 Task: Look for space in São João dos Inhamuns, Brazil from 26th August, 2023 to 10th September, 2023 for 6 adults, 2 children in price range Rs.10000 to Rs.15000. Place can be entire place or shared room with 6 bedrooms having 6 beds and 6 bathrooms. Property type can be house, flat, guest house. Amenities needed are: wifi, TV, free parkinig on premises, gym, breakfast. Booking option can be shelf check-in. Required host language is English.
Action: Mouse moved to (441, 85)
Screenshot: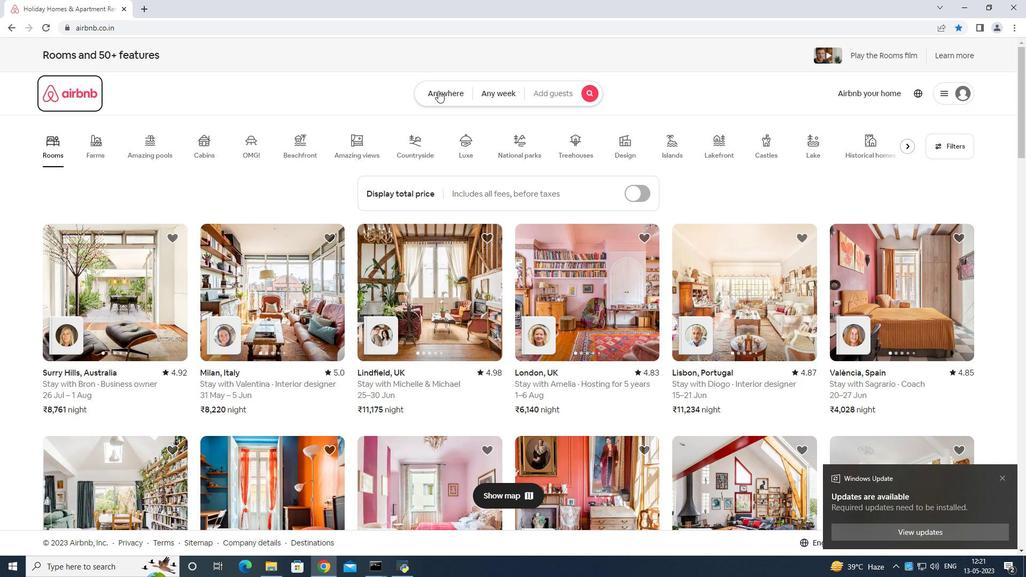 
Action: Mouse pressed left at (441, 85)
Screenshot: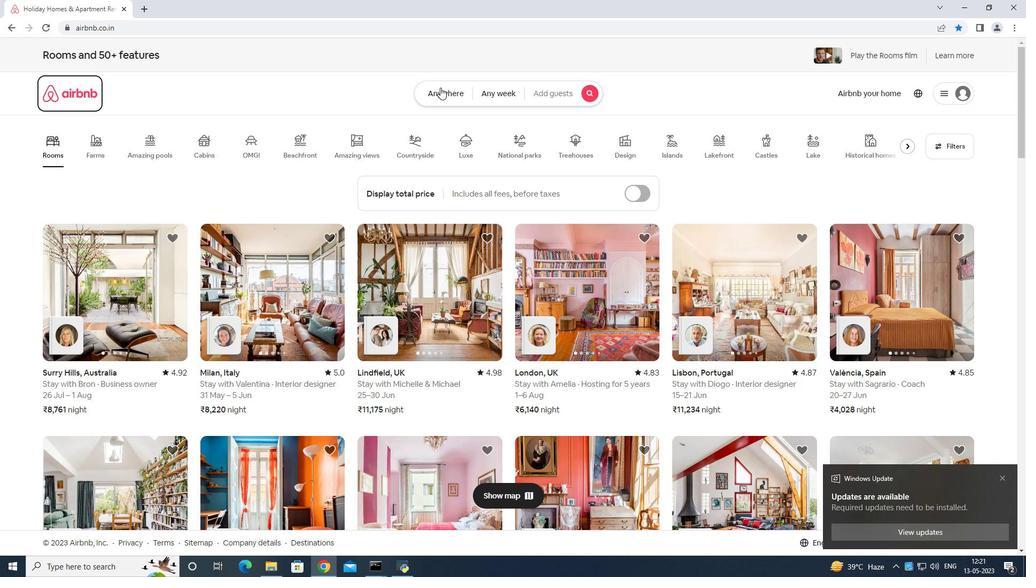 
Action: Mouse moved to (418, 138)
Screenshot: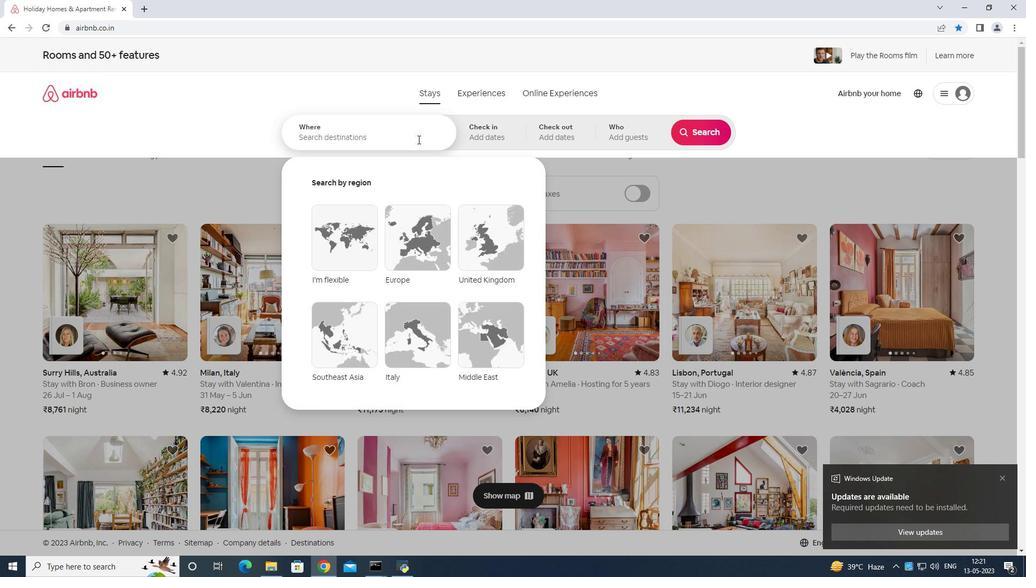 
Action: Mouse pressed left at (418, 138)
Screenshot: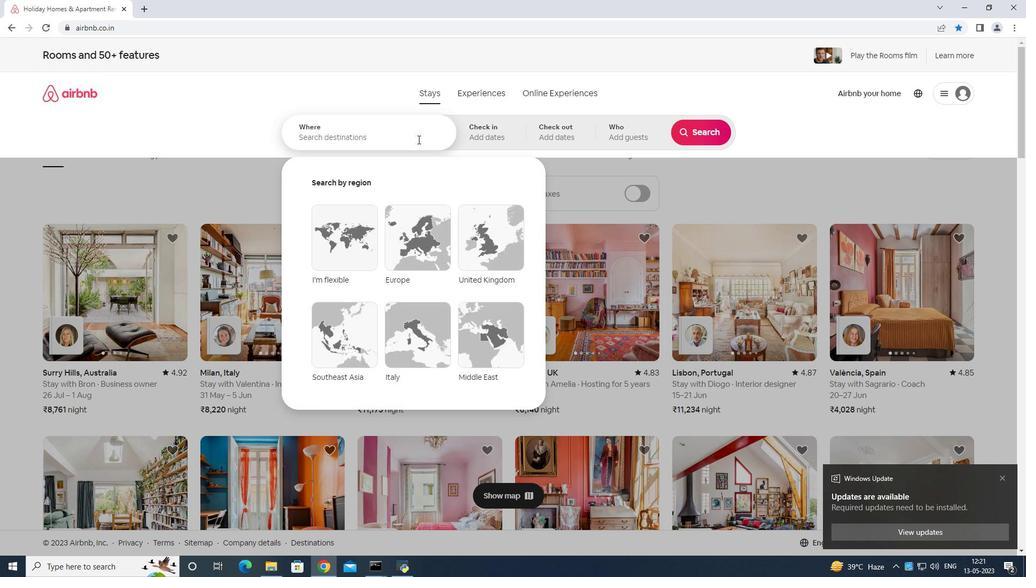 
Action: Mouse moved to (417, 125)
Screenshot: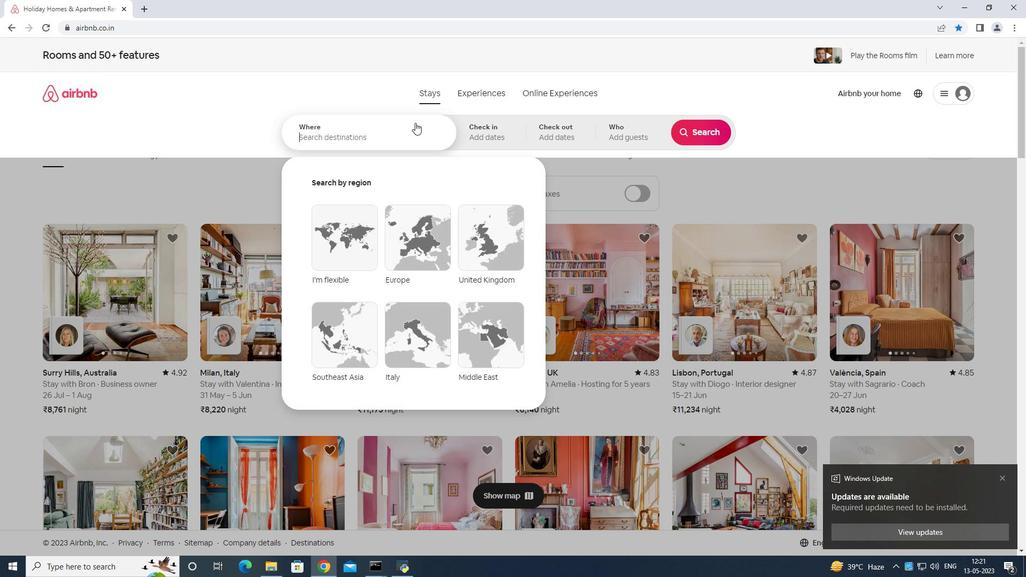 
Action: Key pressed <Key.shift>Sao<Key.space>jao<Key.backspace><Key.backspace>oao<Key.space>dos<Key.space>inhamus<Key.backspace>ns<Key.enter>
Screenshot: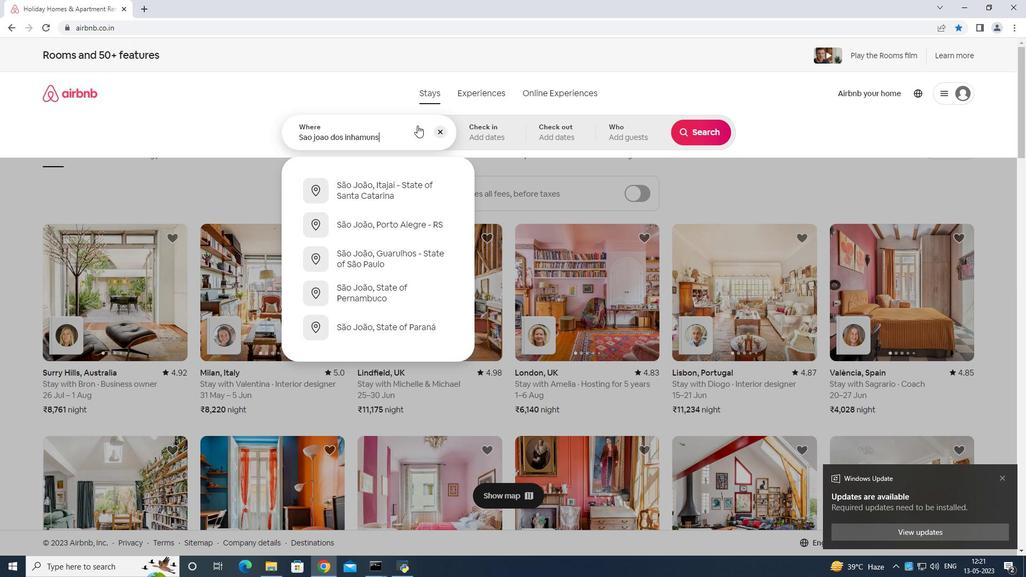 
Action: Mouse moved to (383, 136)
Screenshot: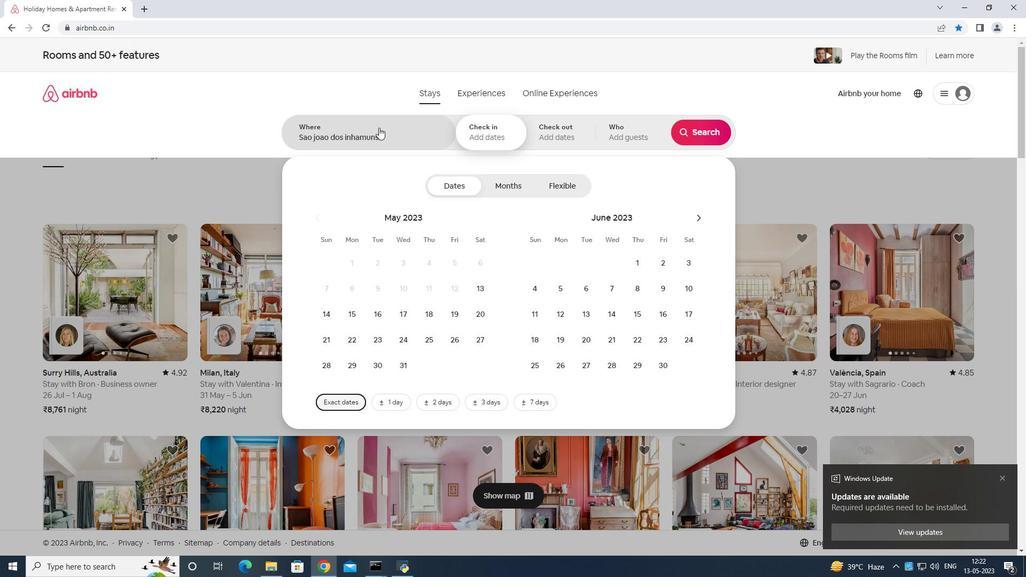 
Action: Mouse pressed left at (383, 136)
Screenshot: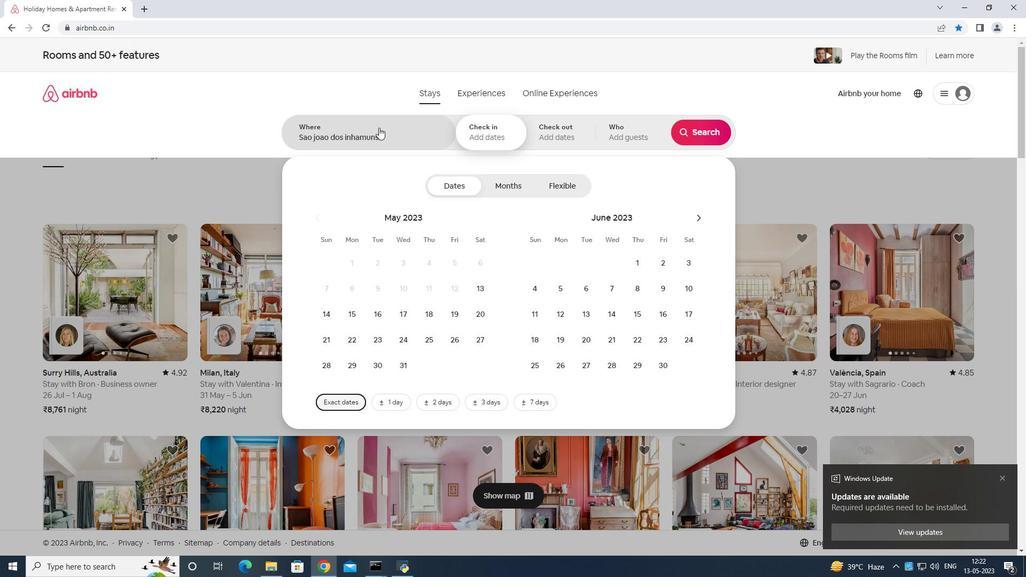 
Action: Mouse moved to (386, 136)
Screenshot: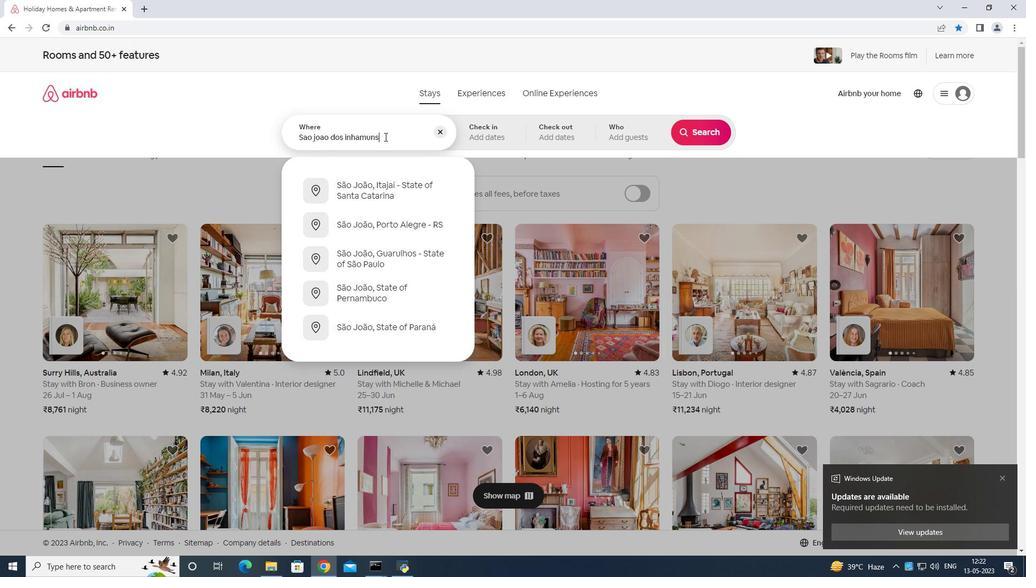 
Action: Key pressed <Key.space>brazil<Key.enter>
Screenshot: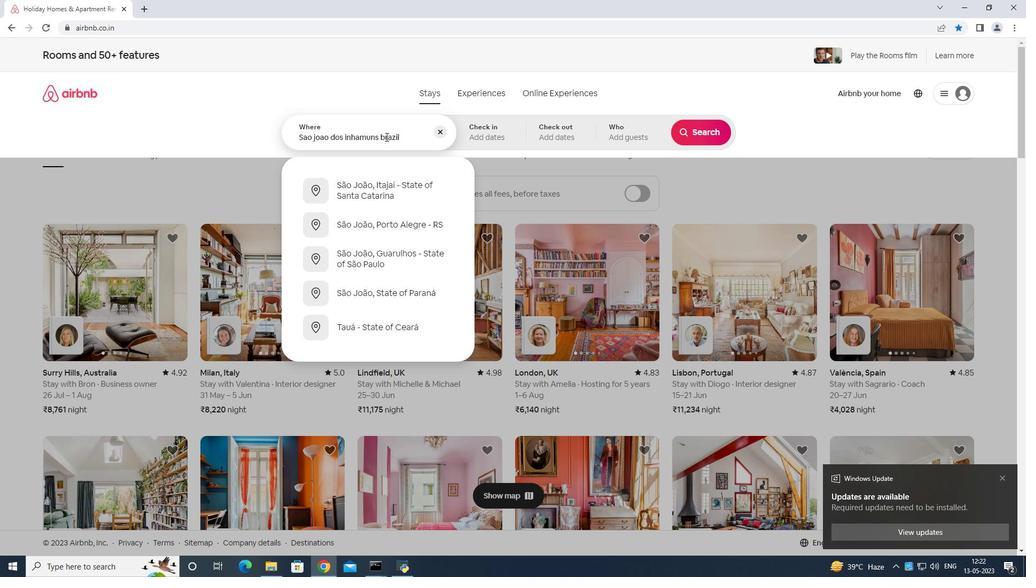 
Action: Mouse moved to (695, 217)
Screenshot: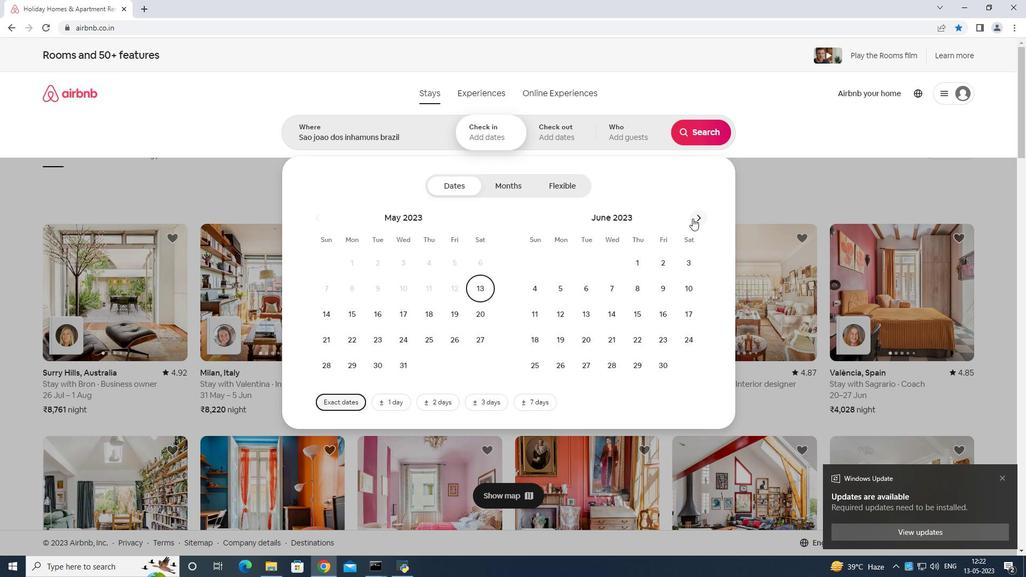 
Action: Mouse pressed left at (695, 217)
Screenshot: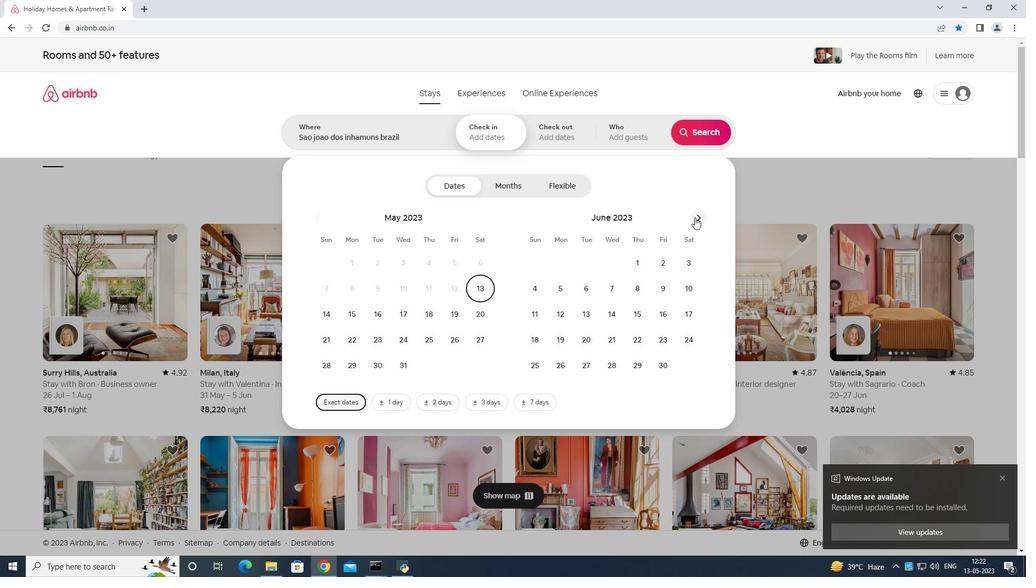 
Action: Mouse pressed left at (695, 217)
Screenshot: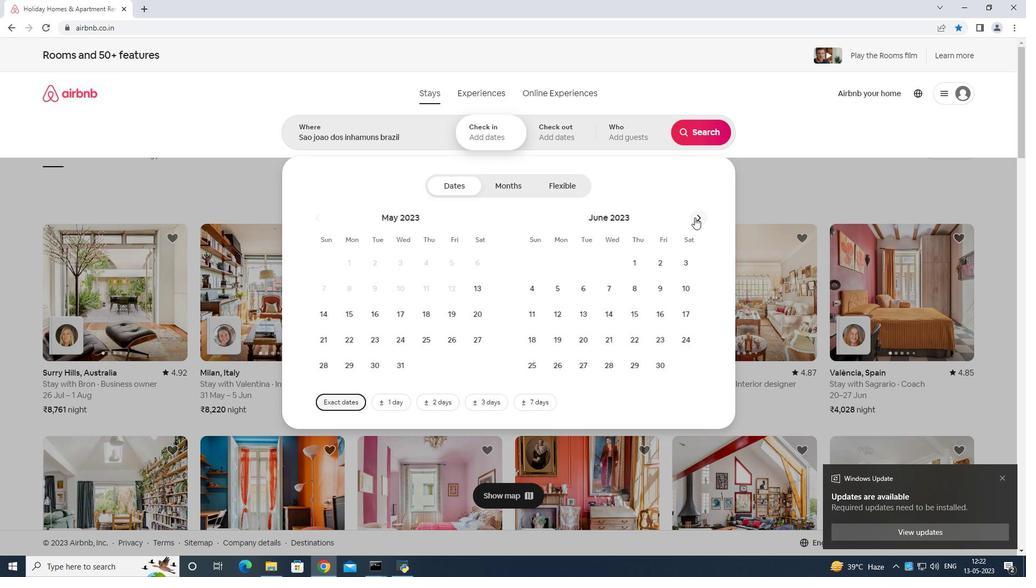 
Action: Mouse moved to (682, 339)
Screenshot: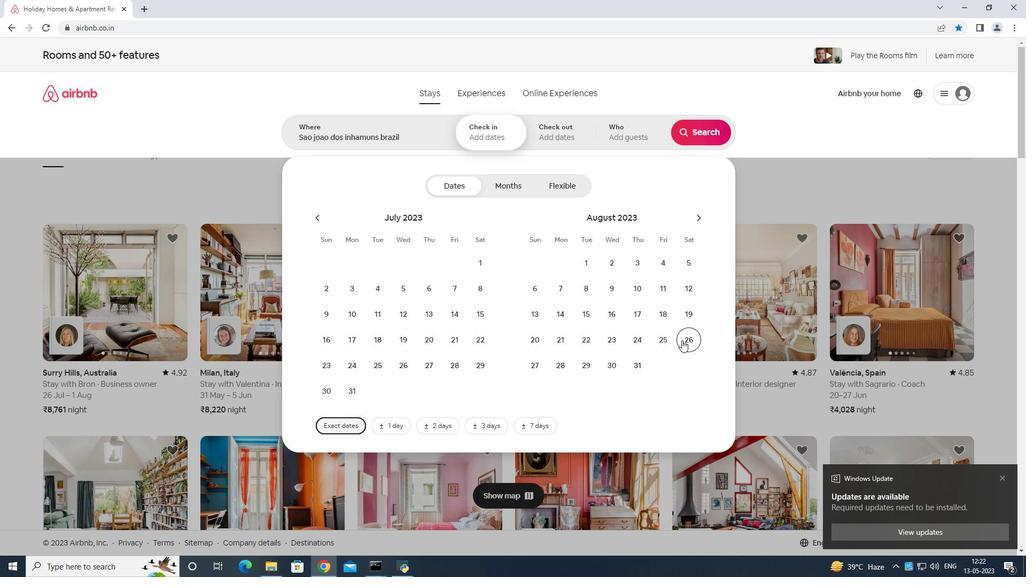
Action: Mouse pressed left at (682, 339)
Screenshot: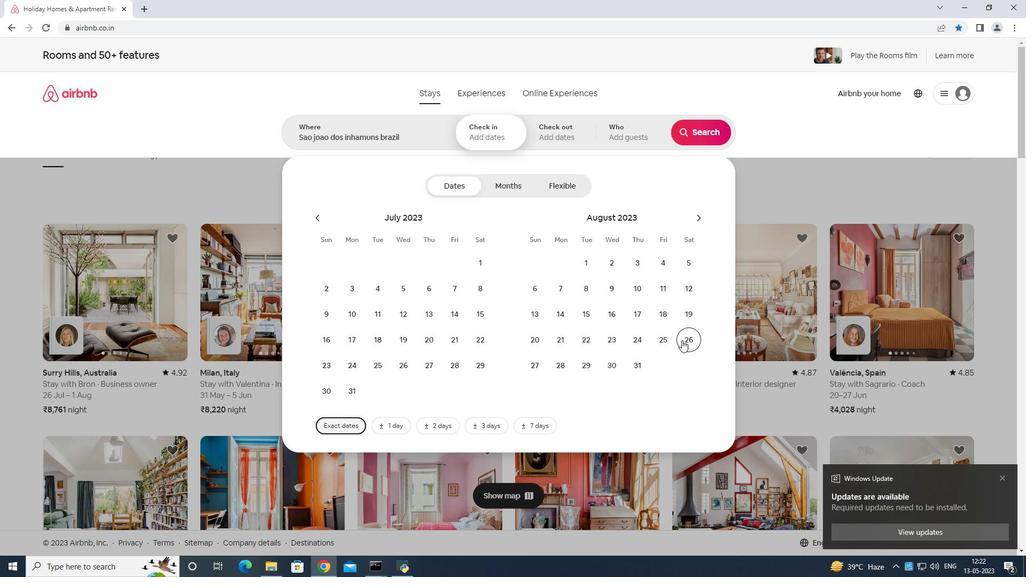 
Action: Mouse moved to (696, 214)
Screenshot: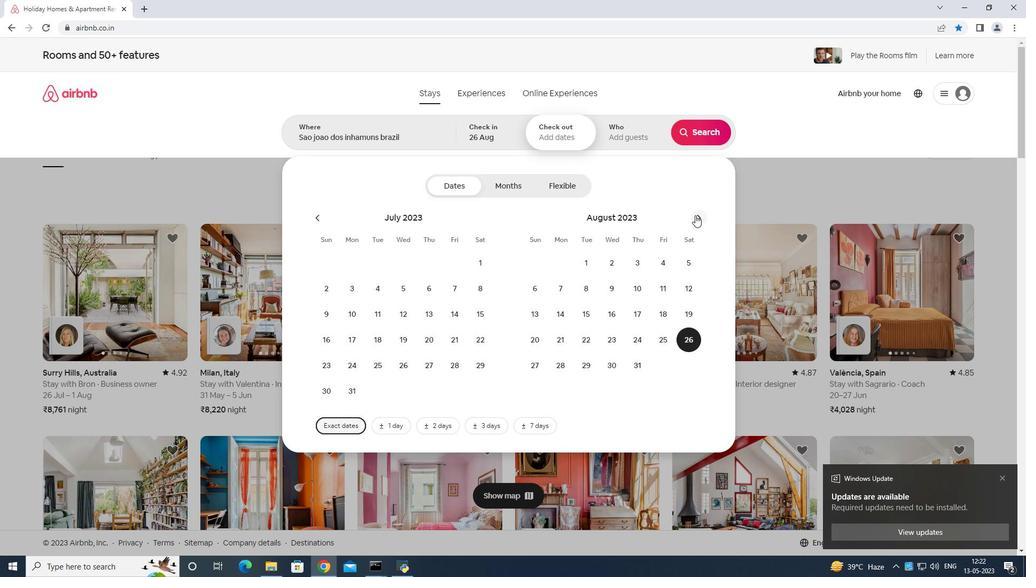 
Action: Mouse pressed left at (696, 214)
Screenshot: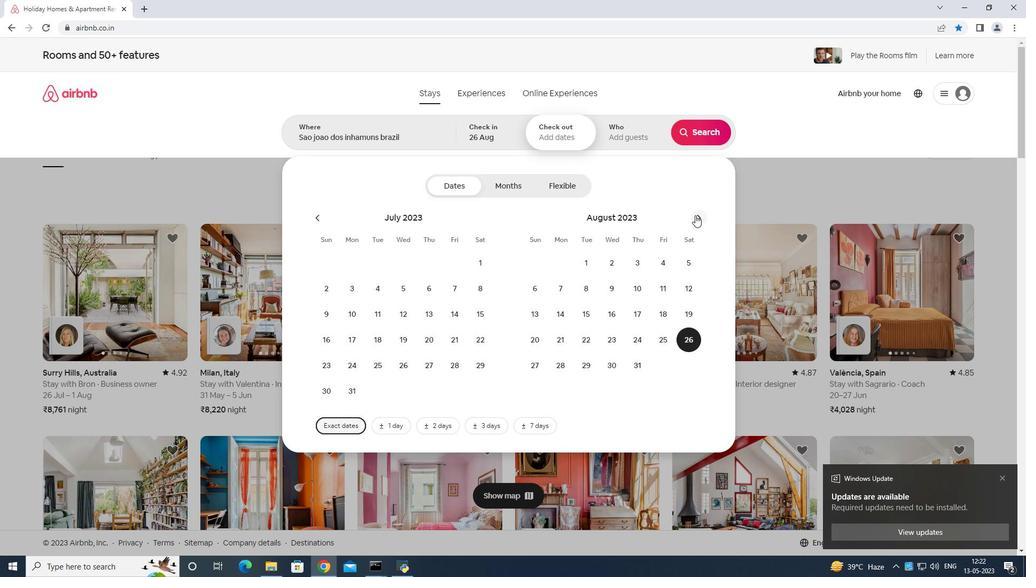 
Action: Mouse moved to (538, 313)
Screenshot: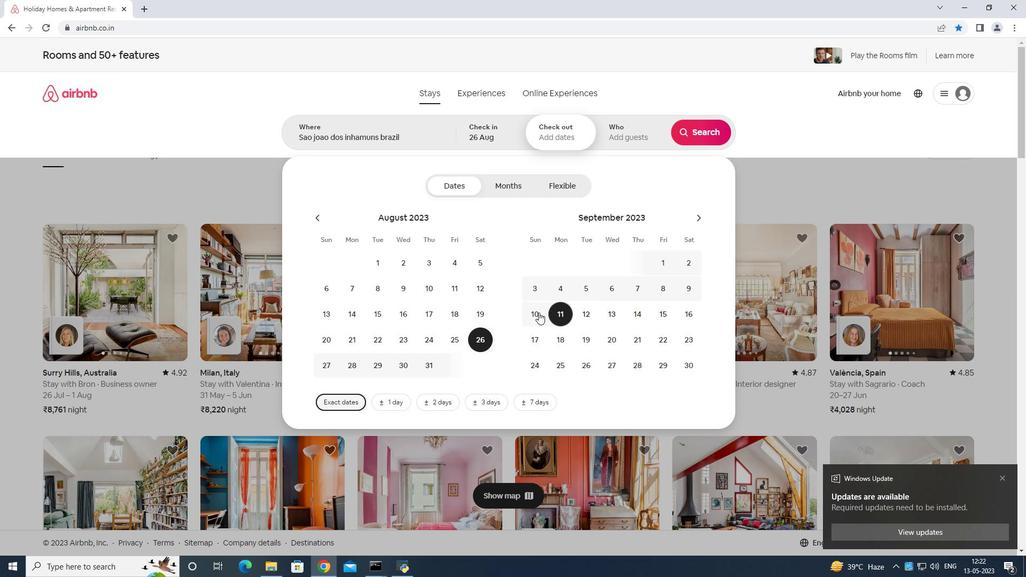 
Action: Mouse pressed left at (538, 313)
Screenshot: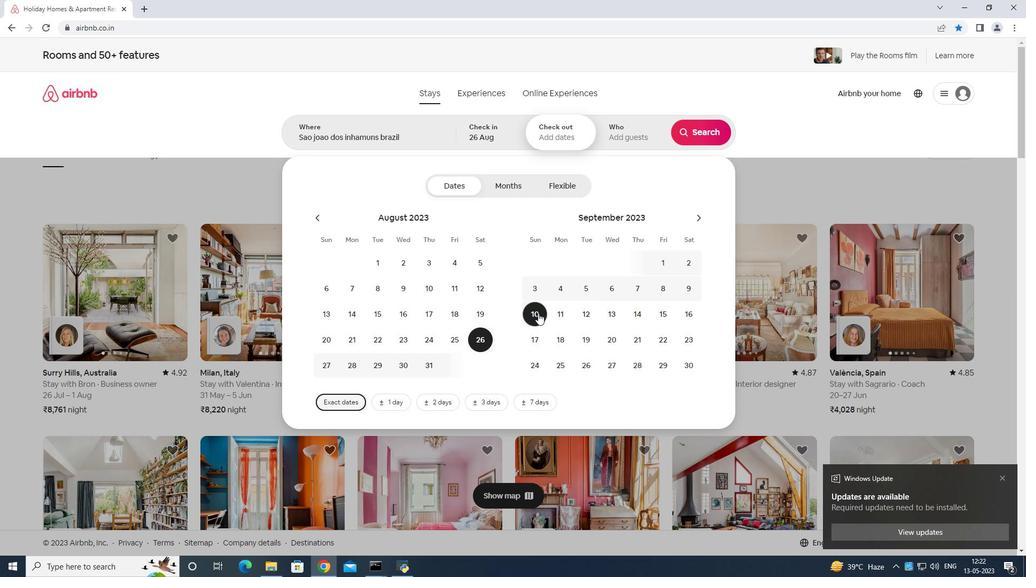 
Action: Mouse moved to (623, 123)
Screenshot: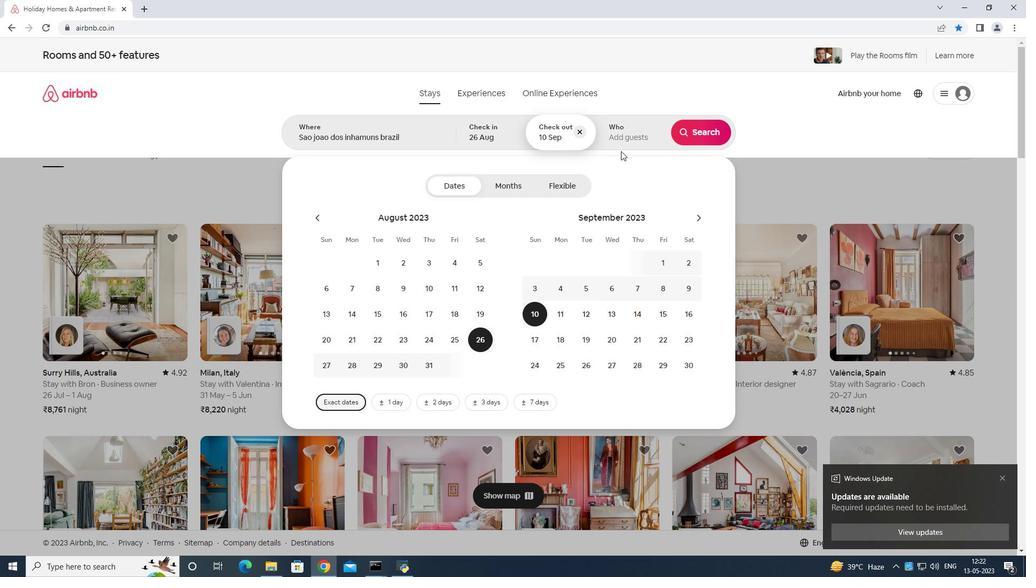 
Action: Mouse pressed left at (623, 123)
Screenshot: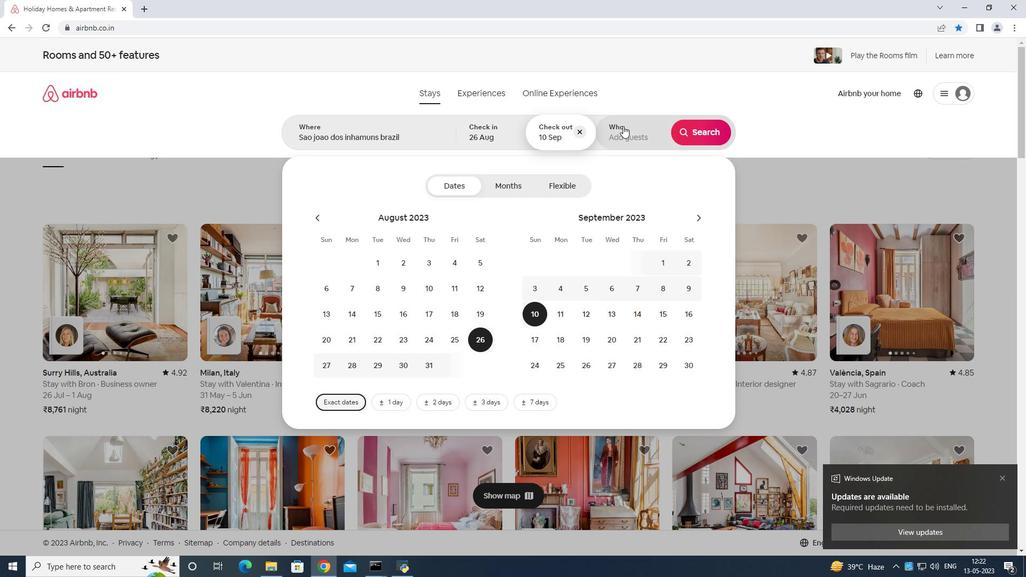 
Action: Mouse moved to (704, 186)
Screenshot: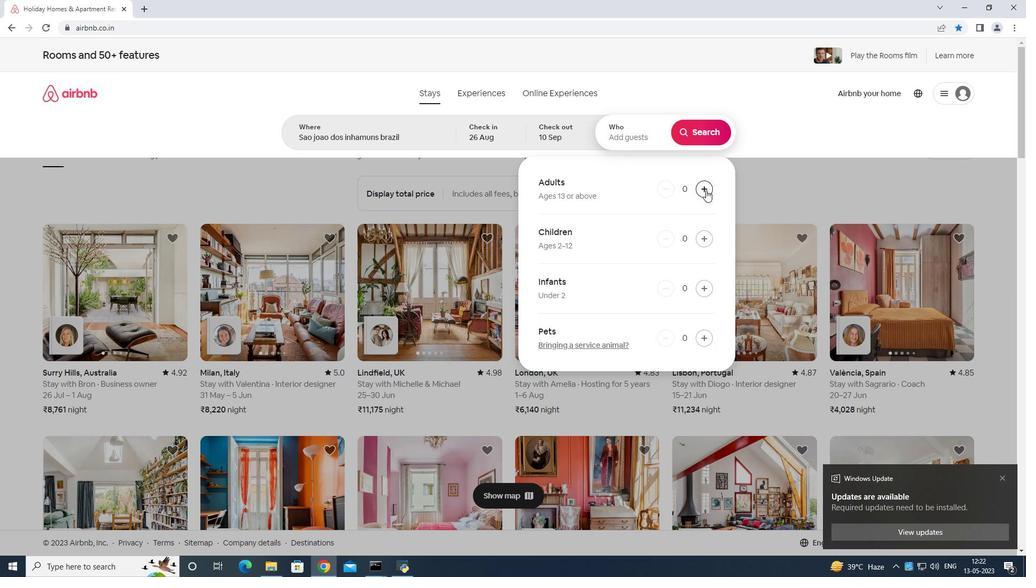 
Action: Mouse pressed left at (704, 186)
Screenshot: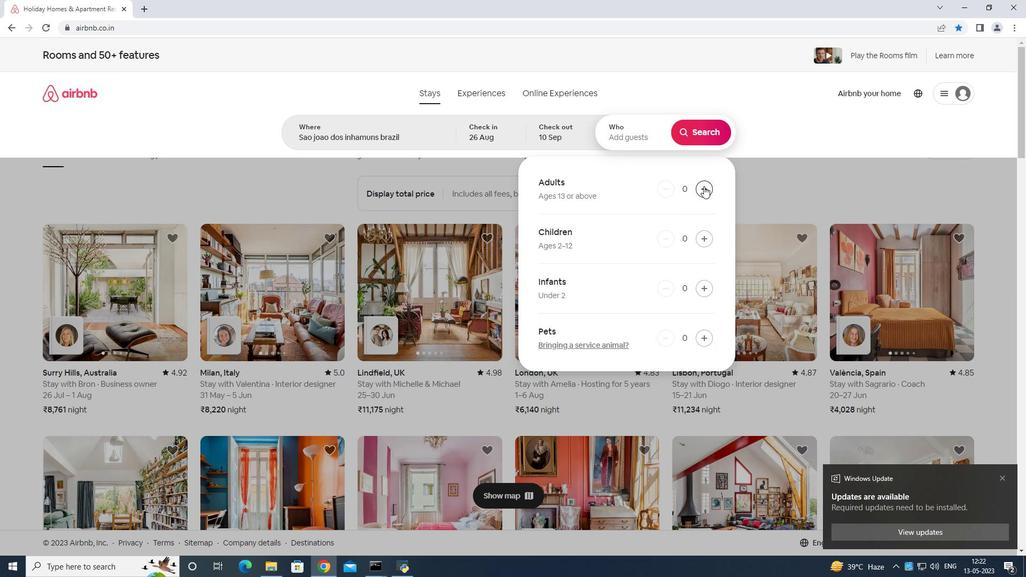 
Action: Mouse pressed left at (704, 186)
Screenshot: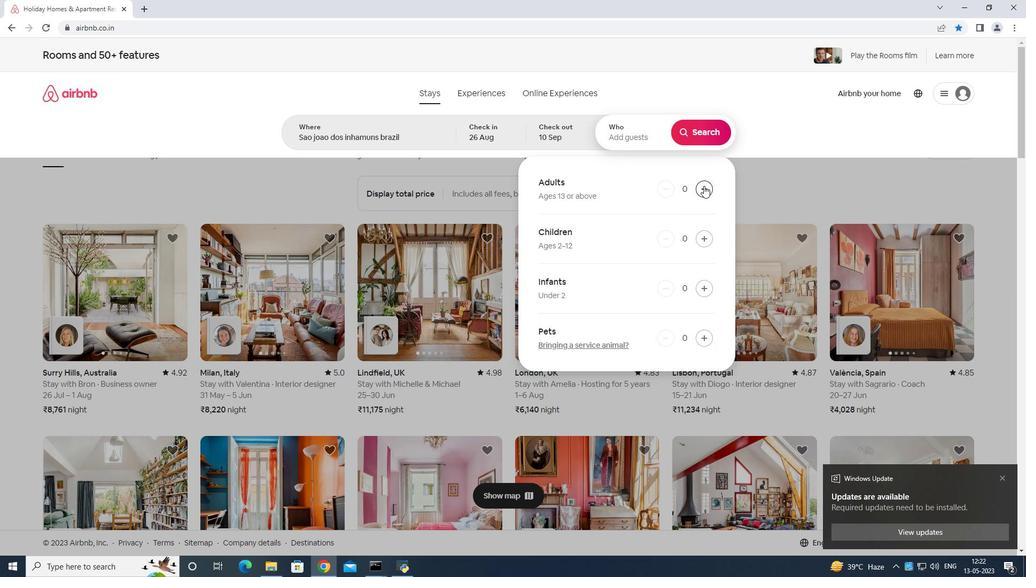 
Action: Mouse moved to (703, 185)
Screenshot: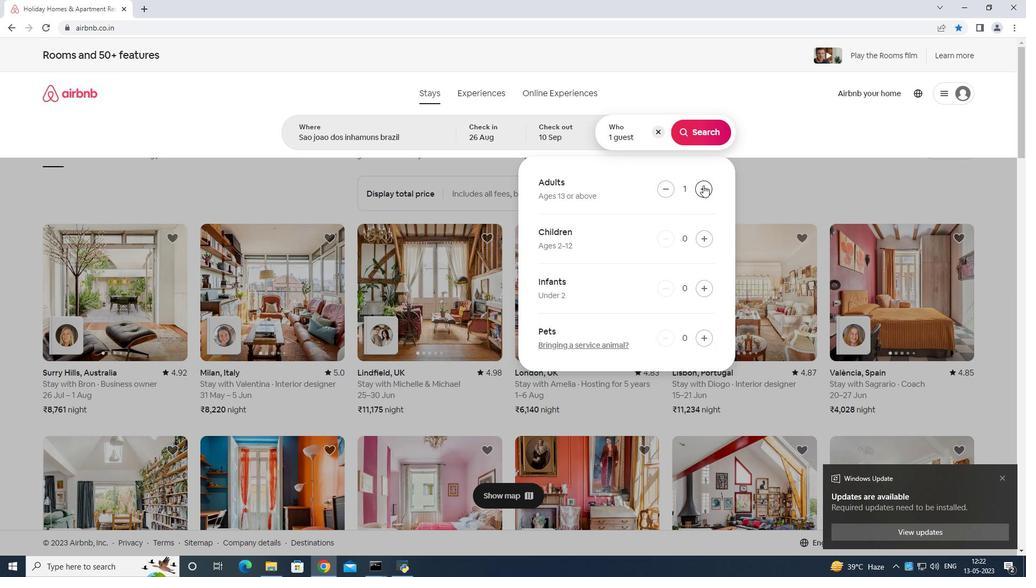 
Action: Mouse pressed left at (703, 185)
Screenshot: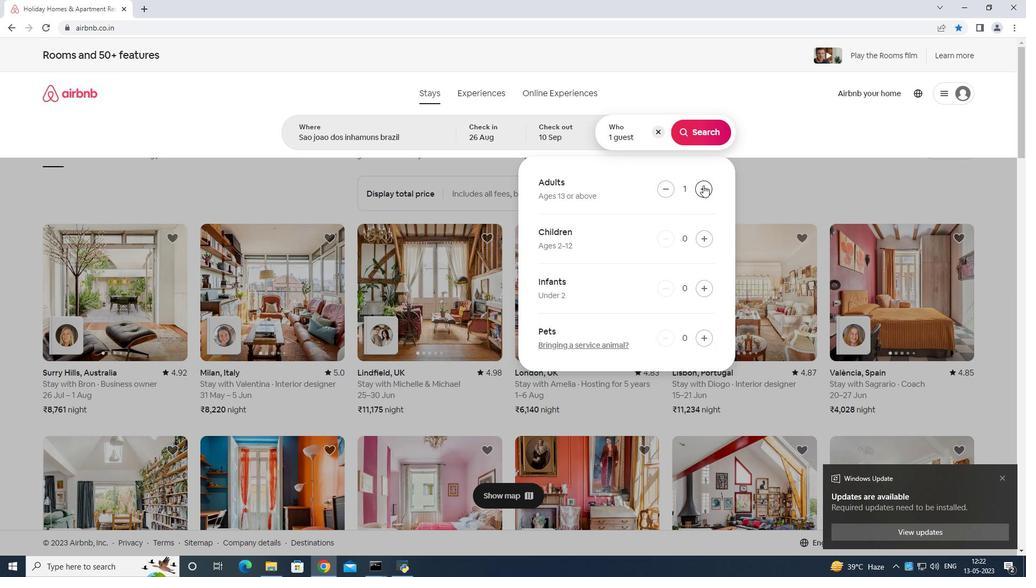 
Action: Mouse pressed left at (703, 185)
Screenshot: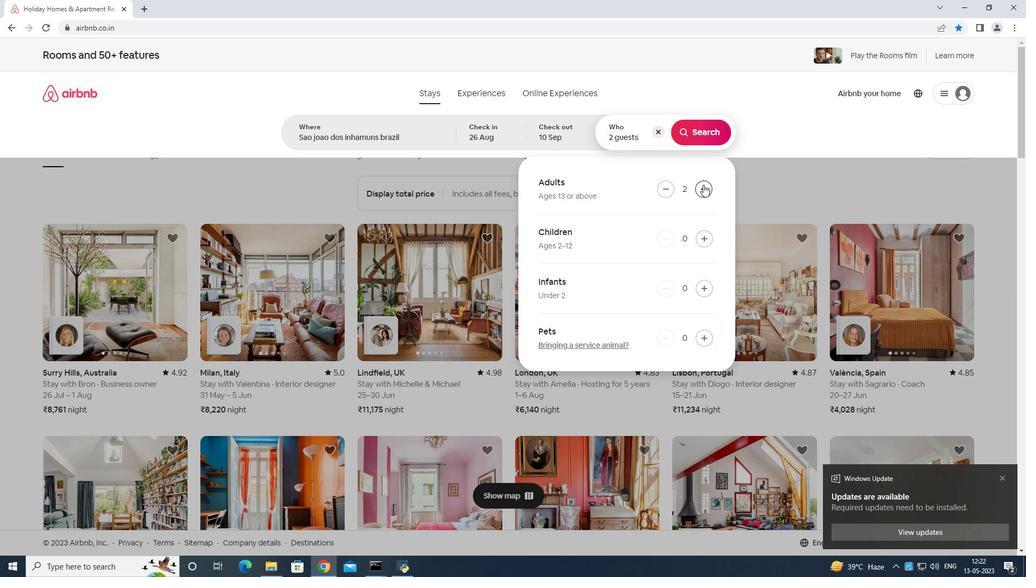 
Action: Mouse moved to (703, 183)
Screenshot: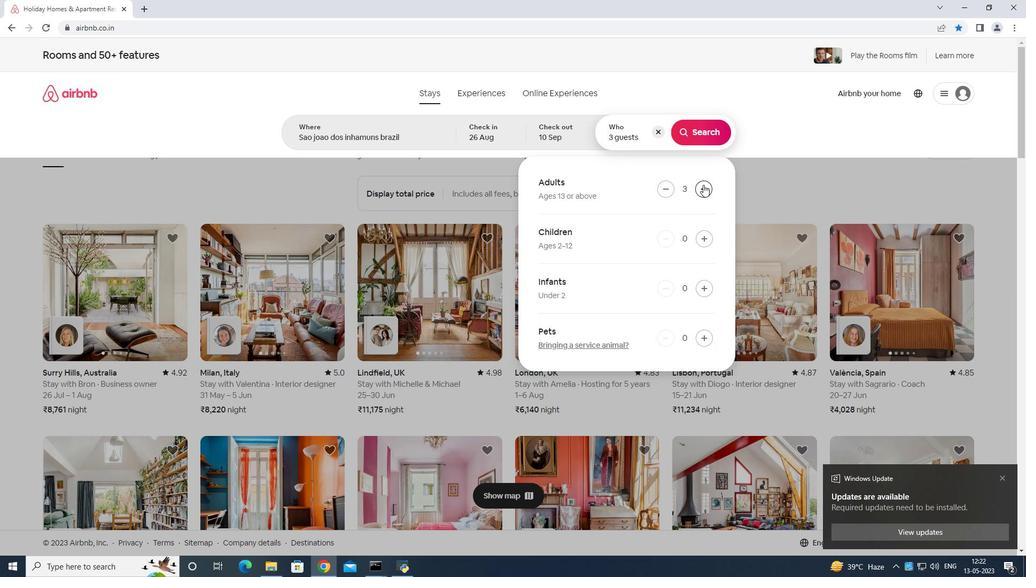 
Action: Mouse pressed left at (703, 183)
Screenshot: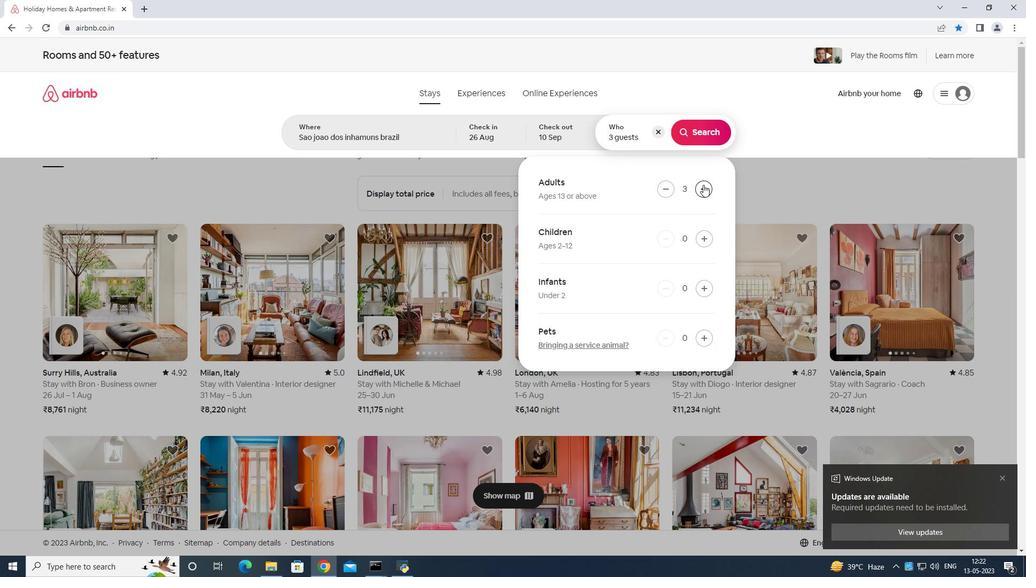 
Action: Mouse moved to (702, 181)
Screenshot: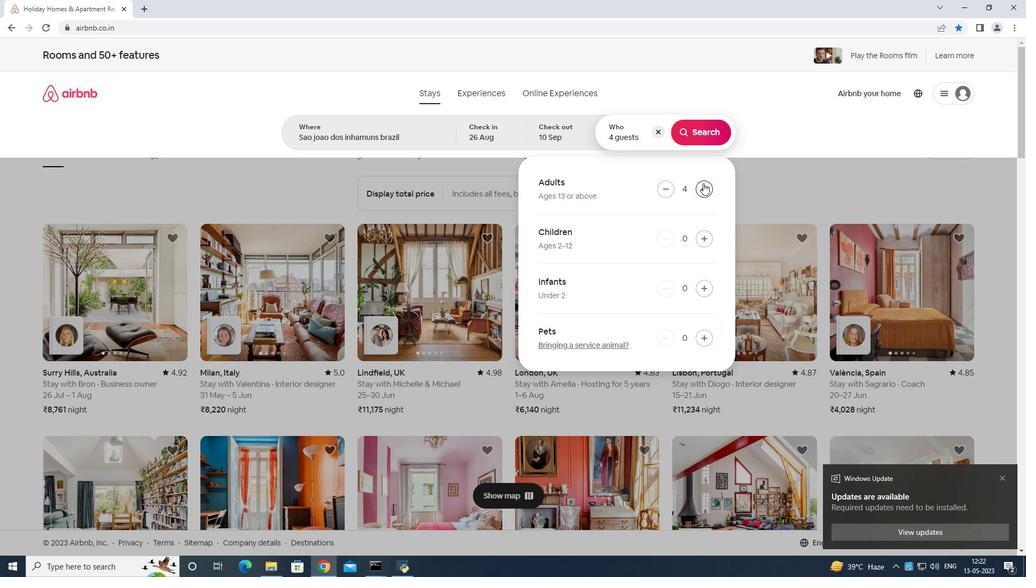 
Action: Mouse pressed left at (702, 181)
Screenshot: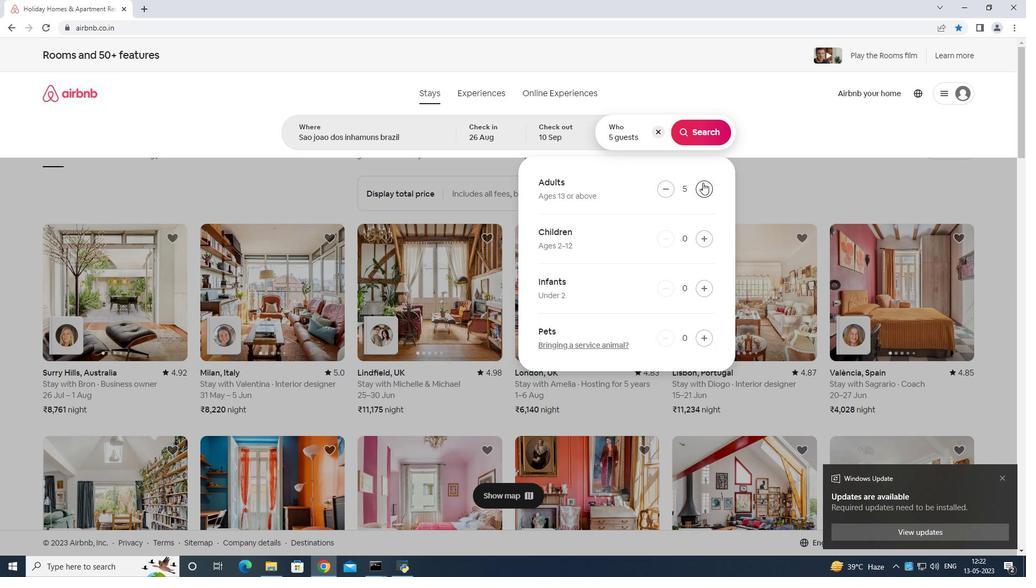 
Action: Mouse moved to (701, 240)
Screenshot: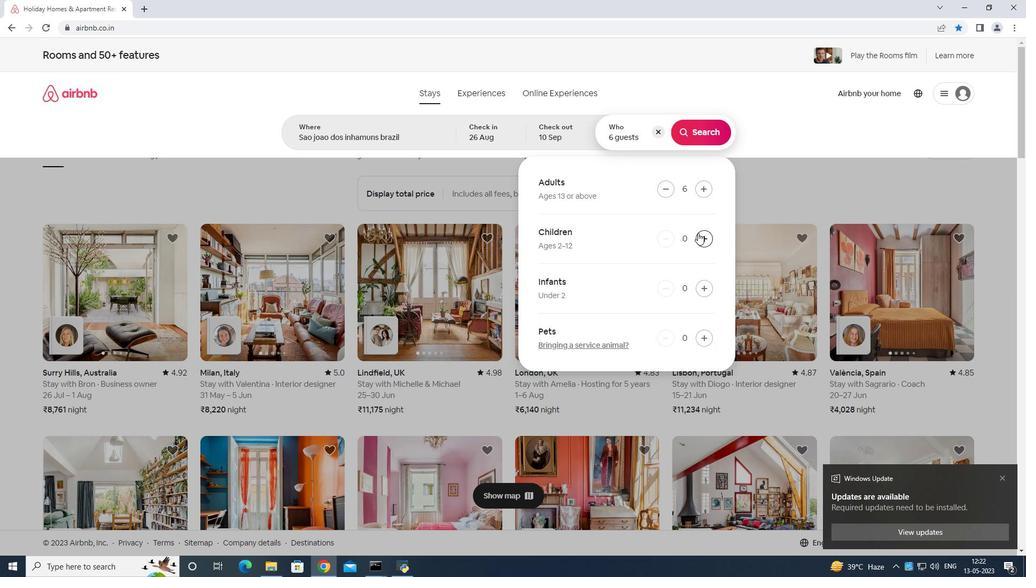 
Action: Mouse pressed left at (701, 240)
Screenshot: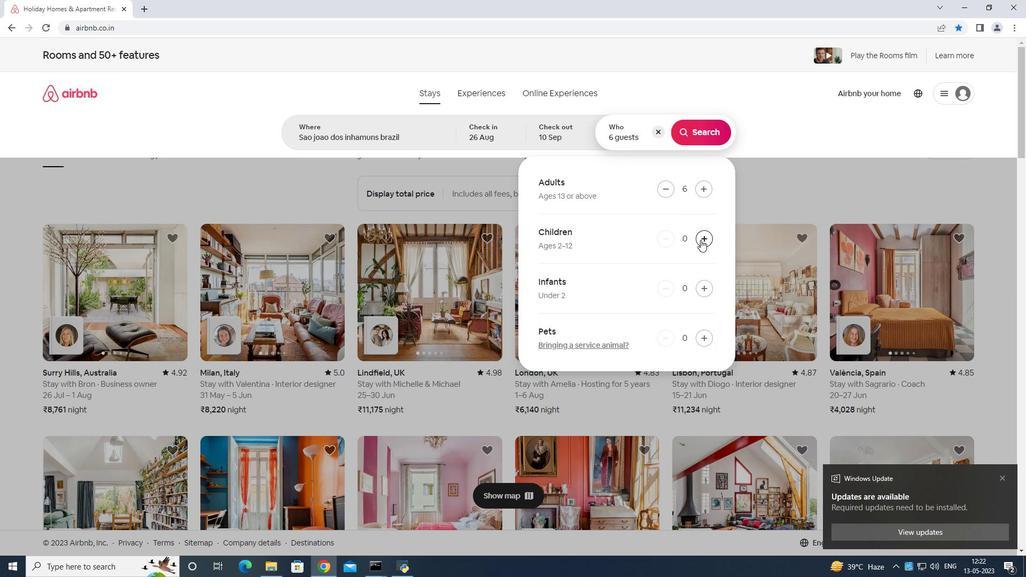 
Action: Mouse moved to (702, 240)
Screenshot: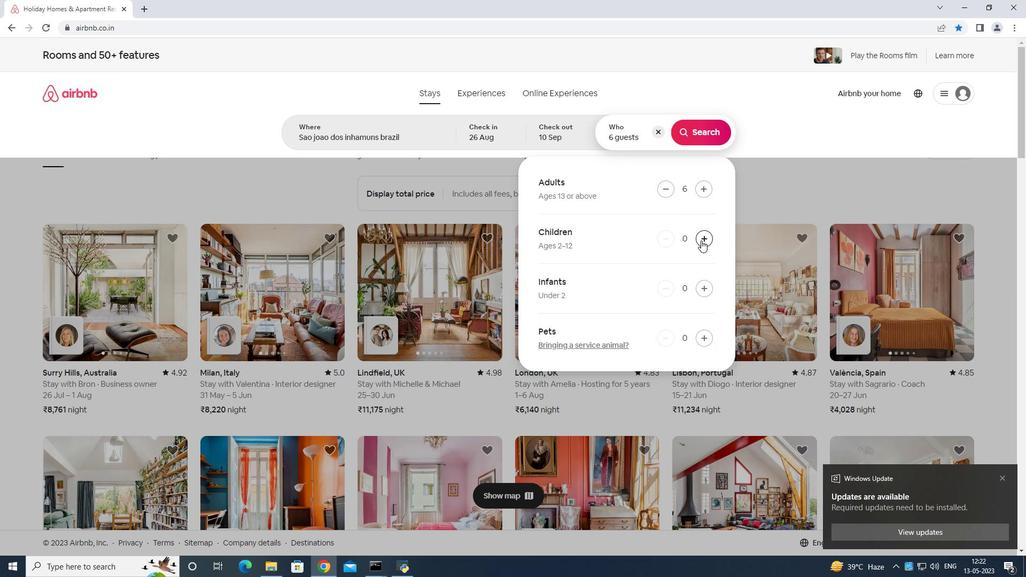 
Action: Mouse pressed left at (702, 240)
Screenshot: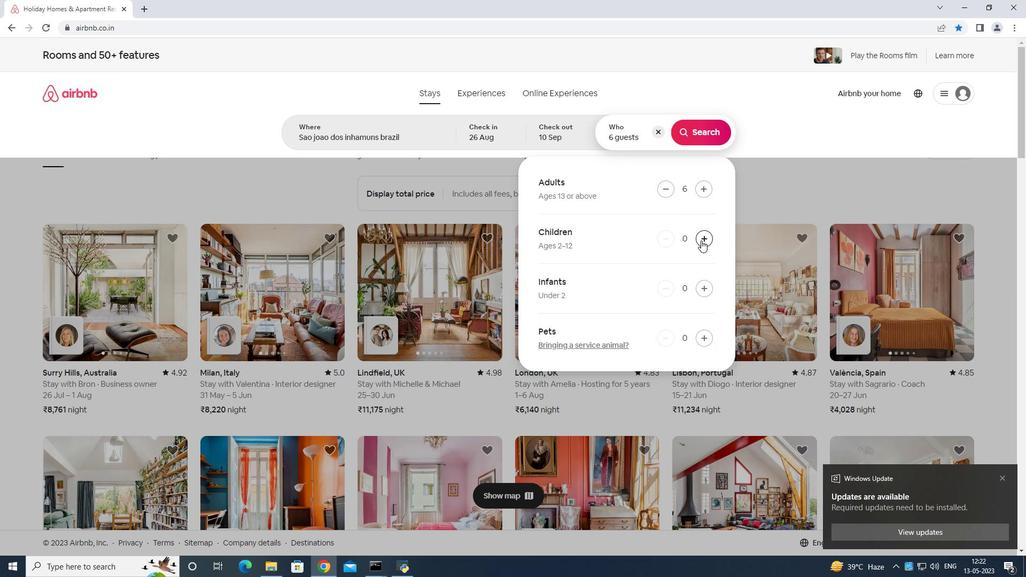 
Action: Mouse moved to (710, 127)
Screenshot: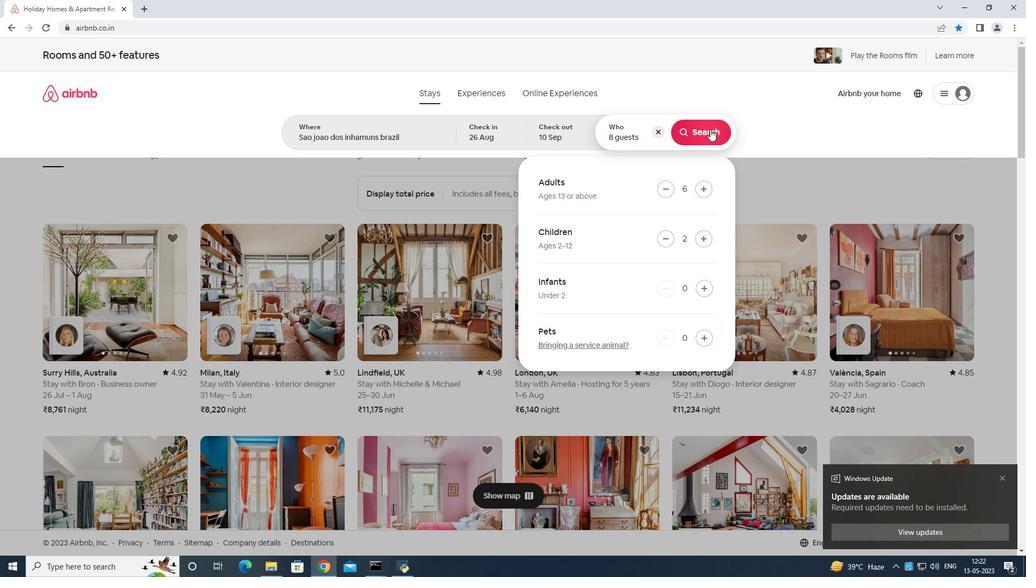 
Action: Mouse pressed left at (710, 127)
Screenshot: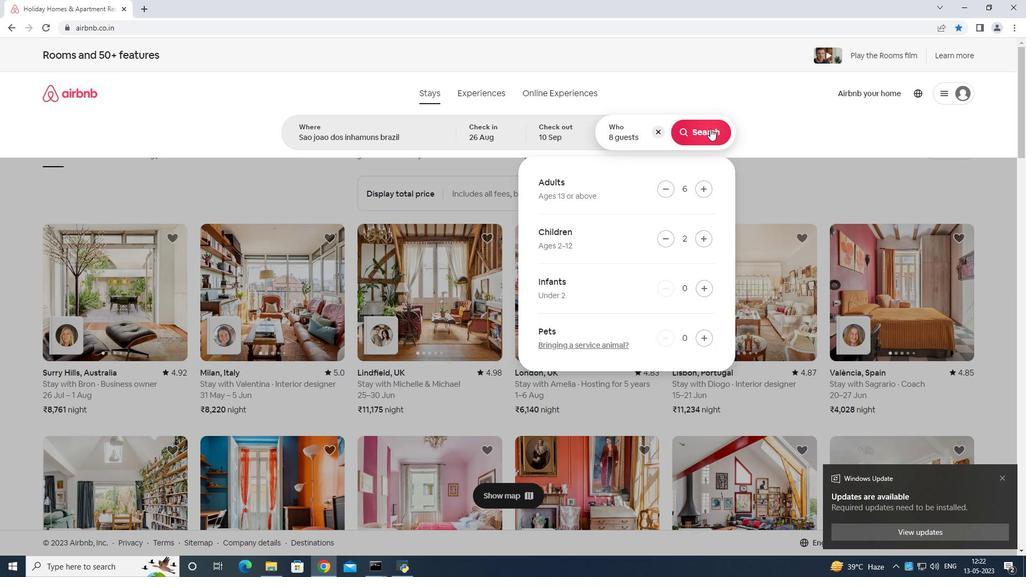 
Action: Mouse moved to (971, 94)
Screenshot: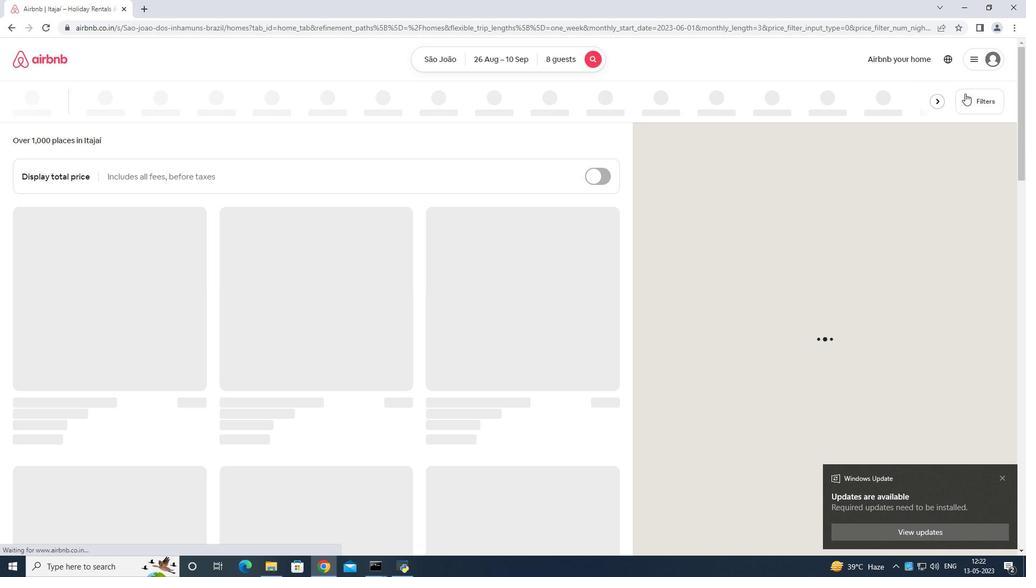 
Action: Mouse pressed left at (971, 94)
Screenshot: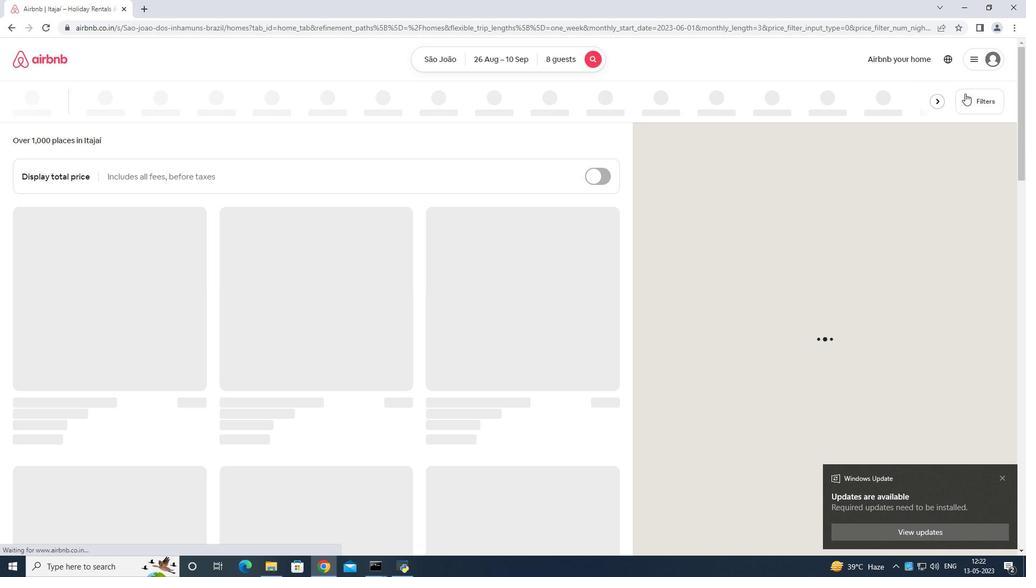 
Action: Mouse moved to (465, 352)
Screenshot: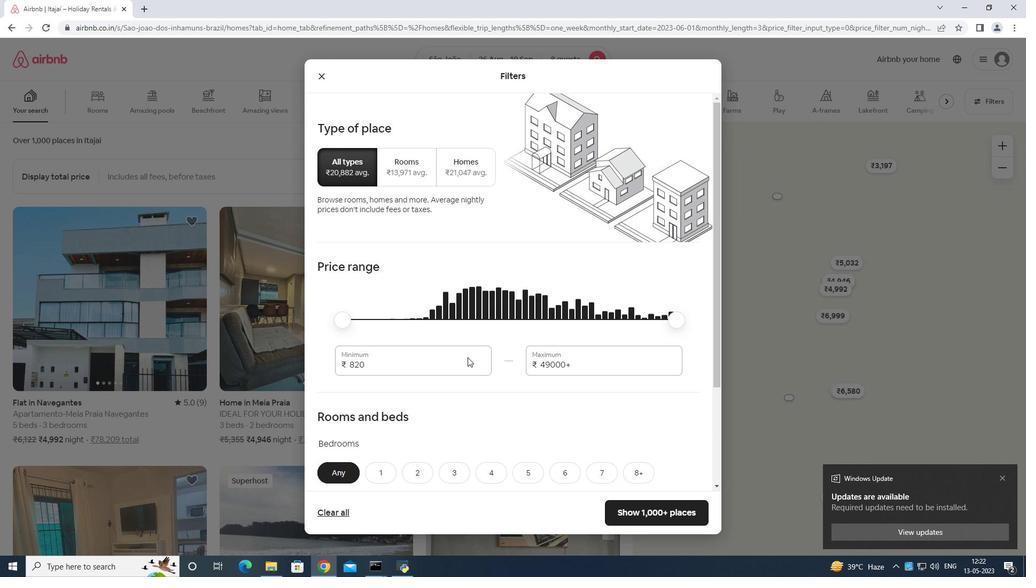 
Action: Mouse pressed left at (465, 352)
Screenshot: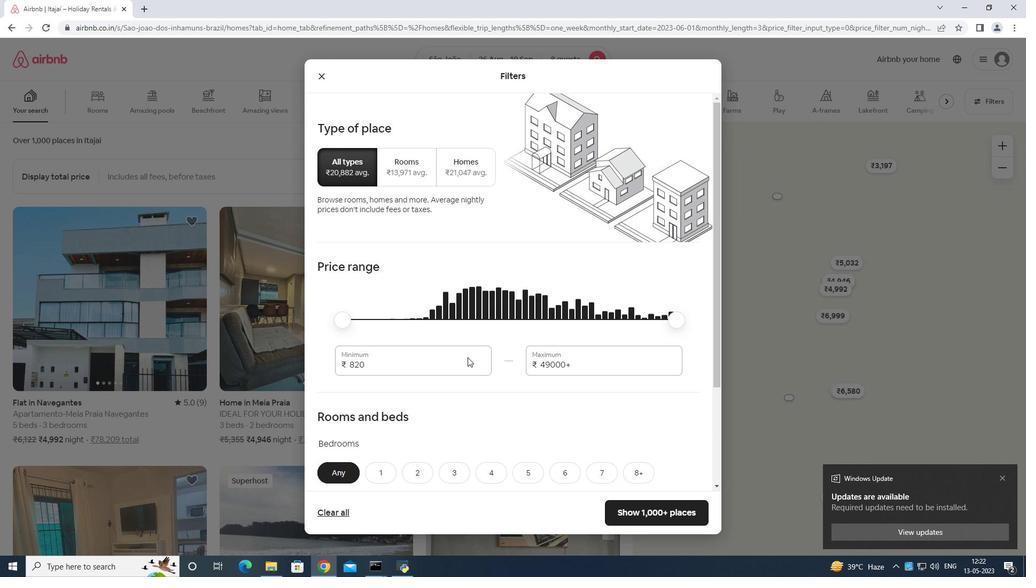 
Action: Mouse moved to (466, 337)
Screenshot: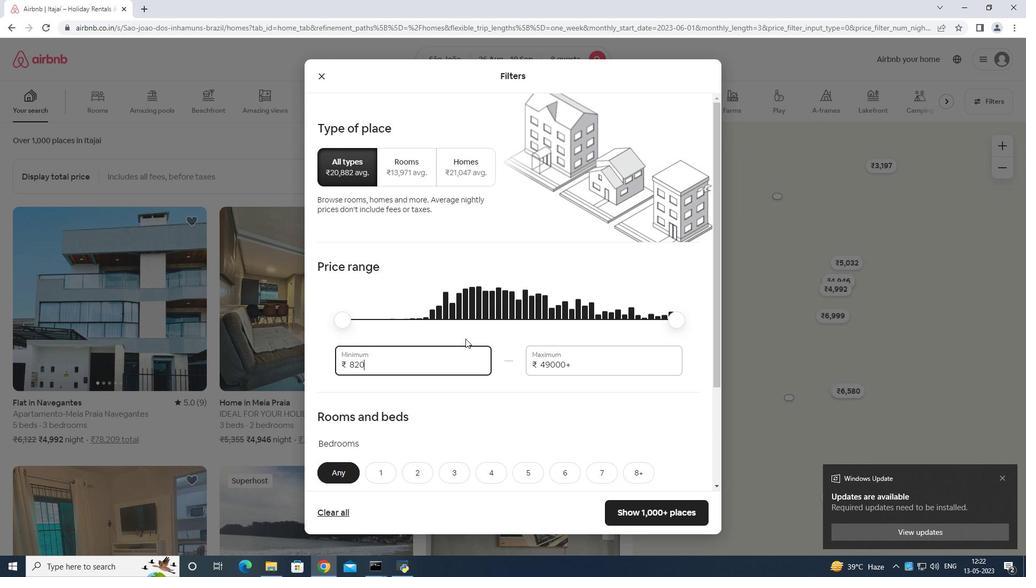 
Action: Key pressed <Key.backspace>
Screenshot: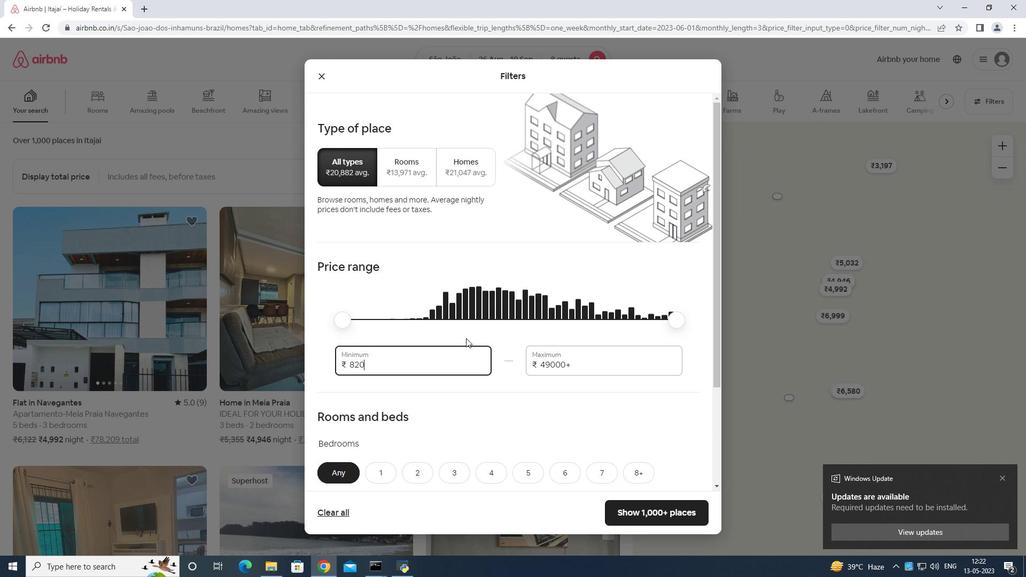 
Action: Mouse moved to (471, 332)
Screenshot: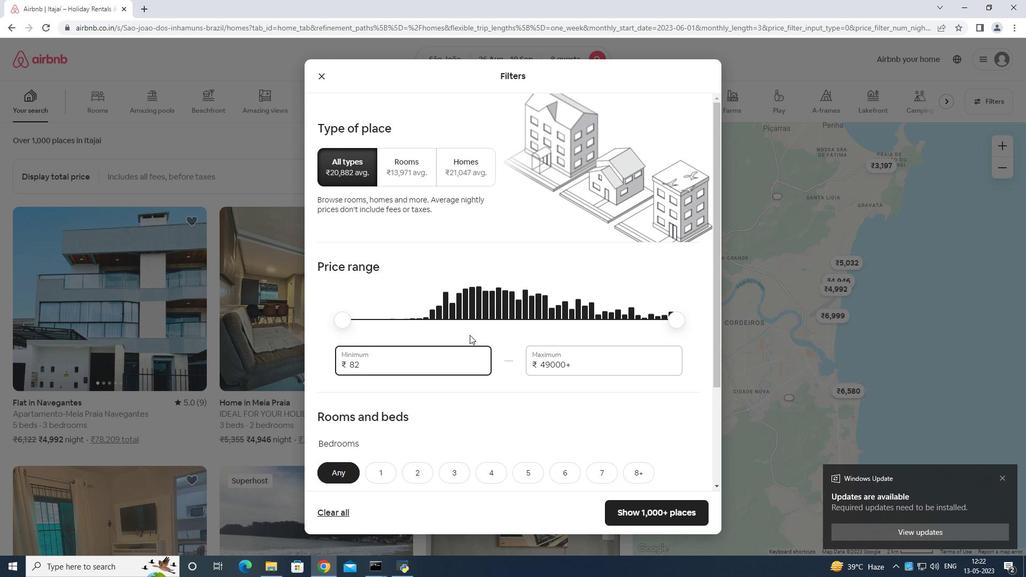 
Action: Key pressed <Key.backspace><Key.backspace><Key.backspace><Key.backspace><Key.backspace>
Screenshot: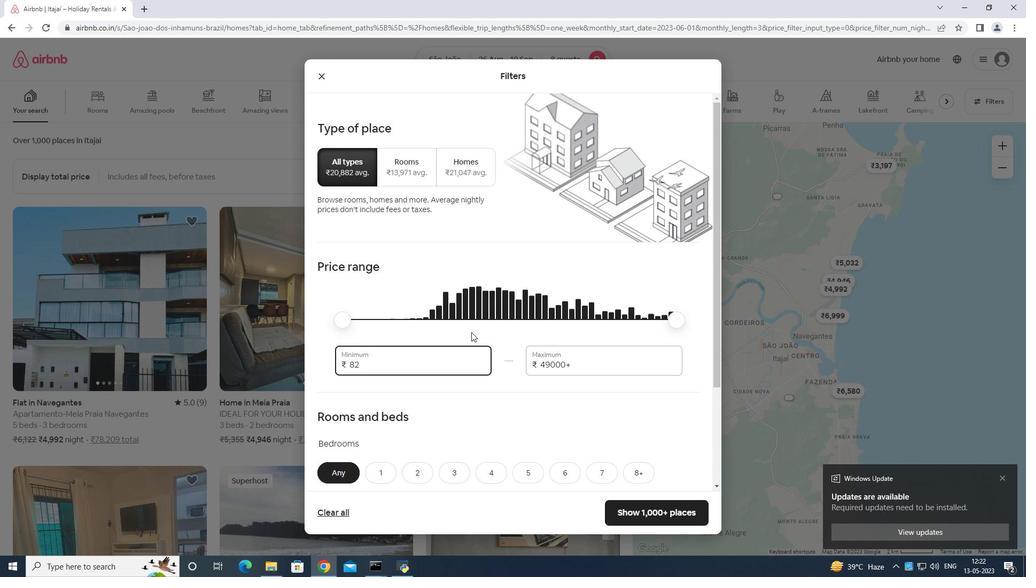 
Action: Mouse moved to (471, 332)
Screenshot: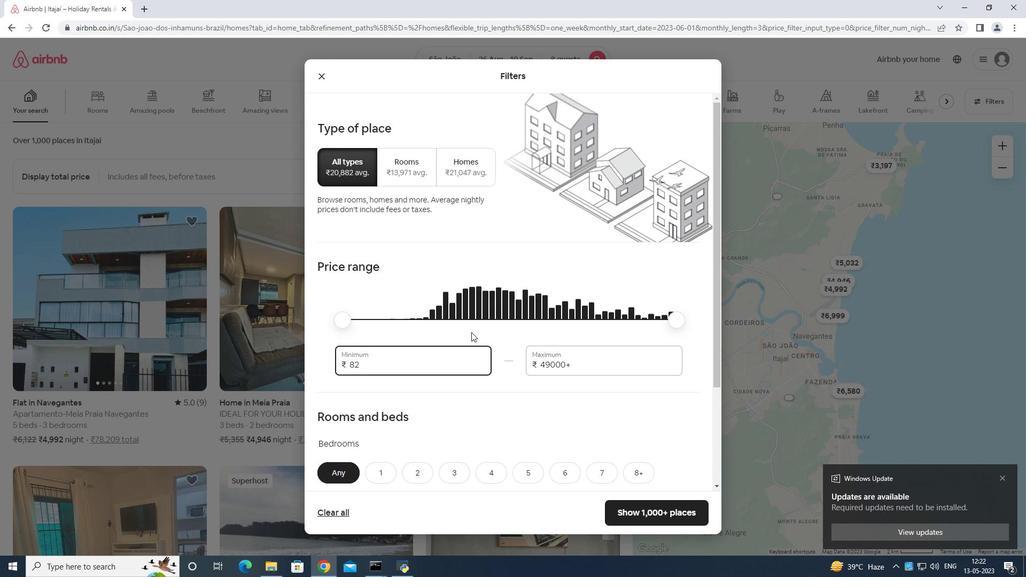 
Action: Key pressed <Key.backspace>
Screenshot: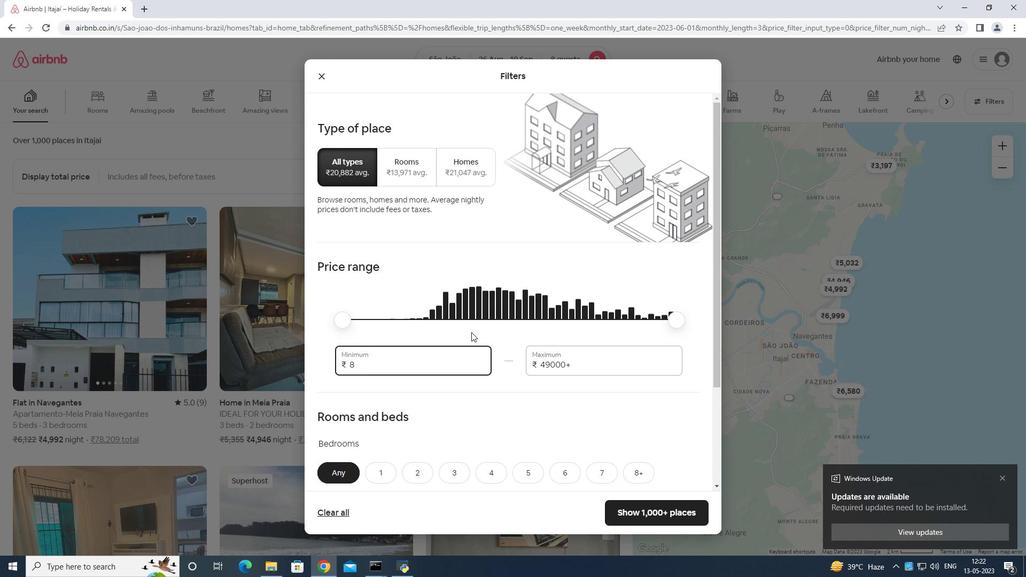 
Action: Mouse moved to (472, 332)
Screenshot: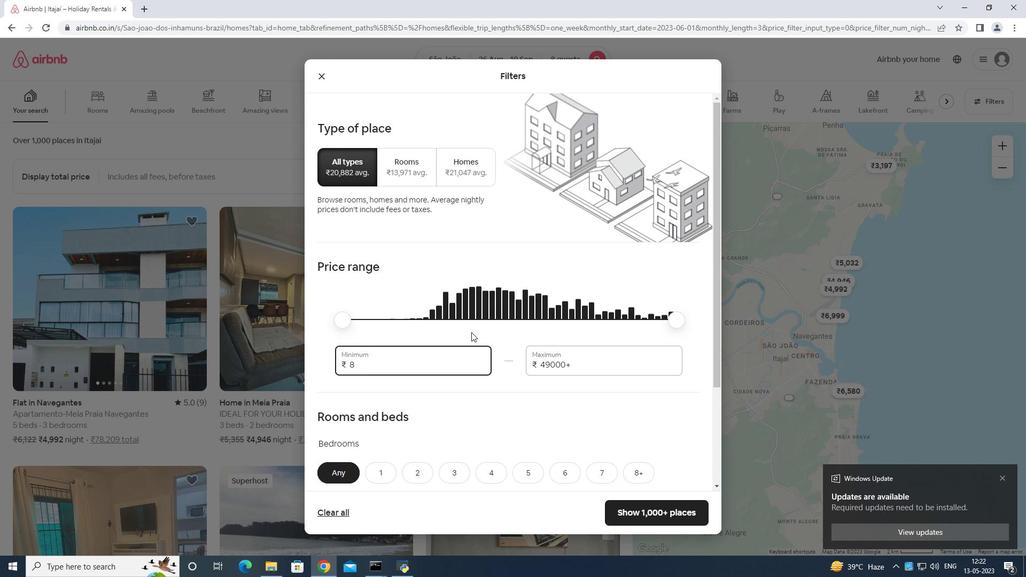 
Action: Key pressed <Key.backspace>
Screenshot: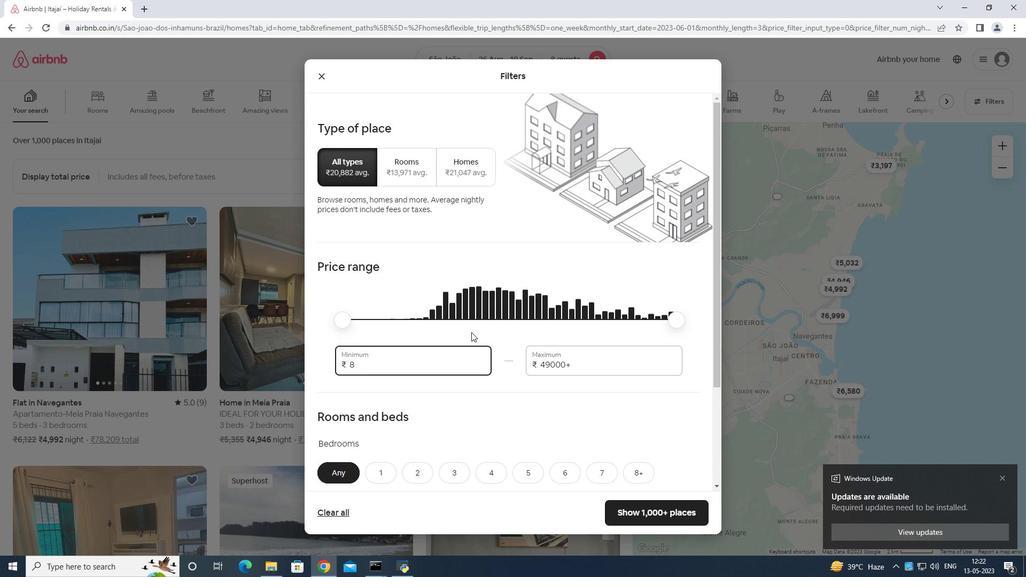 
Action: Mouse moved to (475, 330)
Screenshot: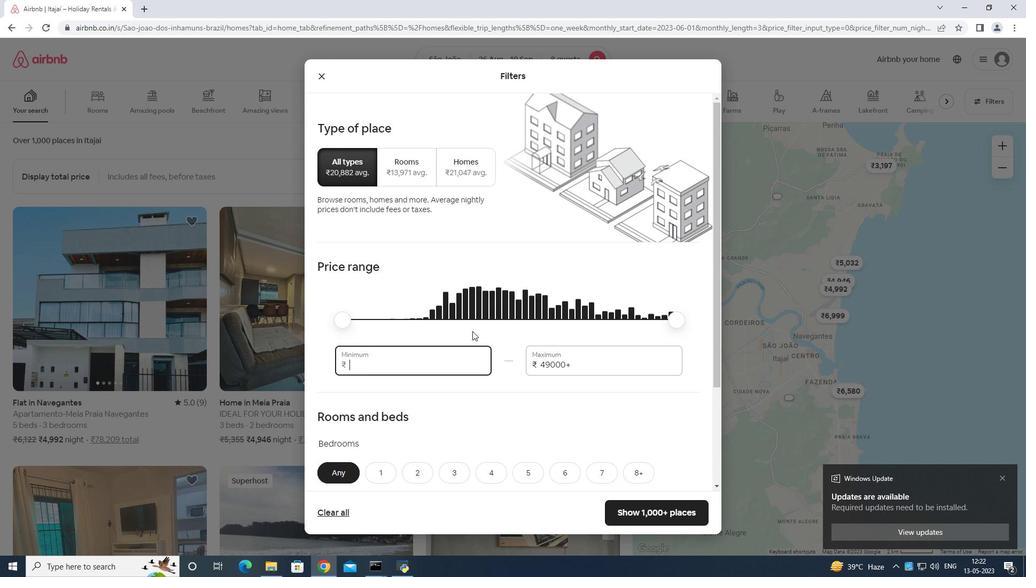 
Action: Key pressed 1
Screenshot: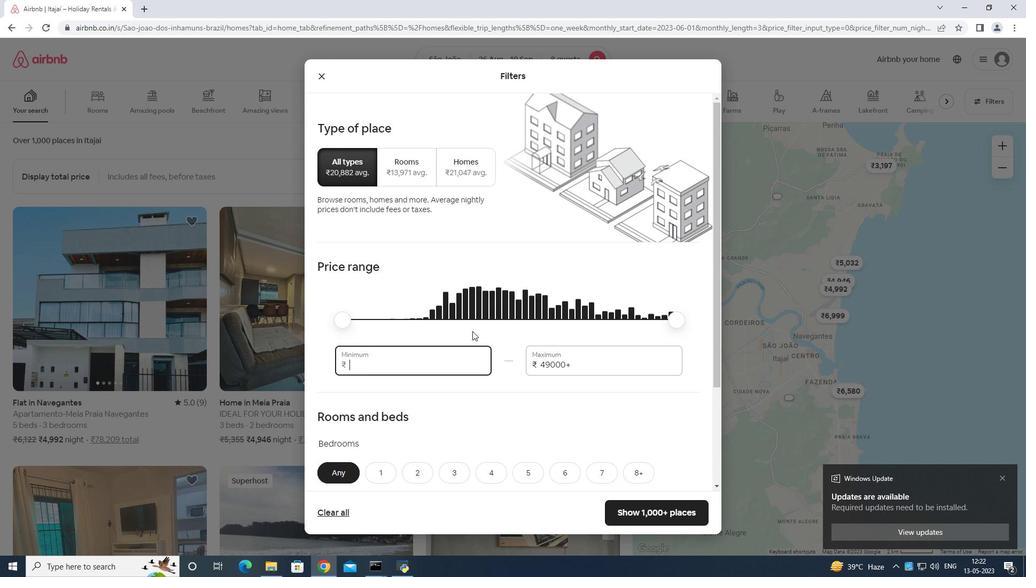 
Action: Mouse moved to (478, 330)
Screenshot: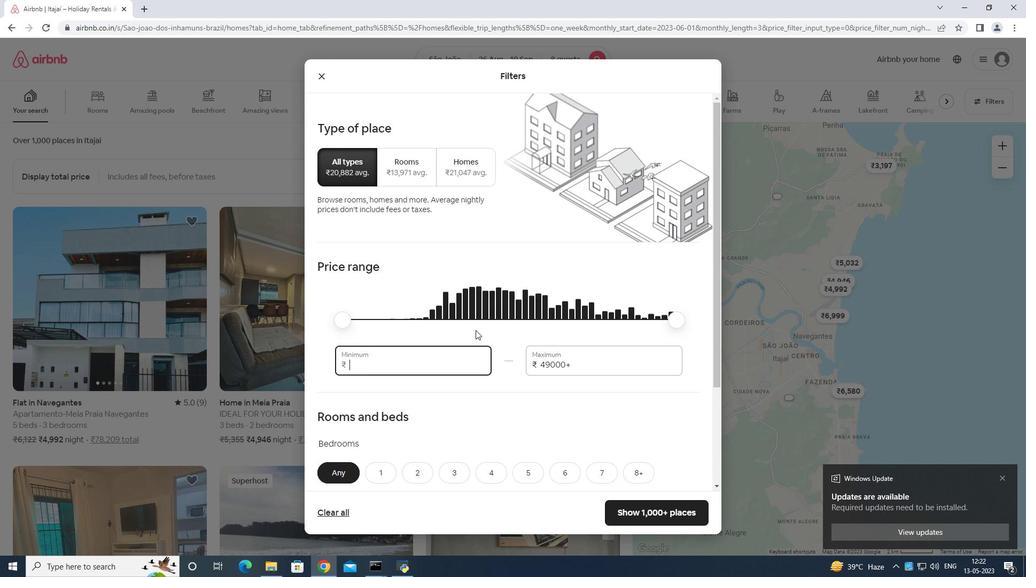 
Action: Key pressed 0
Screenshot: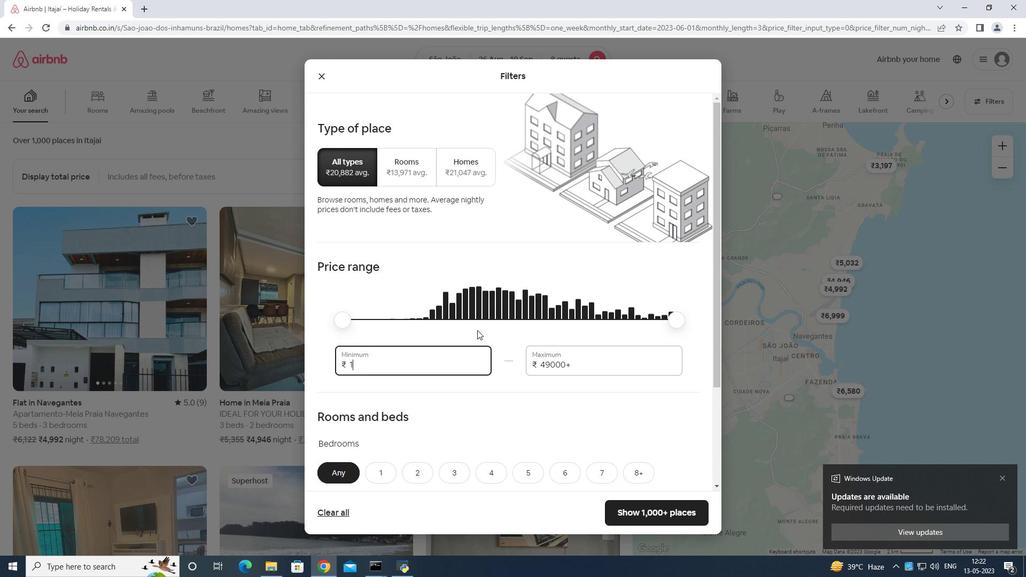 
Action: Mouse moved to (479, 330)
Screenshot: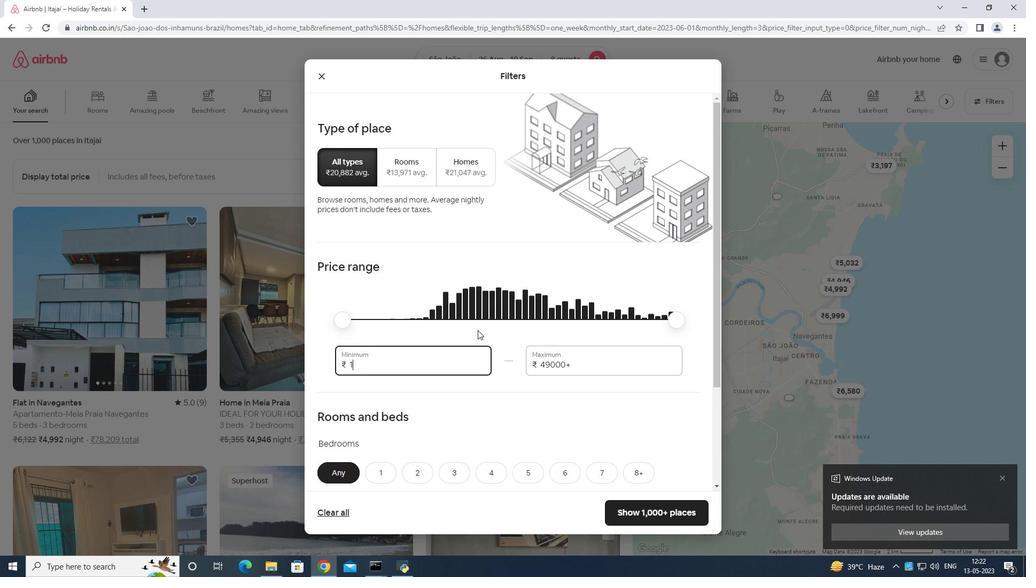 
Action: Key pressed 00
Screenshot: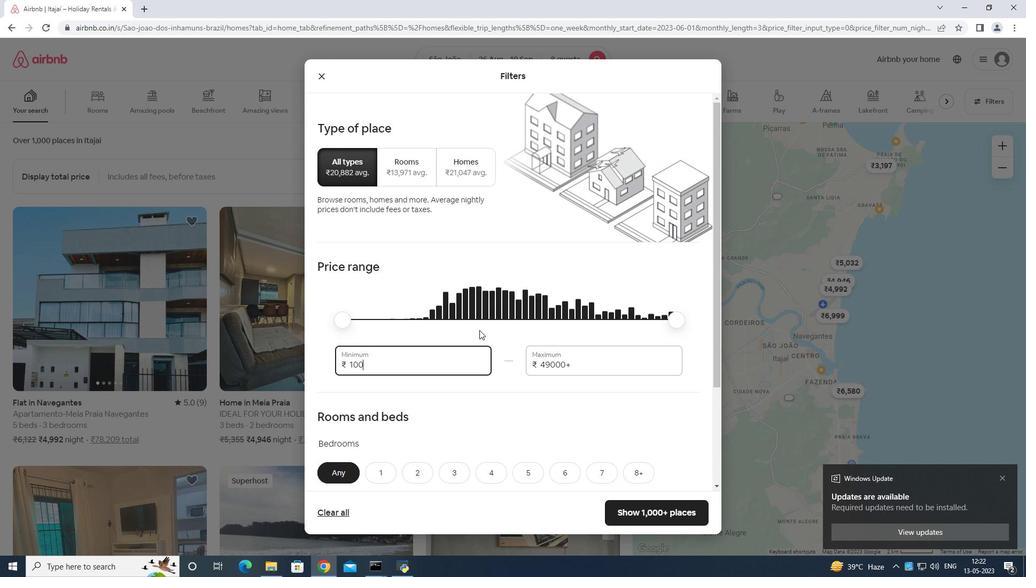 
Action: Mouse moved to (480, 330)
Screenshot: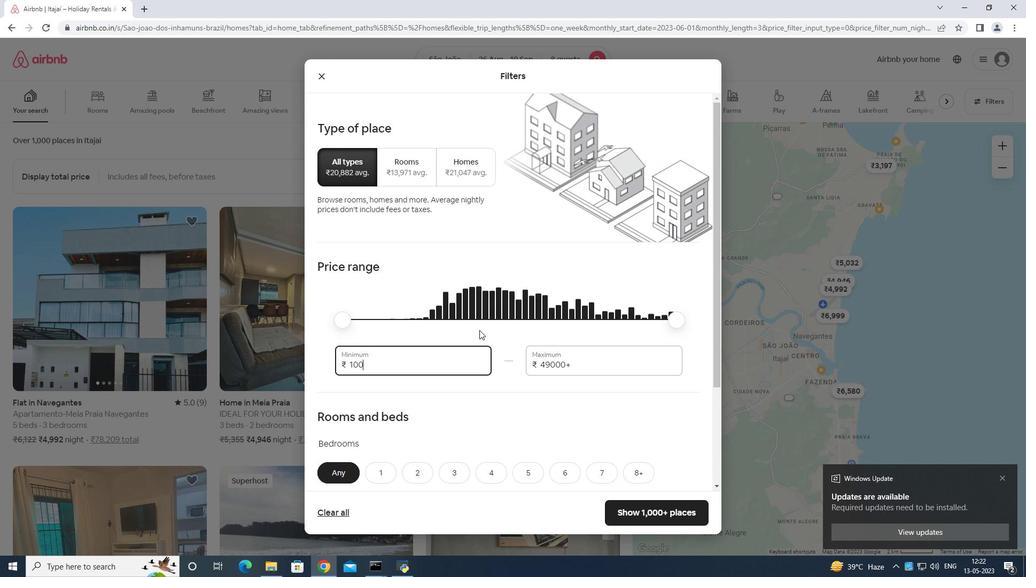 
Action: Key pressed 0
Screenshot: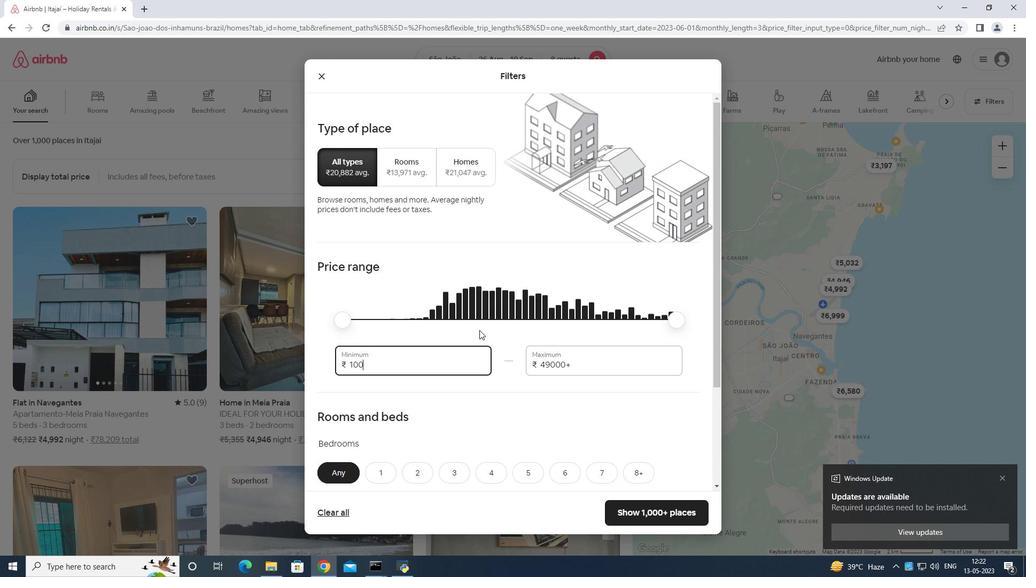 
Action: Mouse moved to (631, 357)
Screenshot: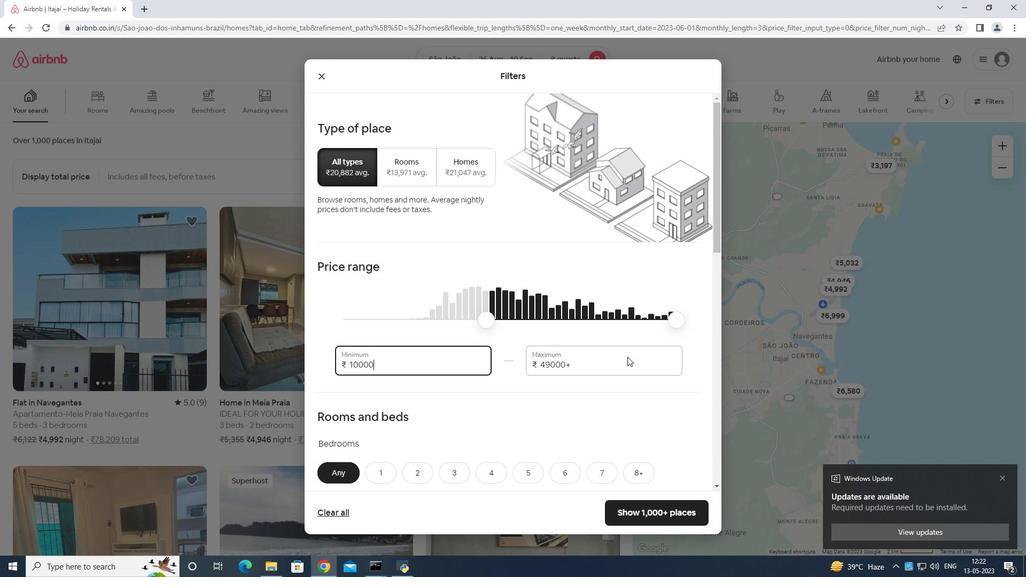 
Action: Mouse pressed left at (631, 357)
Screenshot: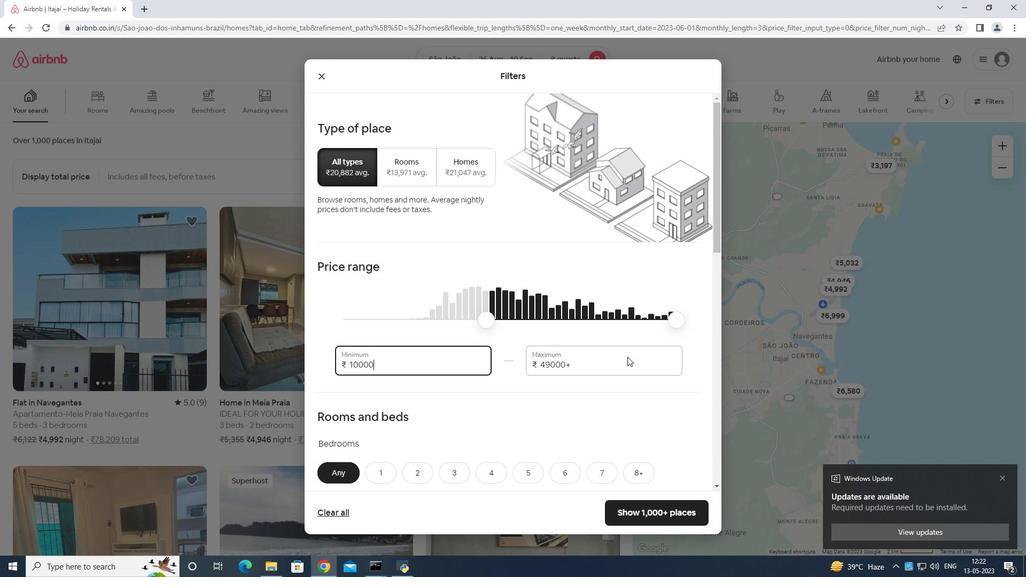 
Action: Mouse moved to (631, 353)
Screenshot: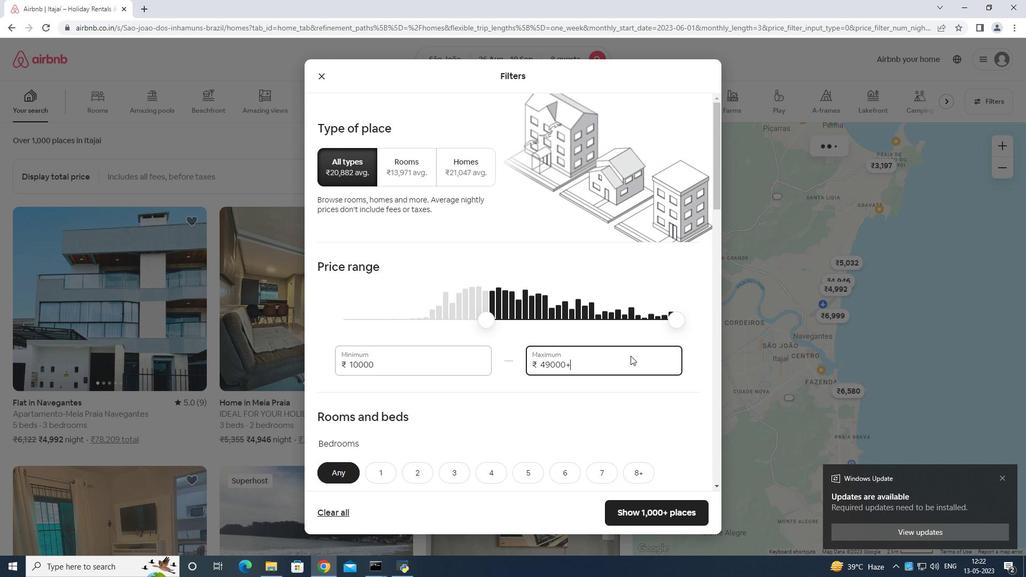 
Action: Key pressed <Key.backspace>
Screenshot: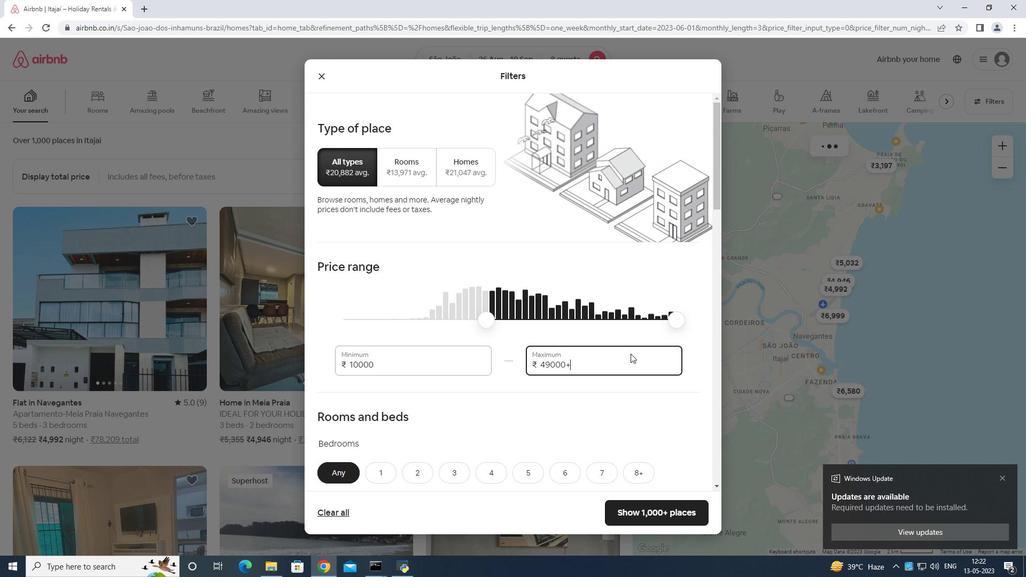 
Action: Mouse moved to (630, 352)
Screenshot: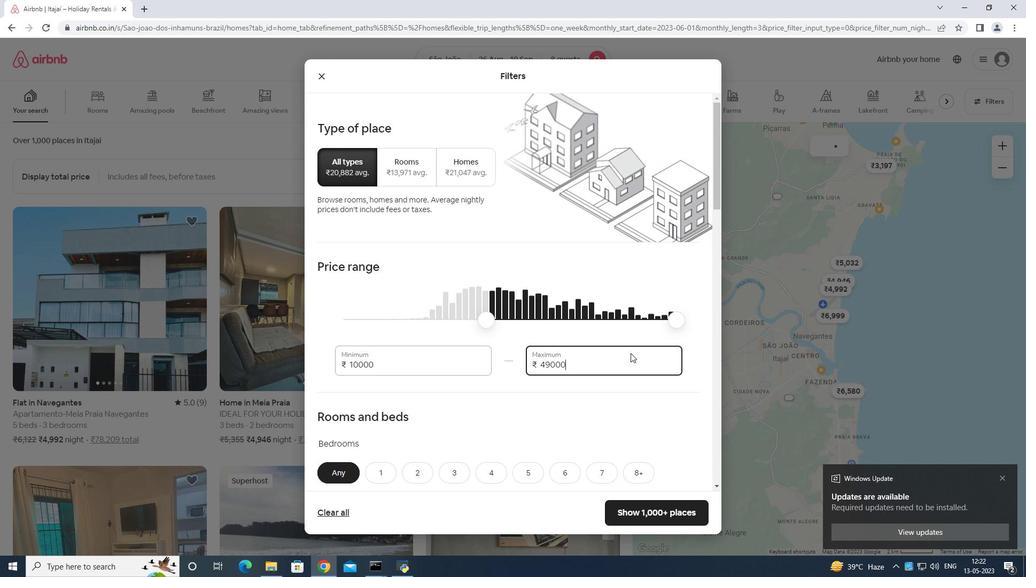 
Action: Key pressed <Key.backspace><Key.backspace><Key.backspace><Key.backspace><Key.backspace><Key.backspace><Key.backspace><Key.backspace><Key.backspace><Key.backspace><Key.backspace><Key.backspace><Key.backspace><Key.backspace>
Screenshot: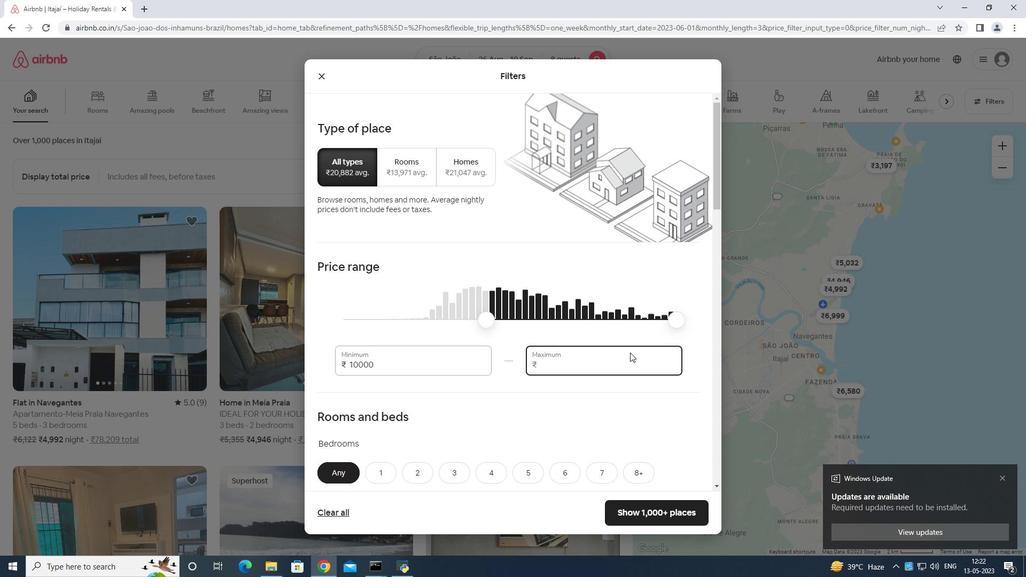 
Action: Mouse moved to (629, 352)
Screenshot: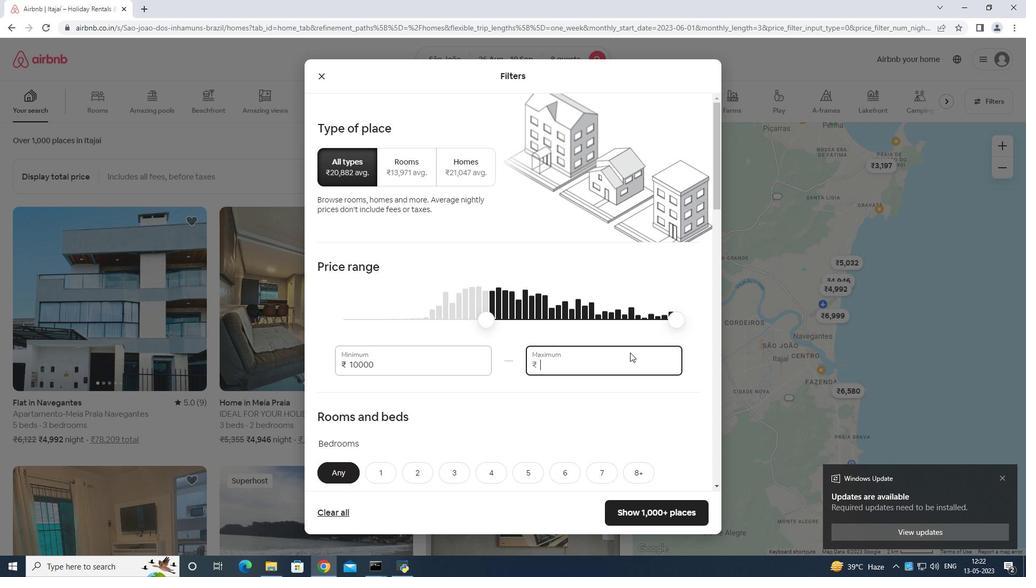 
Action: Key pressed <Key.backspace>
Screenshot: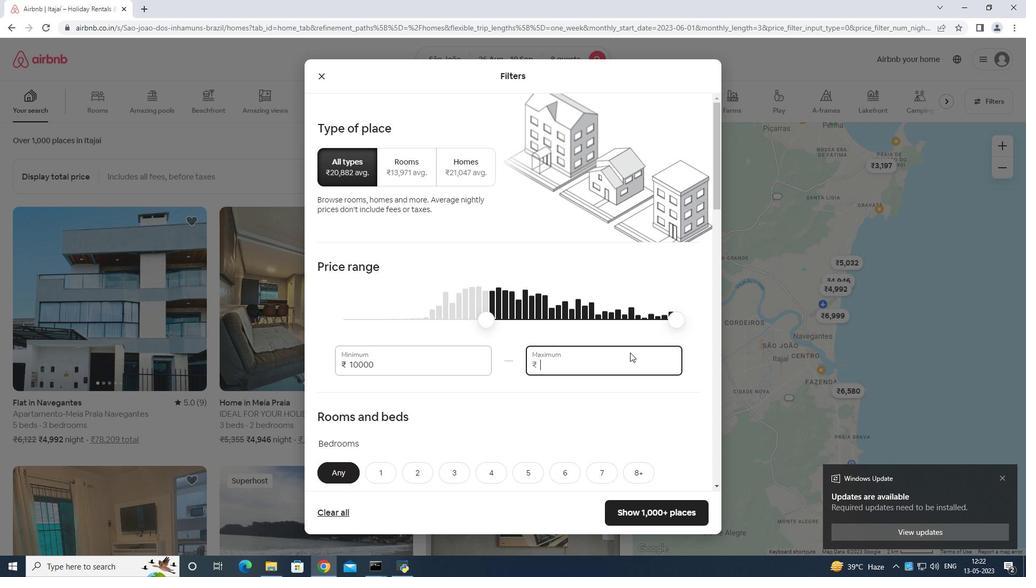 
Action: Mouse moved to (629, 352)
Screenshot: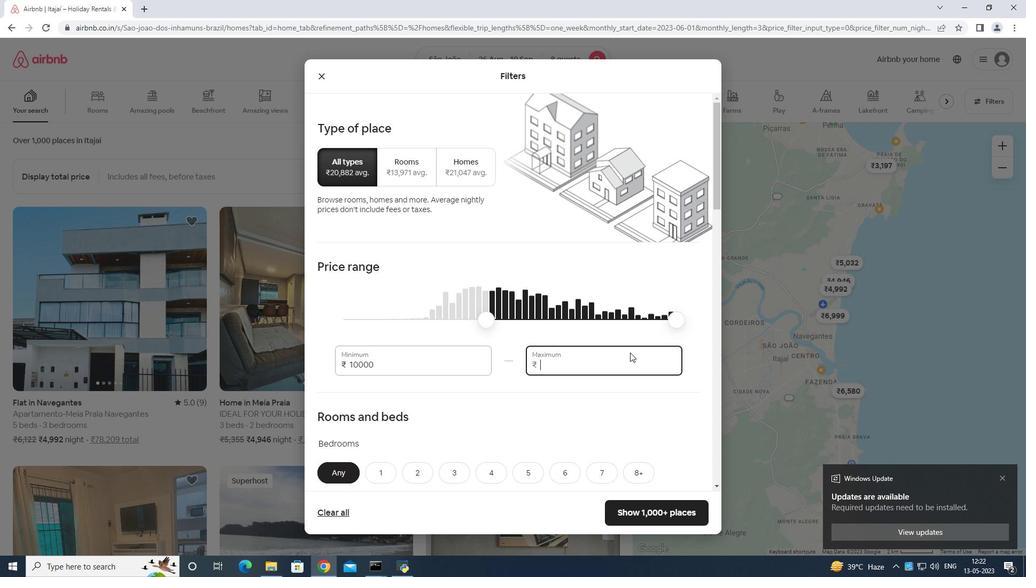 
Action: Key pressed <Key.backspace>
Screenshot: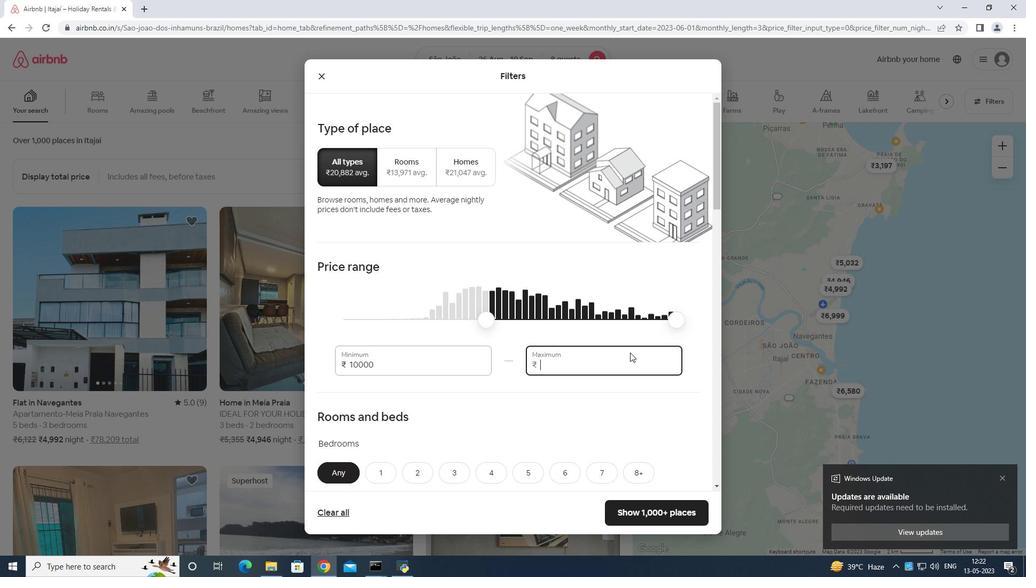 
Action: Mouse moved to (629, 351)
Screenshot: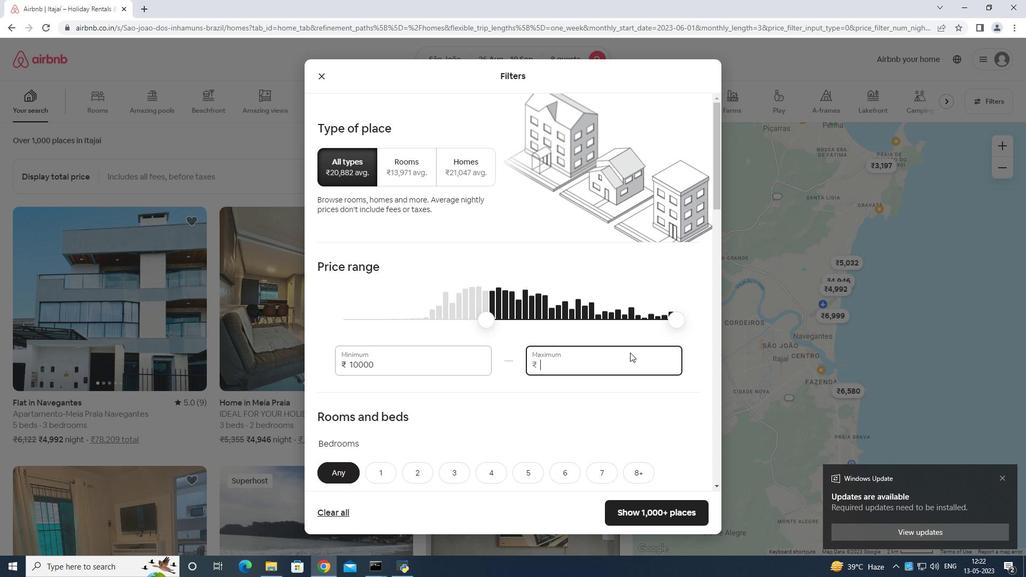 
Action: Key pressed <Key.backspace><Key.backspace><Key.backspace><Key.backspace>
Screenshot: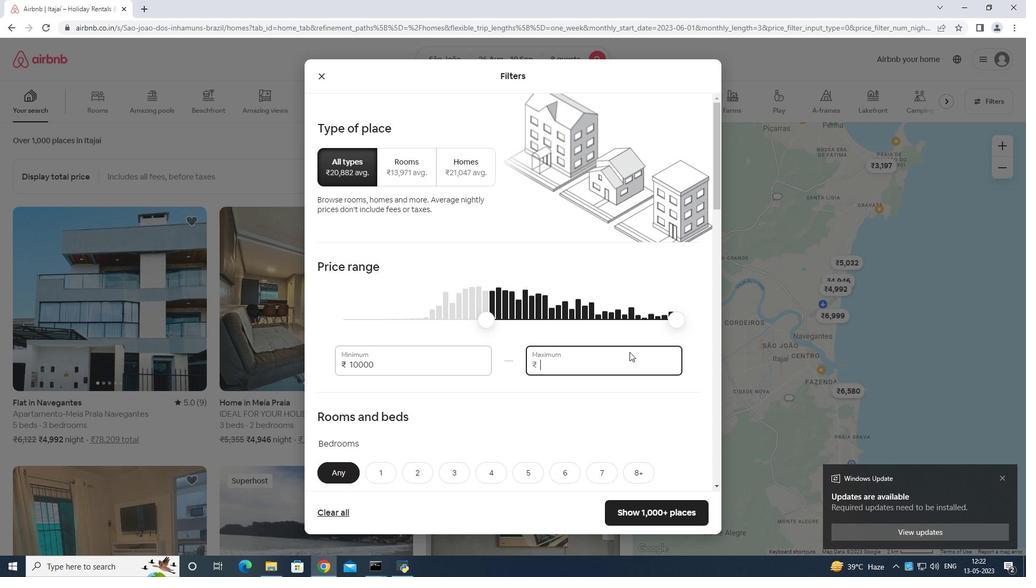 
Action: Mouse moved to (631, 350)
Screenshot: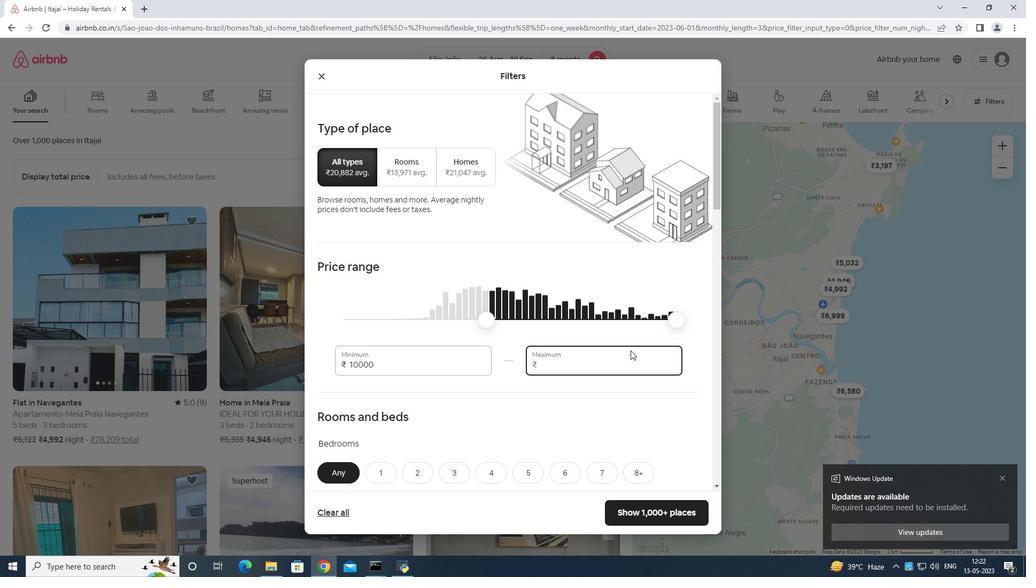 
Action: Key pressed 15000
Screenshot: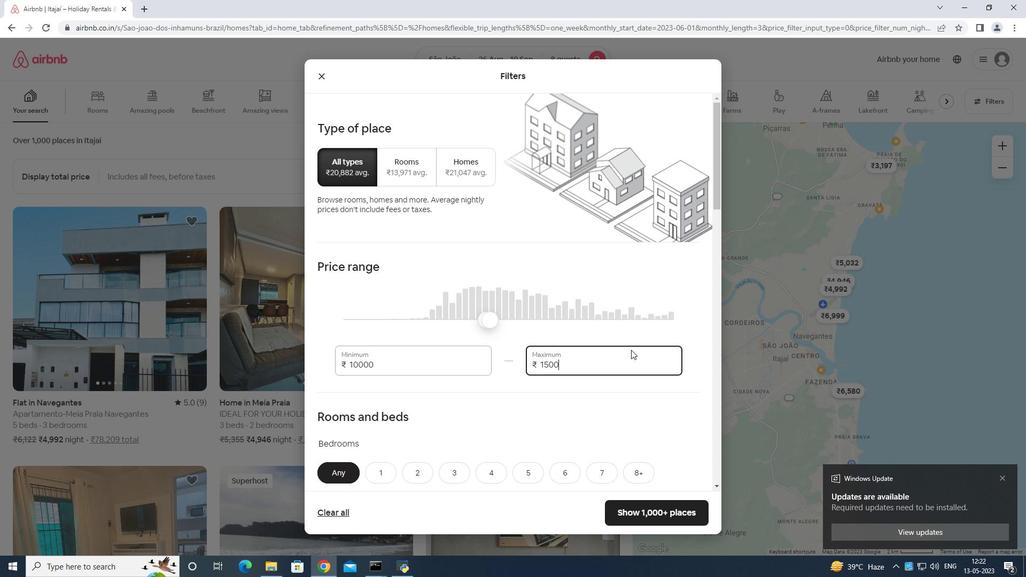 
Action: Mouse moved to (631, 340)
Screenshot: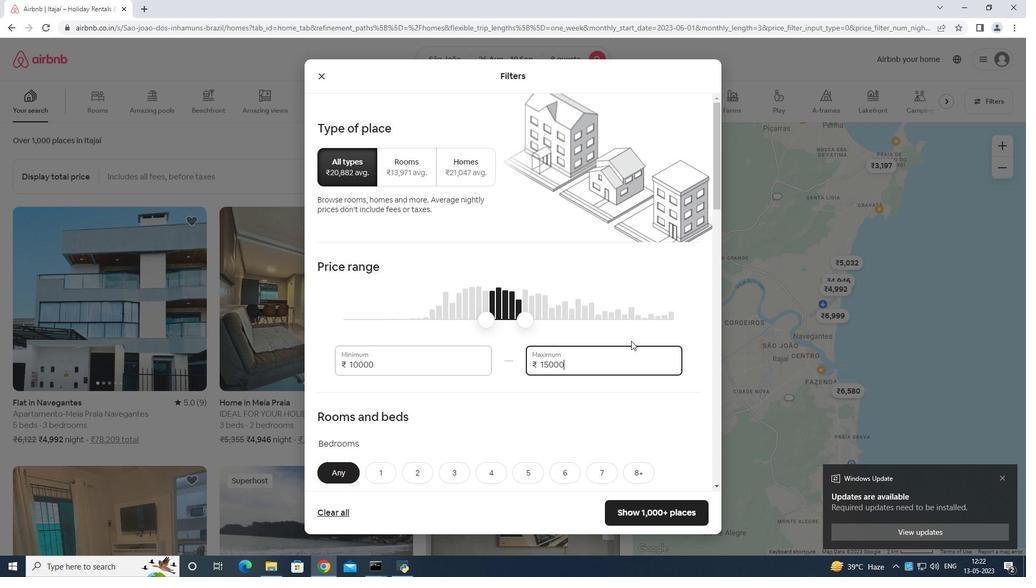 
Action: Mouse scrolled (631, 340) with delta (0, 0)
Screenshot: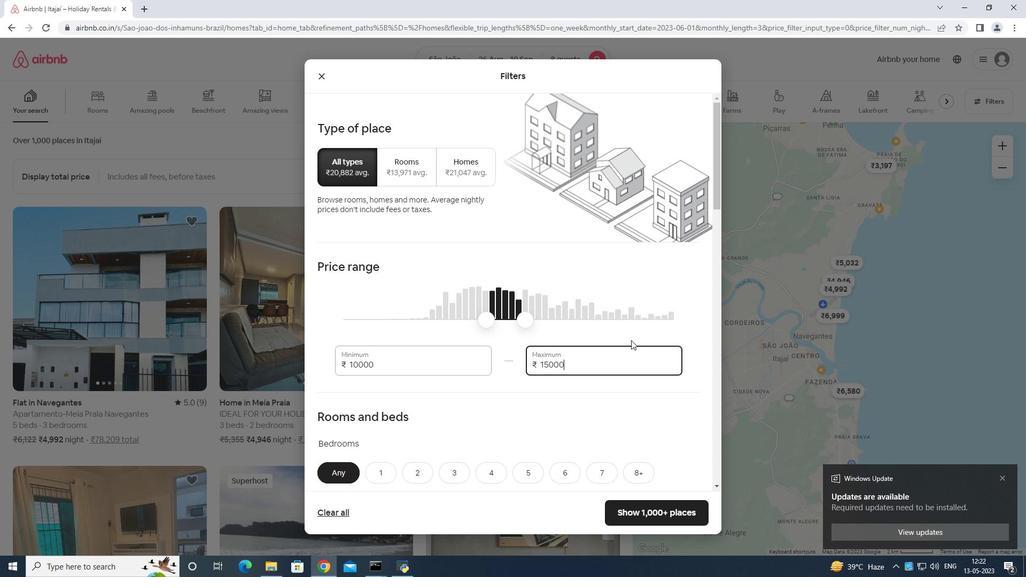 
Action: Mouse scrolled (631, 340) with delta (0, 0)
Screenshot: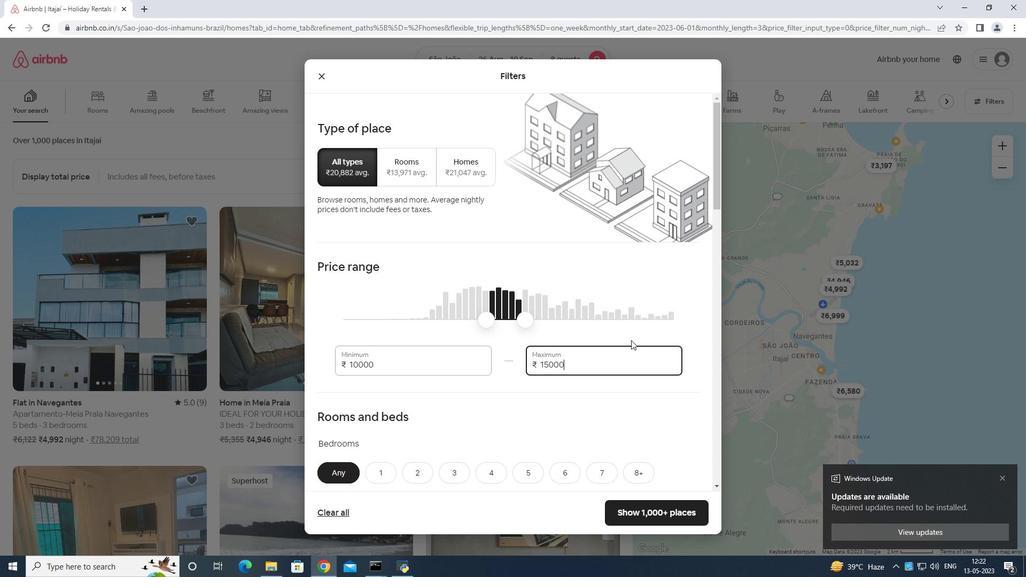 
Action: Mouse scrolled (631, 340) with delta (0, 0)
Screenshot: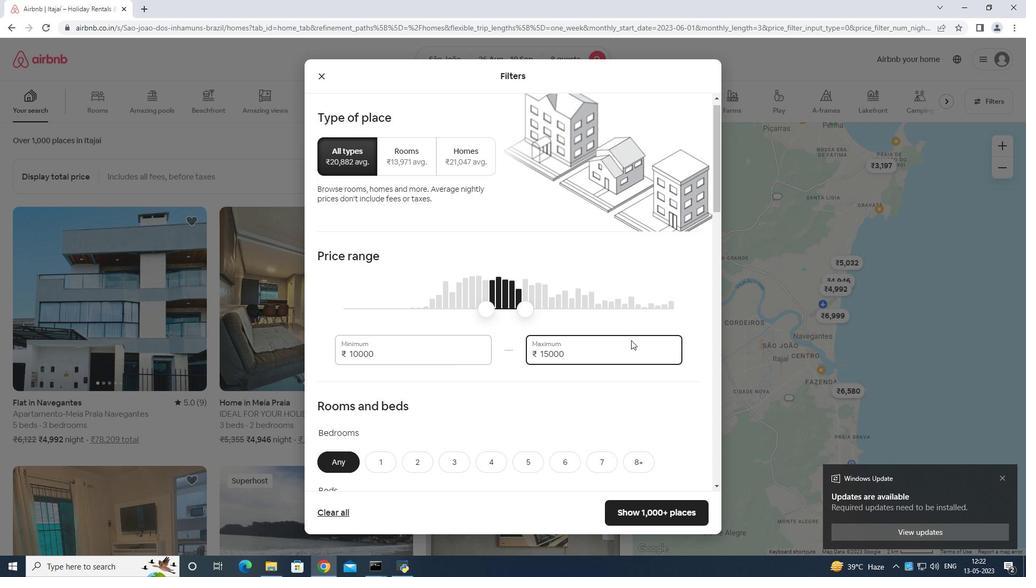
Action: Mouse scrolled (631, 340) with delta (0, 0)
Screenshot: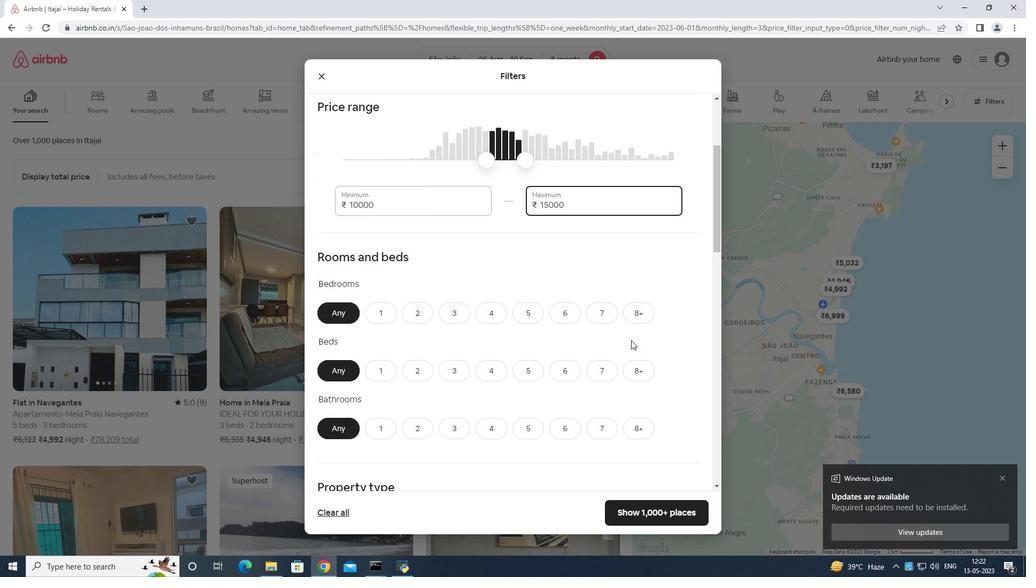 
Action: Mouse moved to (566, 255)
Screenshot: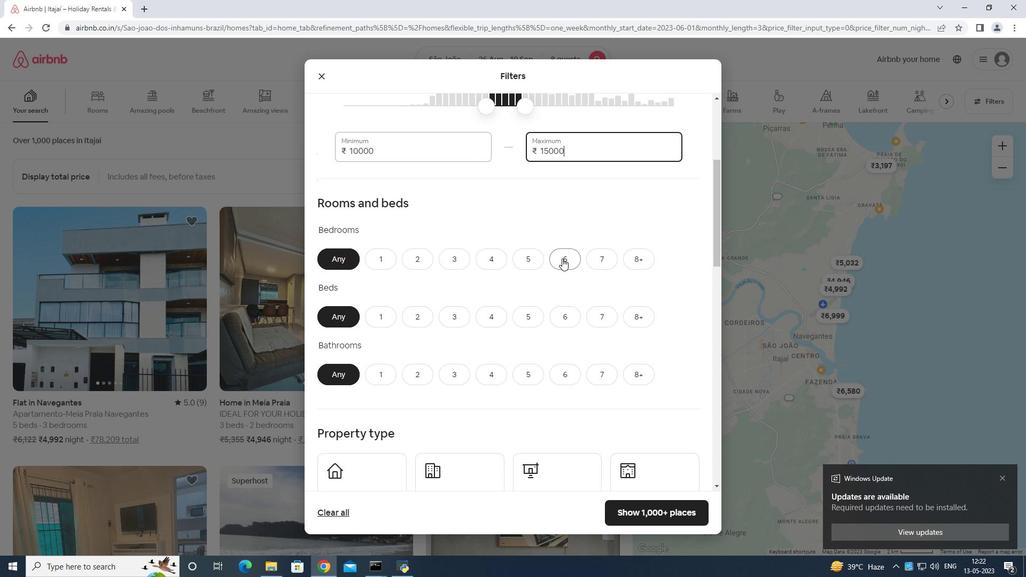 
Action: Mouse pressed left at (566, 255)
Screenshot: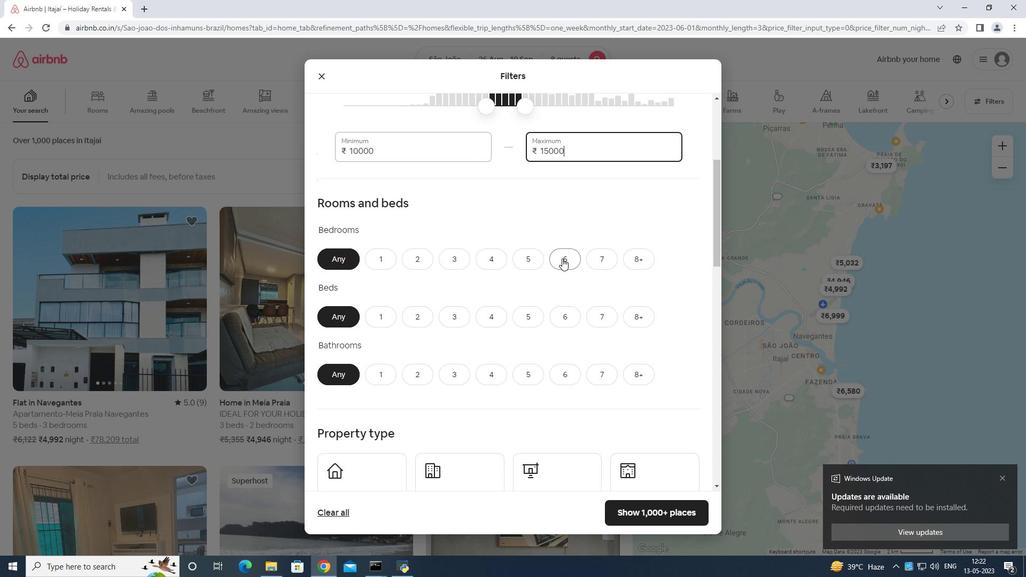 
Action: Mouse moved to (562, 313)
Screenshot: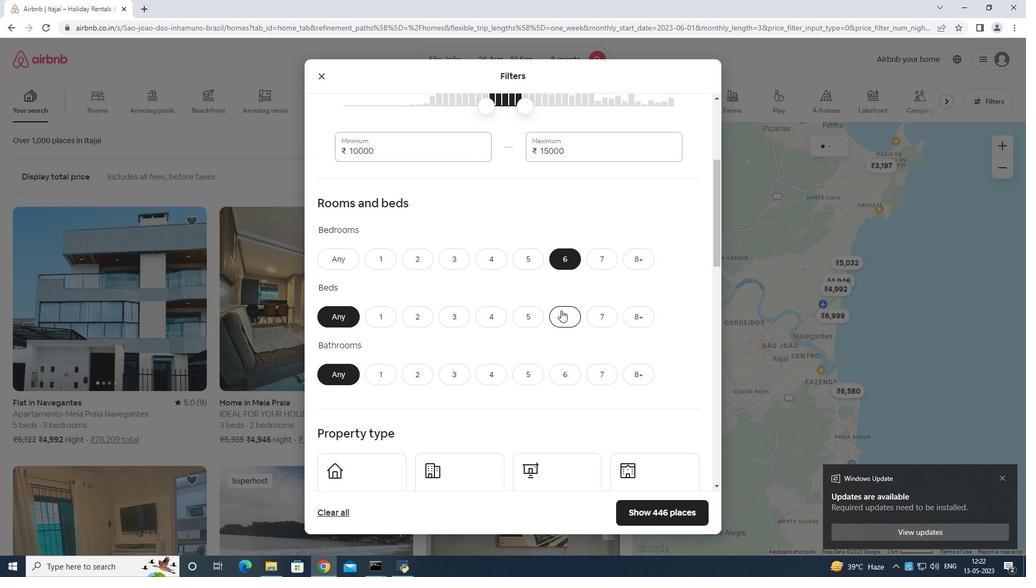 
Action: Mouse pressed left at (562, 313)
Screenshot: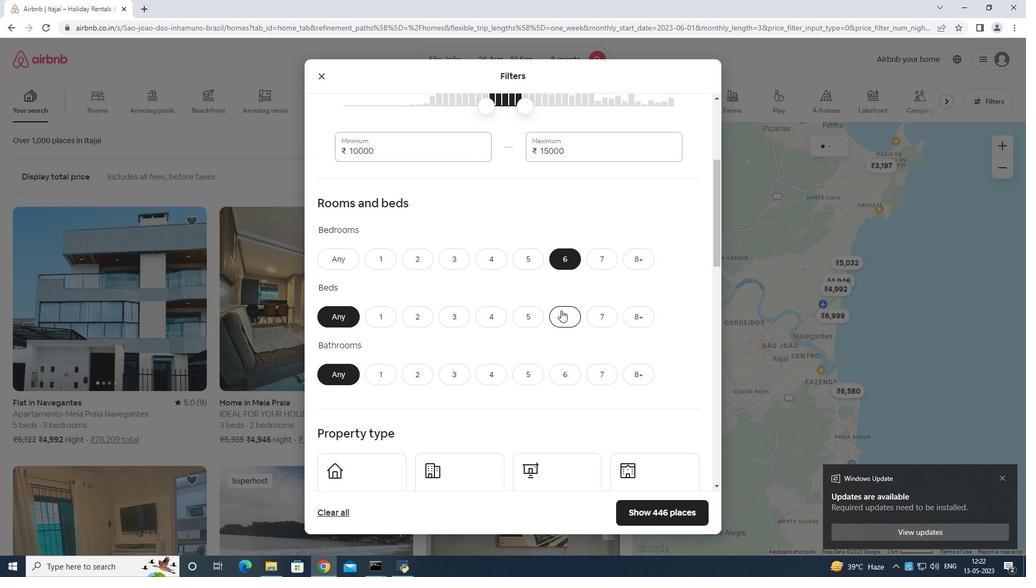 
Action: Mouse moved to (566, 370)
Screenshot: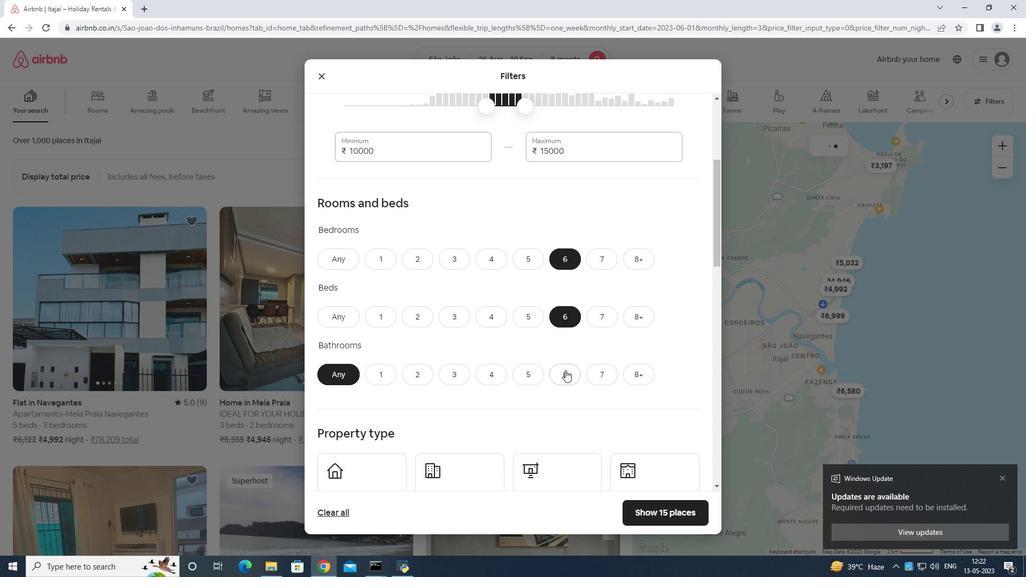 
Action: Mouse pressed left at (566, 370)
Screenshot: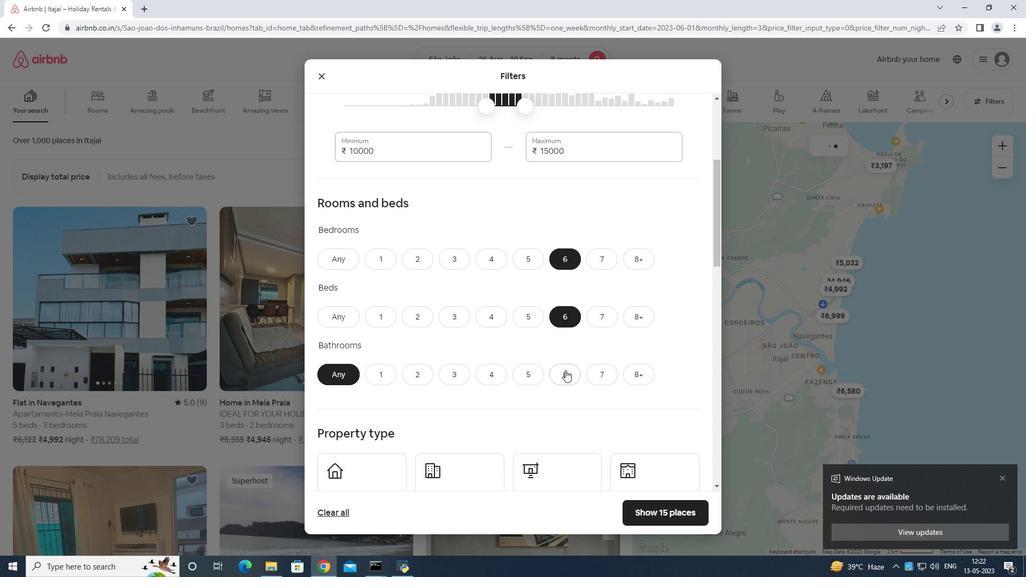 
Action: Mouse moved to (585, 359)
Screenshot: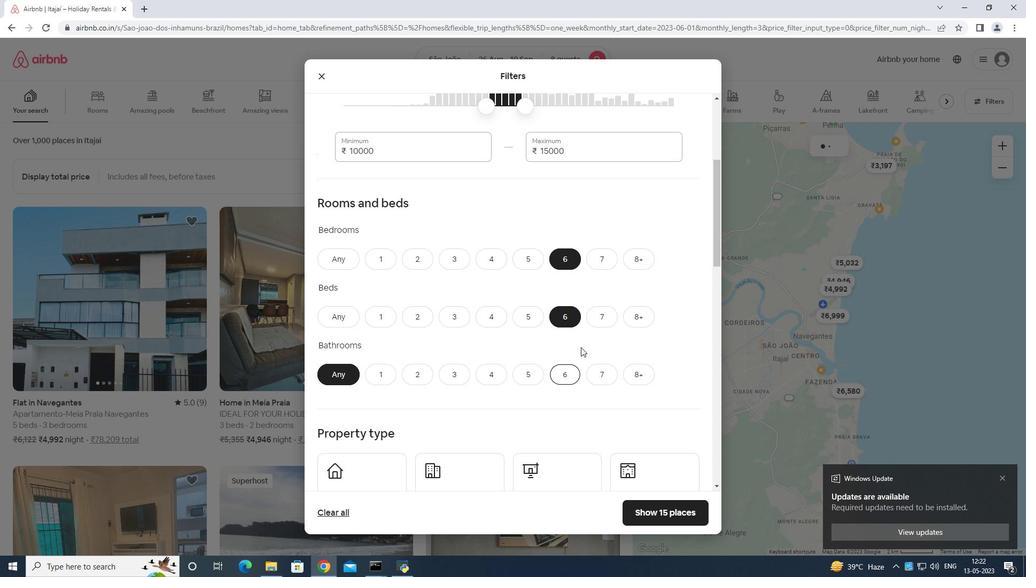 
Action: Mouse scrolled (585, 358) with delta (0, 0)
Screenshot: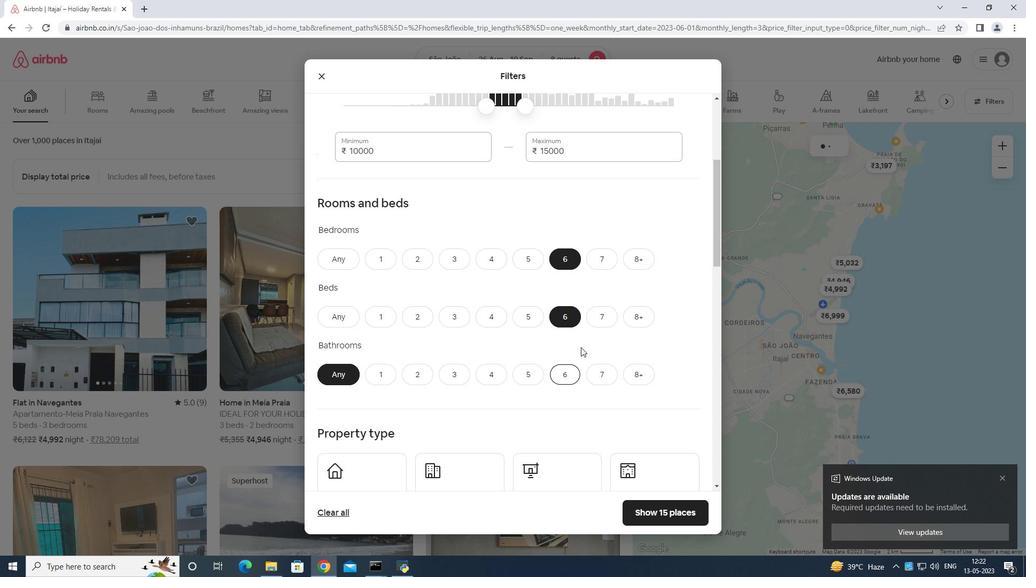 
Action: Mouse moved to (585, 365)
Screenshot: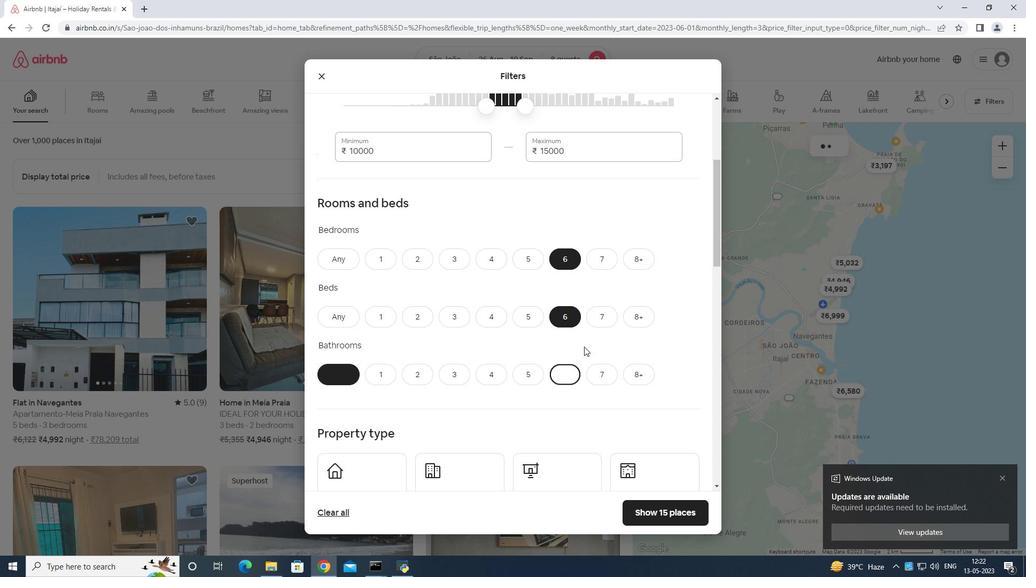 
Action: Mouse scrolled (585, 364) with delta (0, 0)
Screenshot: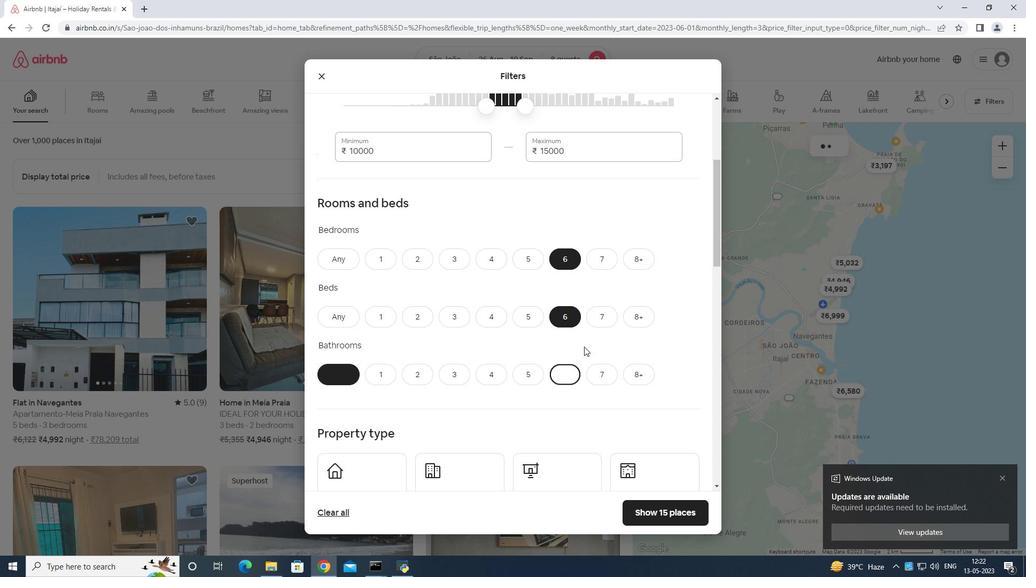 
Action: Mouse scrolled (585, 364) with delta (0, 0)
Screenshot: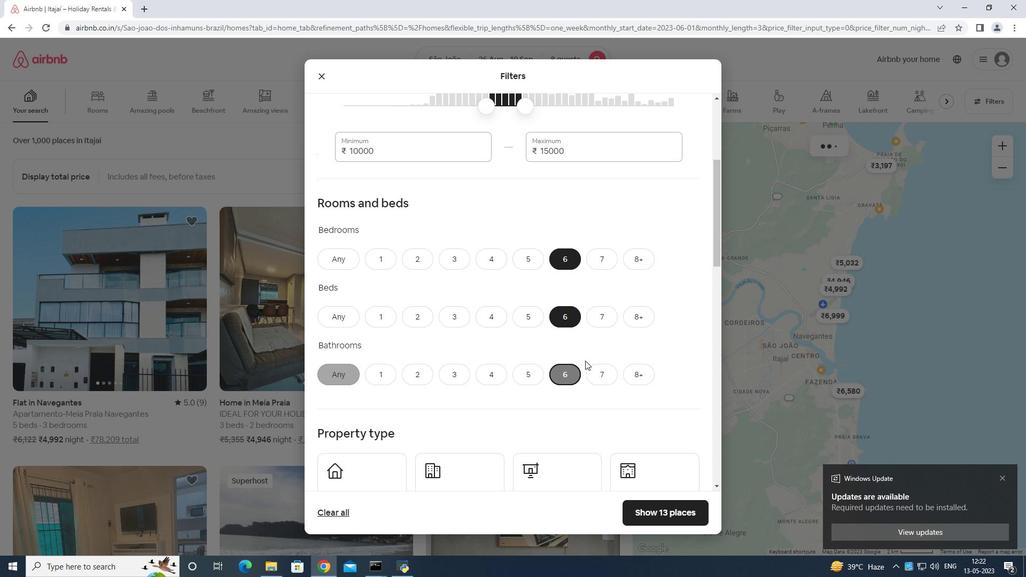 
Action: Mouse moved to (373, 323)
Screenshot: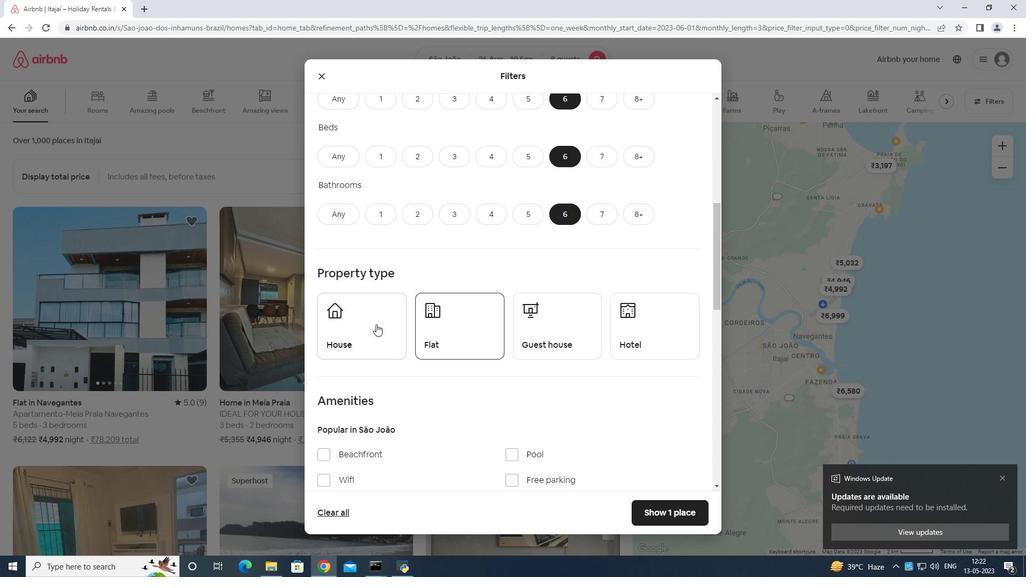 
Action: Mouse pressed left at (373, 323)
Screenshot: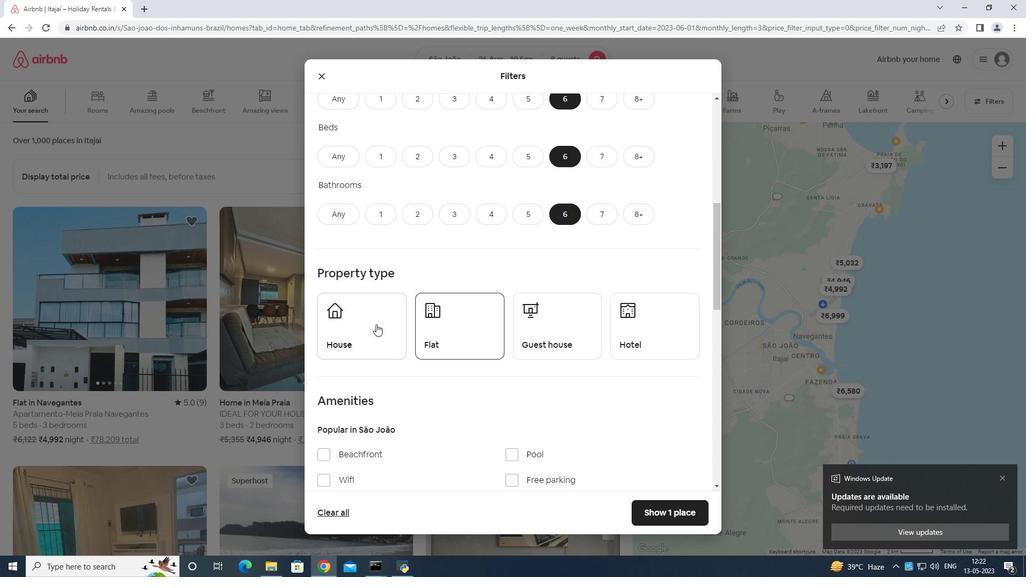 
Action: Mouse moved to (490, 331)
Screenshot: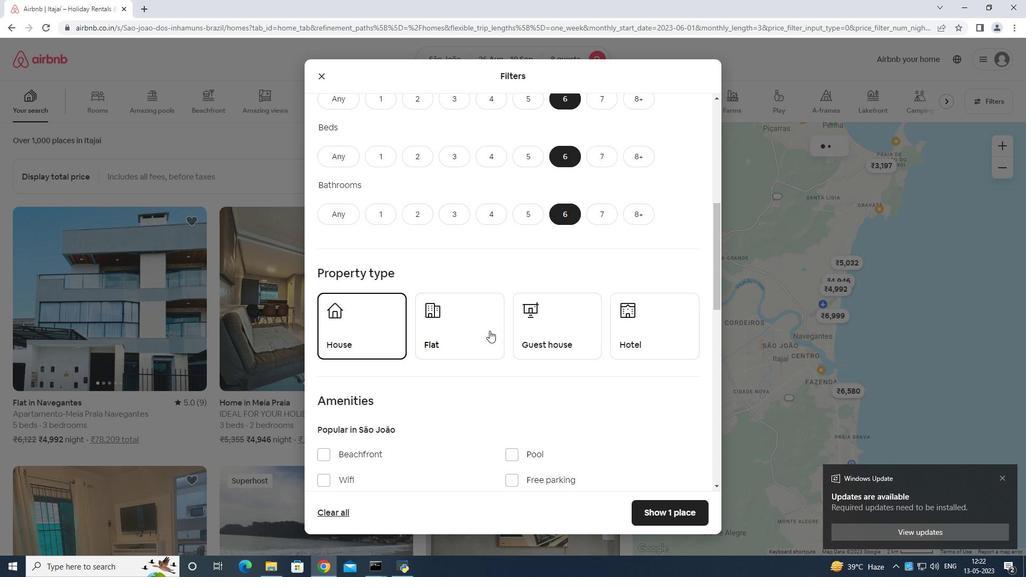 
Action: Mouse pressed left at (490, 331)
Screenshot: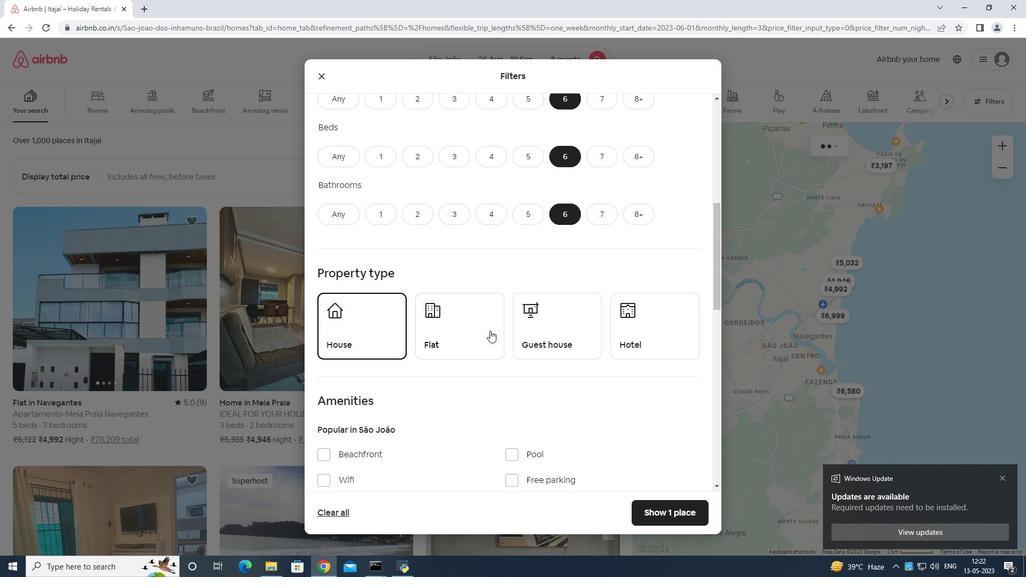 
Action: Mouse moved to (560, 331)
Screenshot: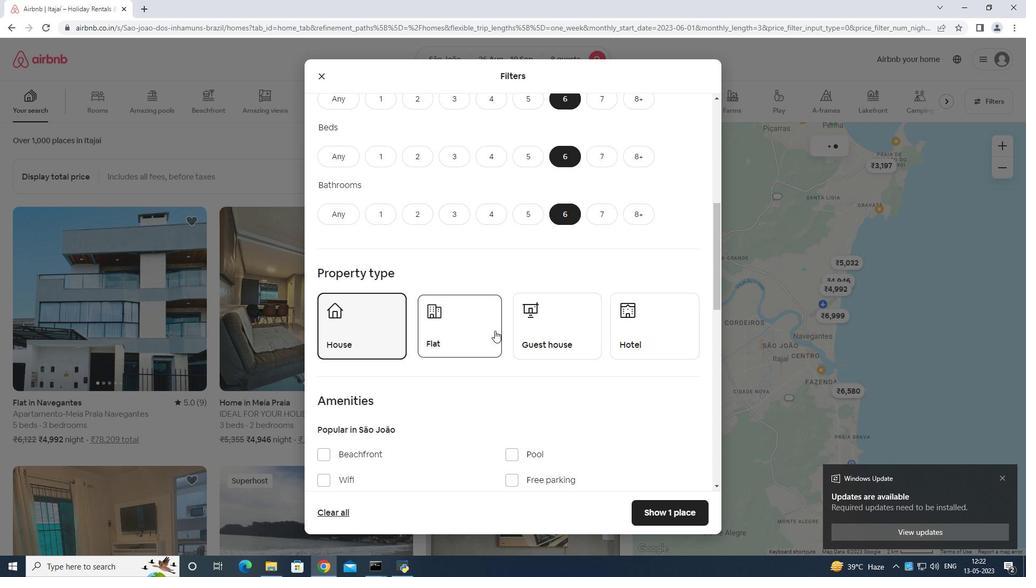 
Action: Mouse pressed left at (560, 331)
Screenshot: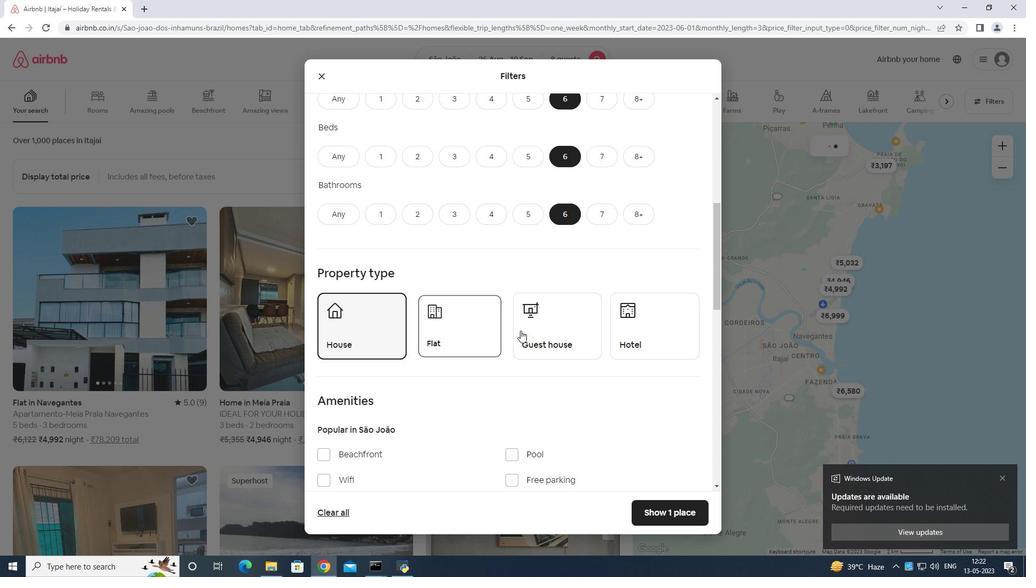 
Action: Mouse moved to (562, 322)
Screenshot: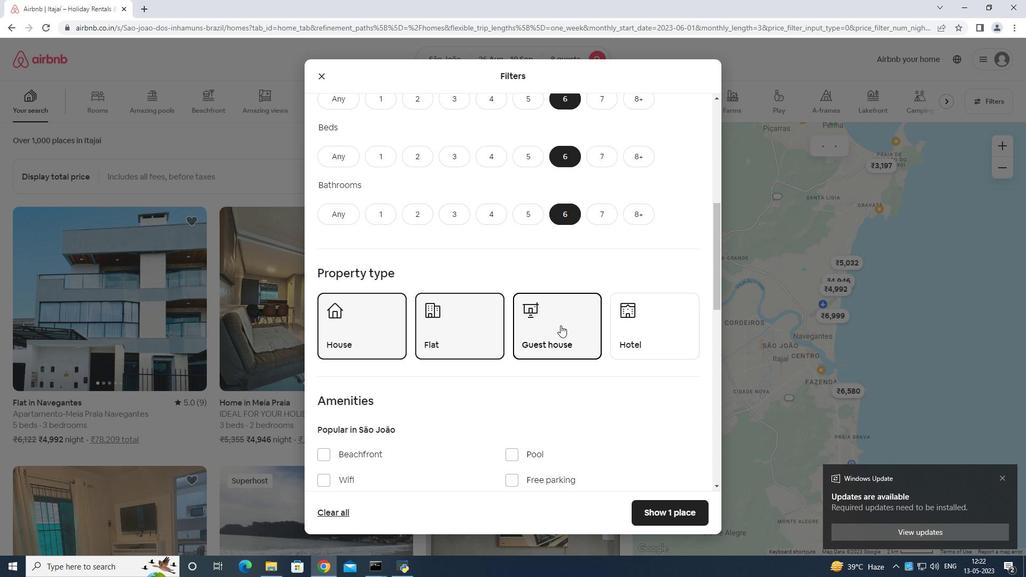 
Action: Mouse scrolled (562, 321) with delta (0, 0)
Screenshot: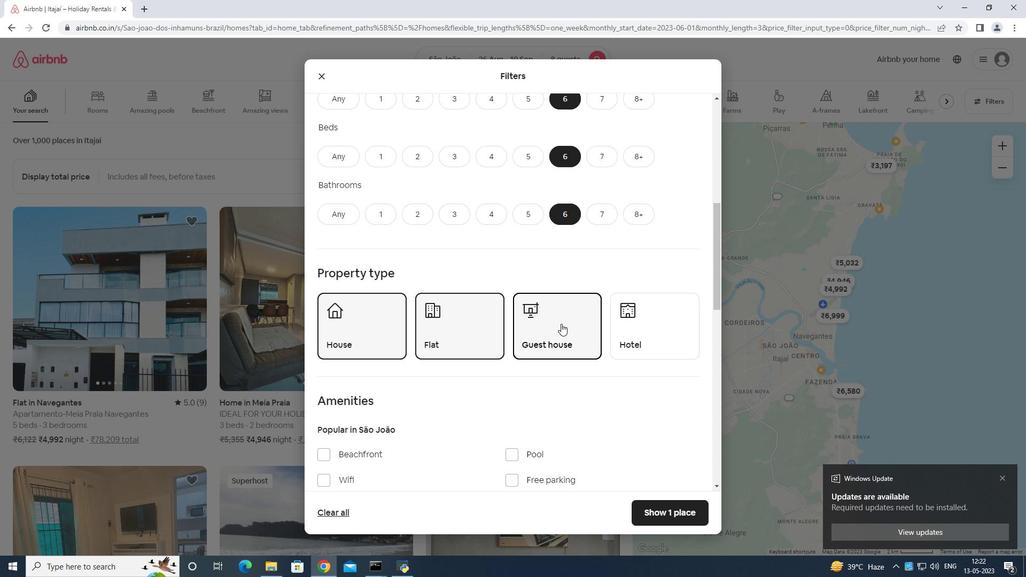 
Action: Mouse moved to (562, 324)
Screenshot: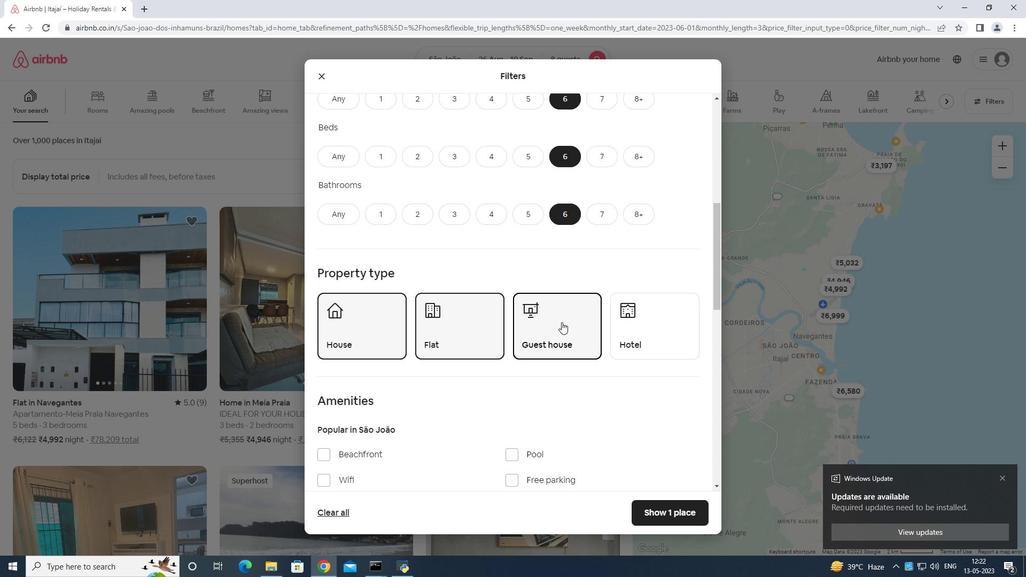 
Action: Mouse scrolled (562, 323) with delta (0, 0)
Screenshot: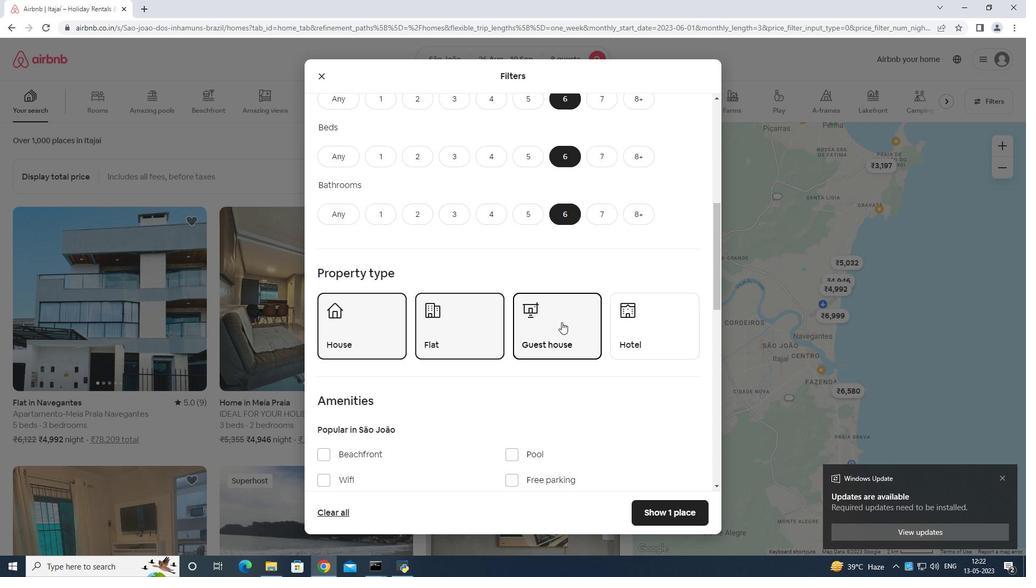 
Action: Mouse moved to (325, 371)
Screenshot: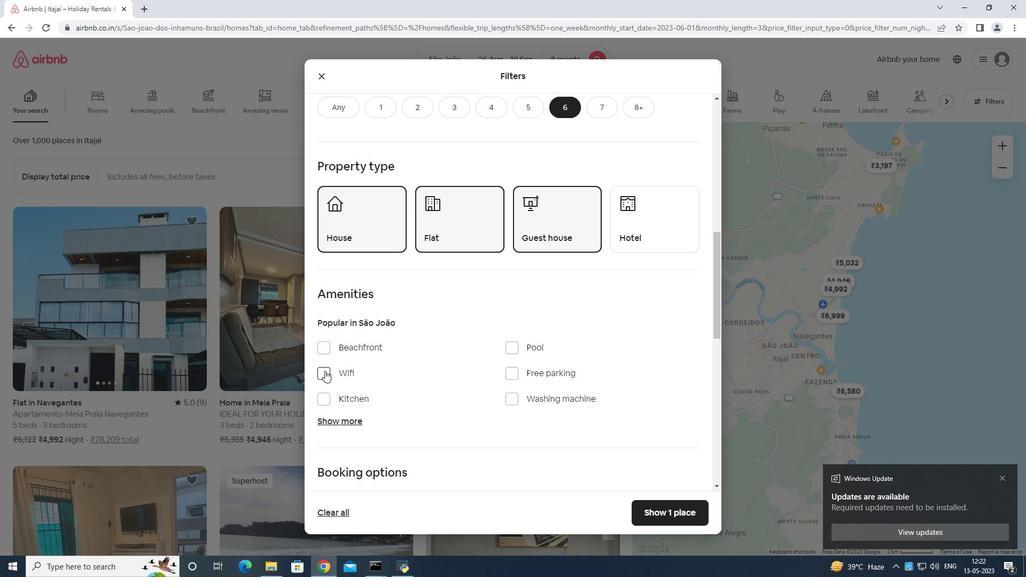 
Action: Mouse pressed left at (325, 371)
Screenshot: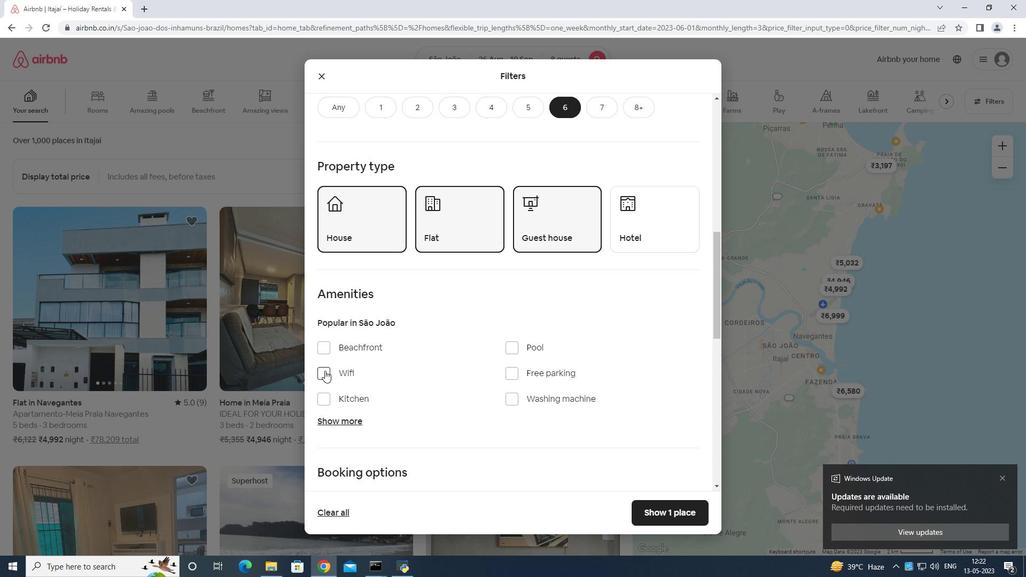 
Action: Mouse moved to (338, 420)
Screenshot: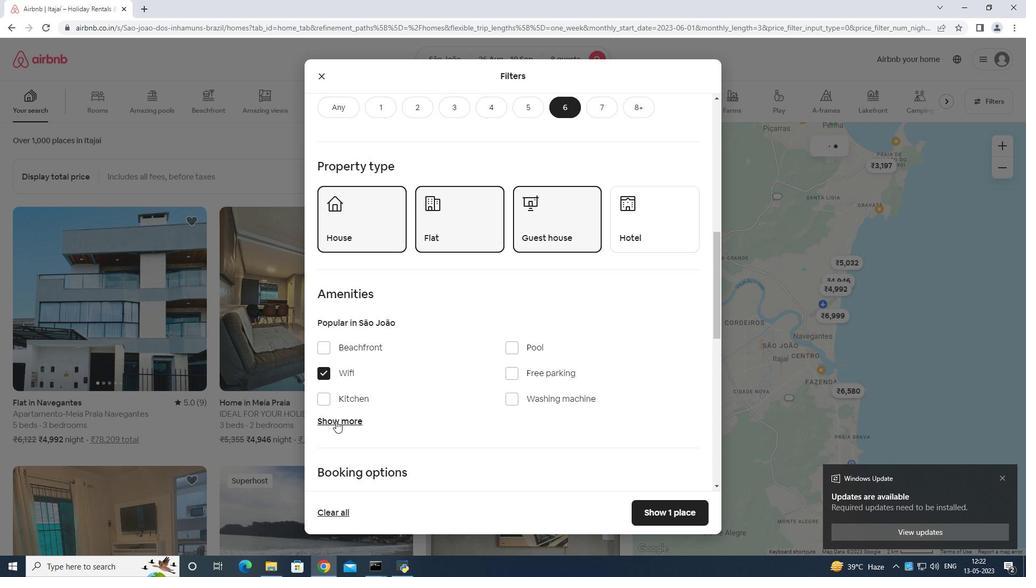
Action: Mouse pressed left at (338, 420)
Screenshot: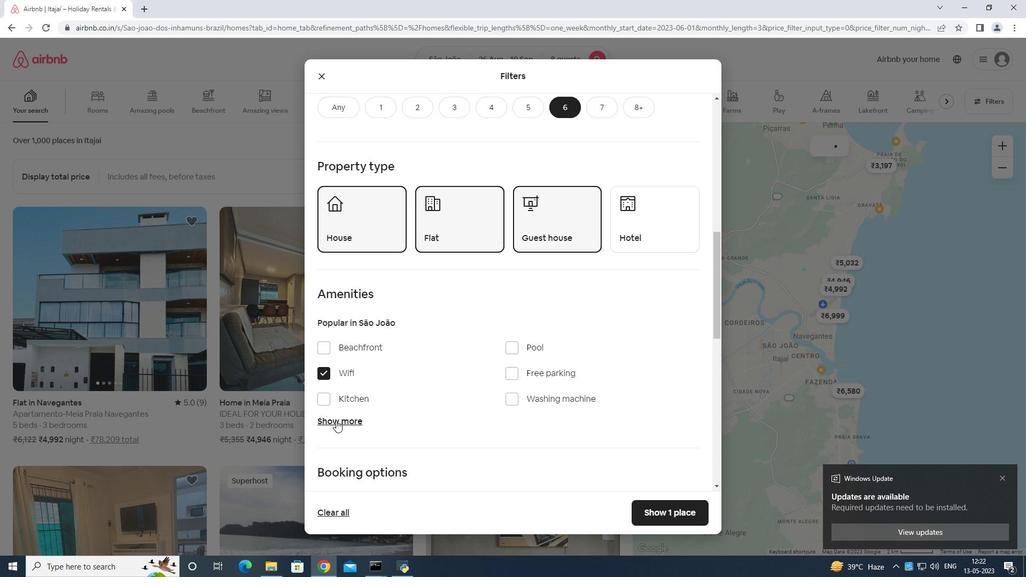 
Action: Mouse moved to (519, 372)
Screenshot: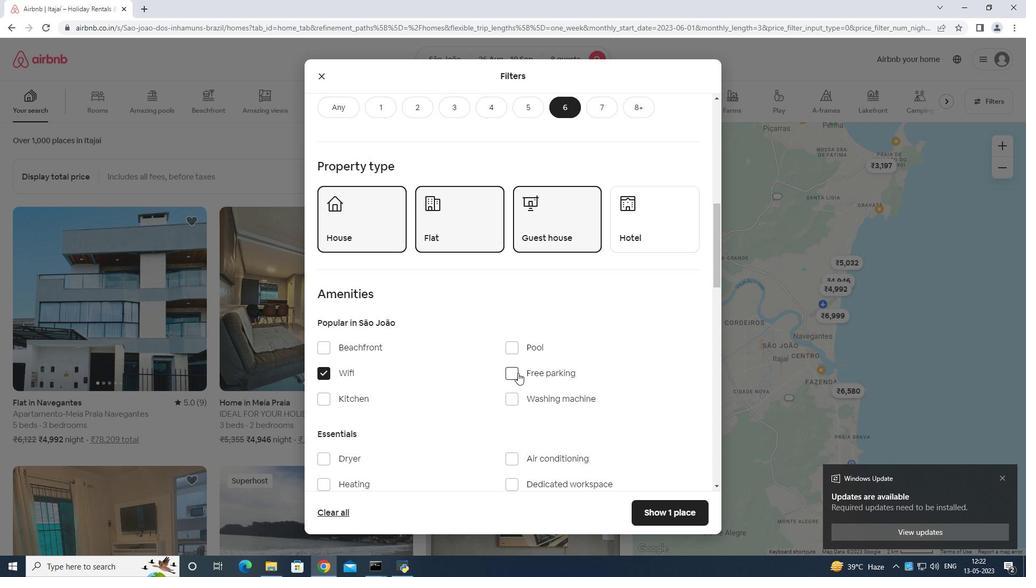 
Action: Mouse pressed left at (519, 372)
Screenshot: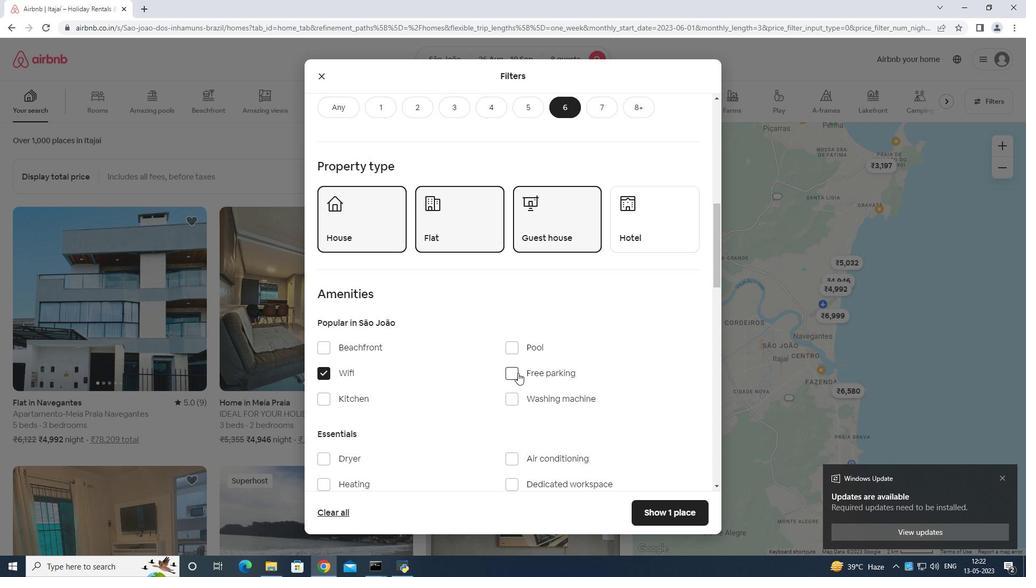 
Action: Mouse moved to (514, 362)
Screenshot: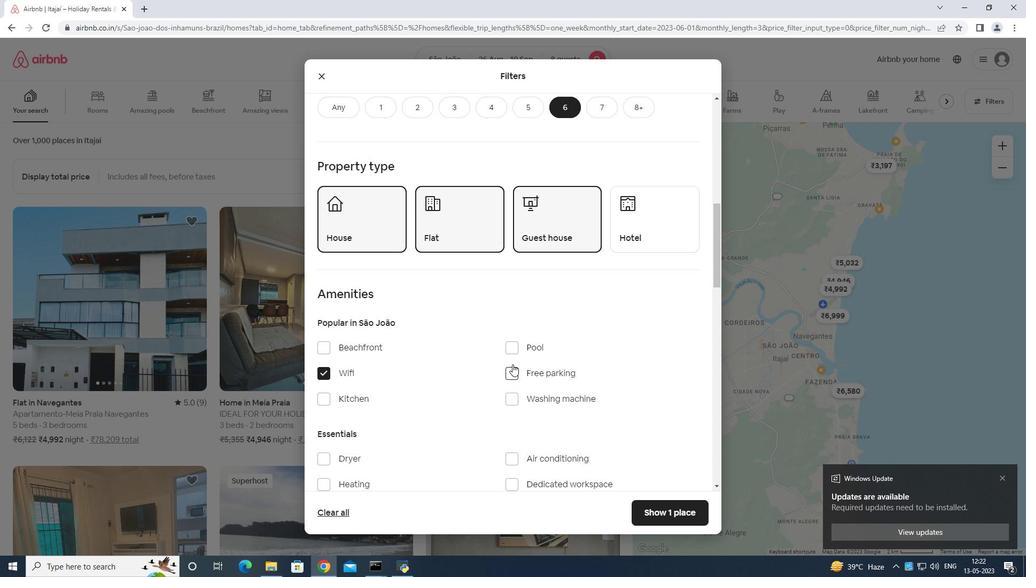 
Action: Mouse scrolled (514, 362) with delta (0, 0)
Screenshot: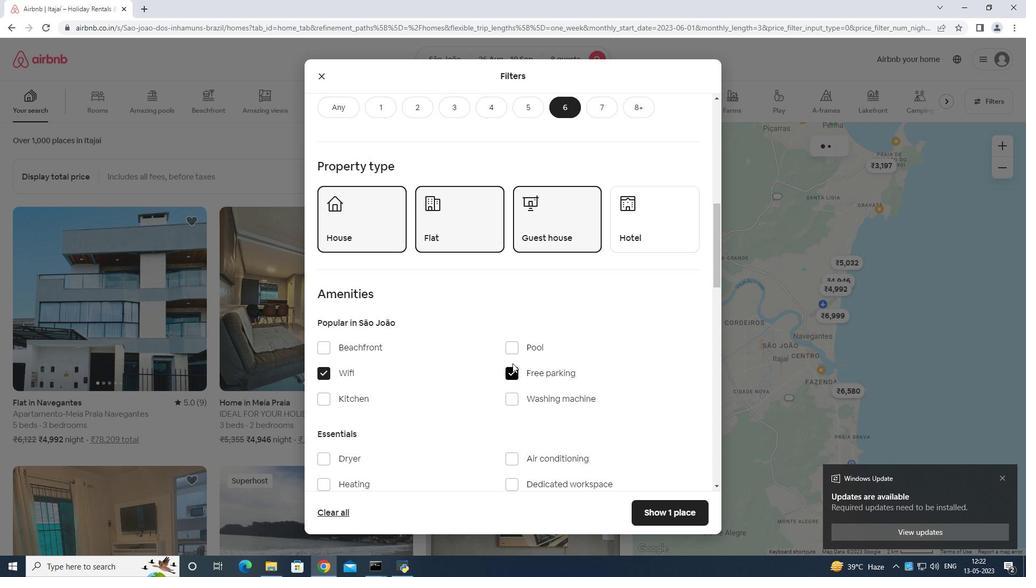 
Action: Mouse scrolled (514, 362) with delta (0, 0)
Screenshot: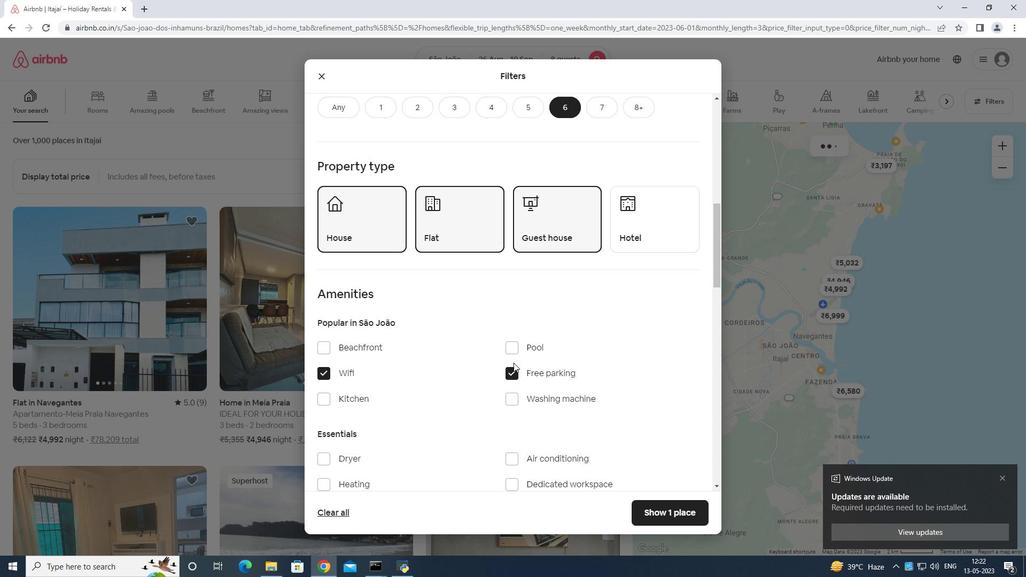 
Action: Mouse moved to (514, 362)
Screenshot: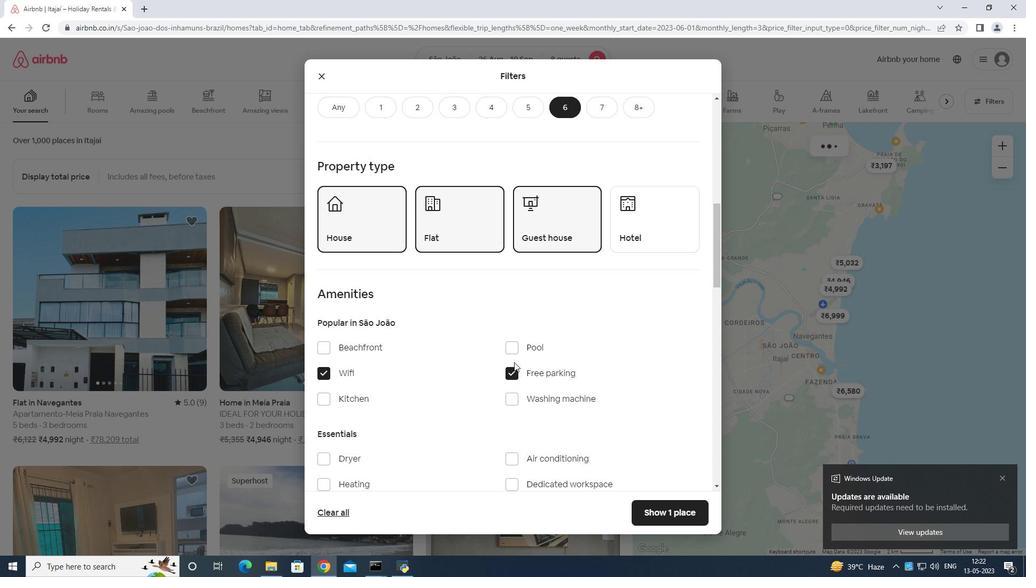 
Action: Mouse scrolled (514, 362) with delta (0, 0)
Screenshot: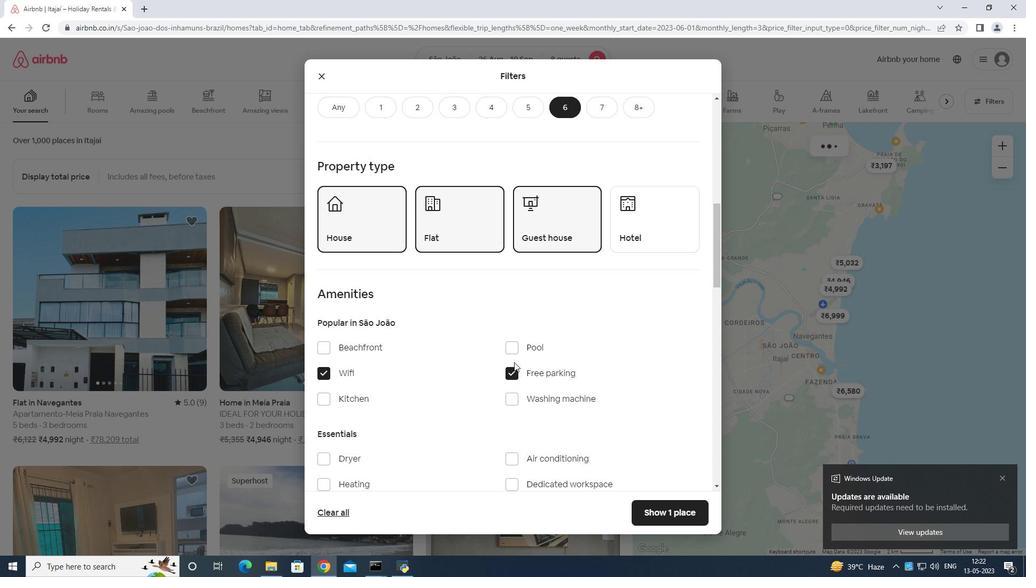 
Action: Mouse moved to (320, 345)
Screenshot: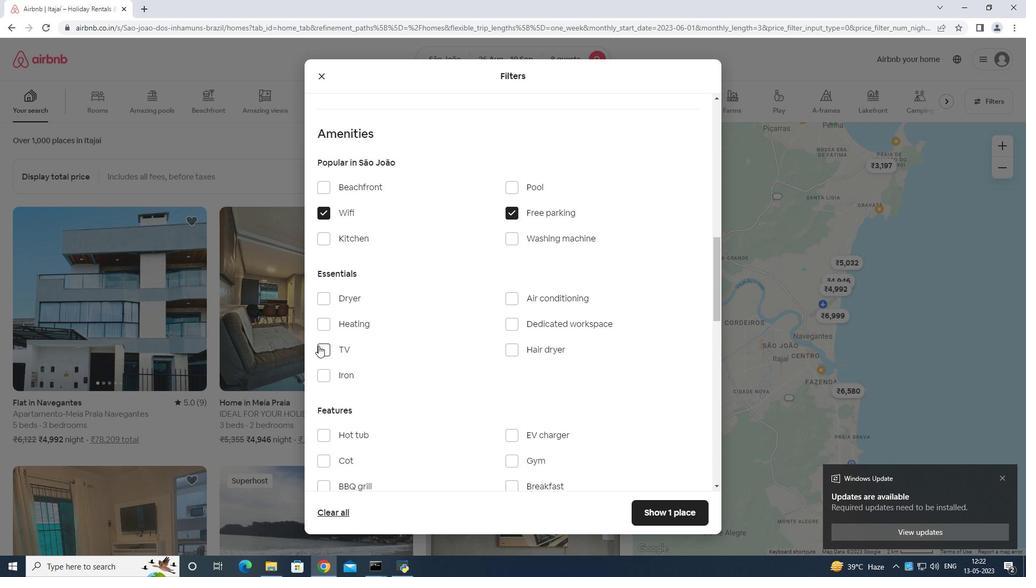 
Action: Mouse pressed left at (320, 345)
Screenshot: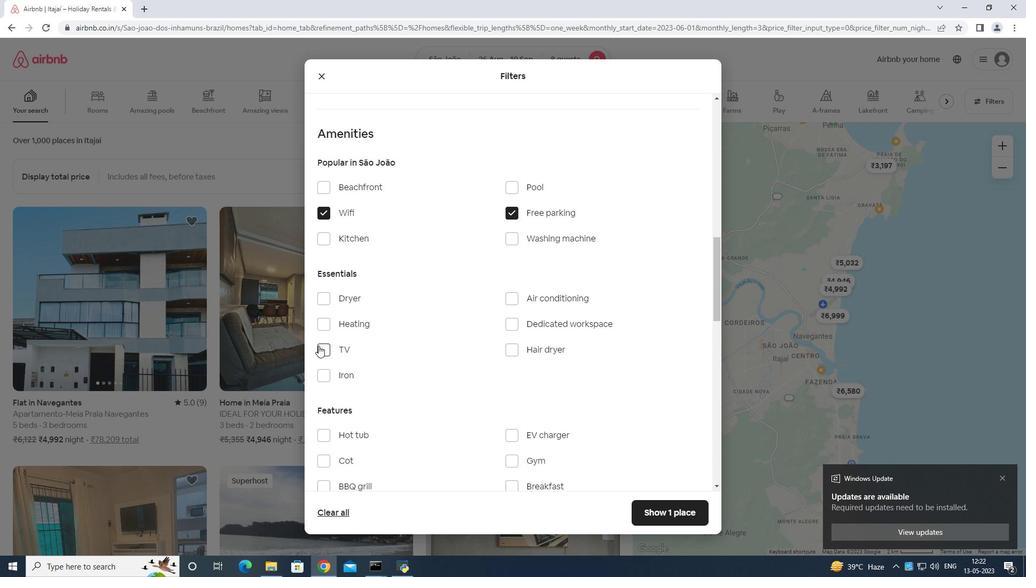 
Action: Mouse moved to (359, 341)
Screenshot: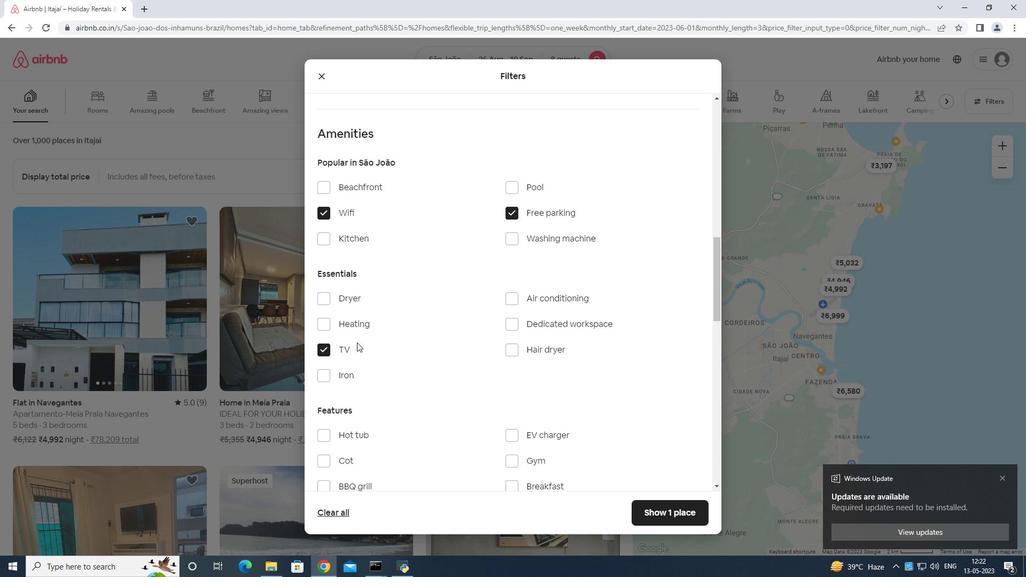 
Action: Mouse scrolled (359, 341) with delta (0, 0)
Screenshot: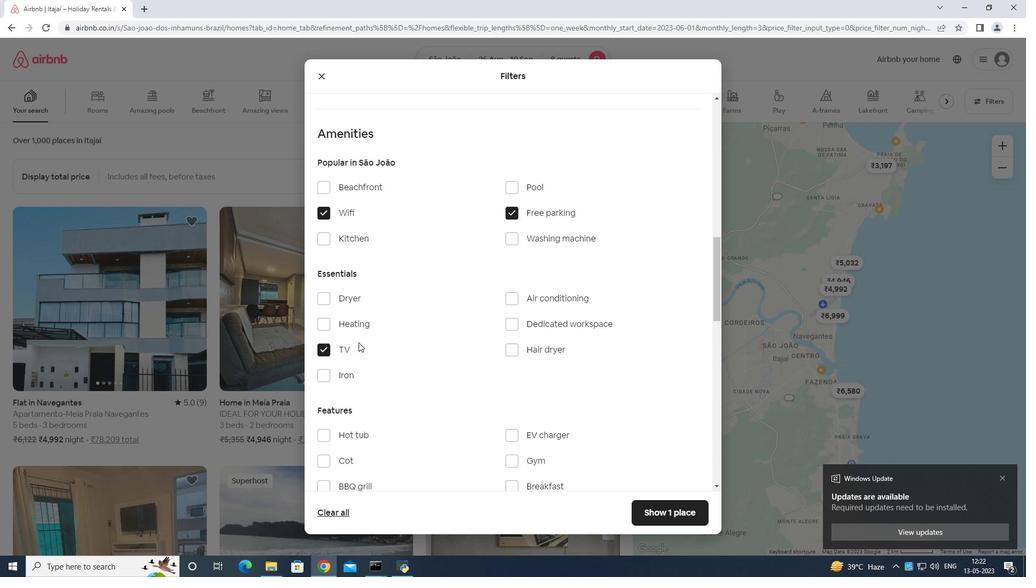 
Action: Mouse moved to (362, 342)
Screenshot: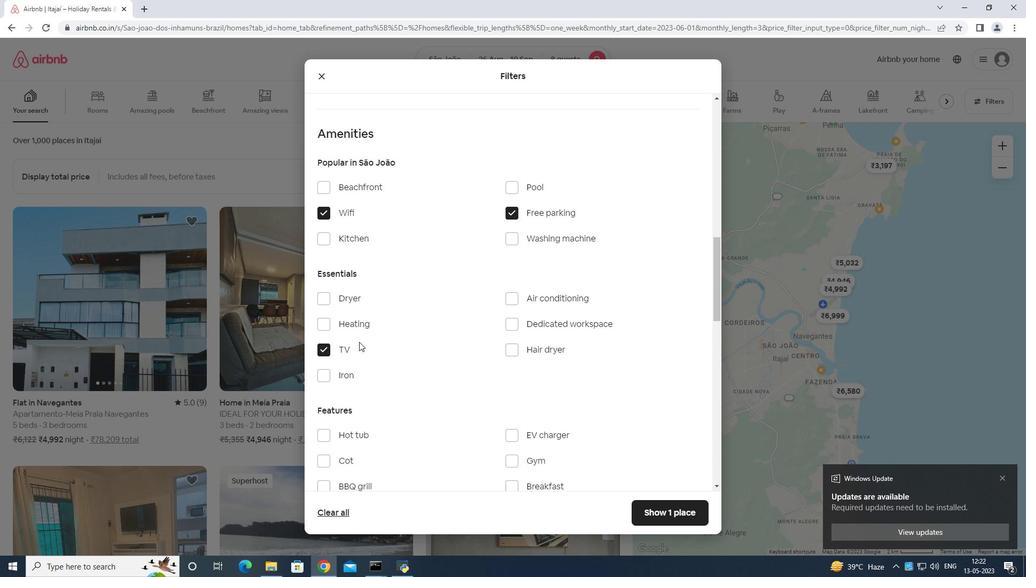 
Action: Mouse scrolled (362, 342) with delta (0, 0)
Screenshot: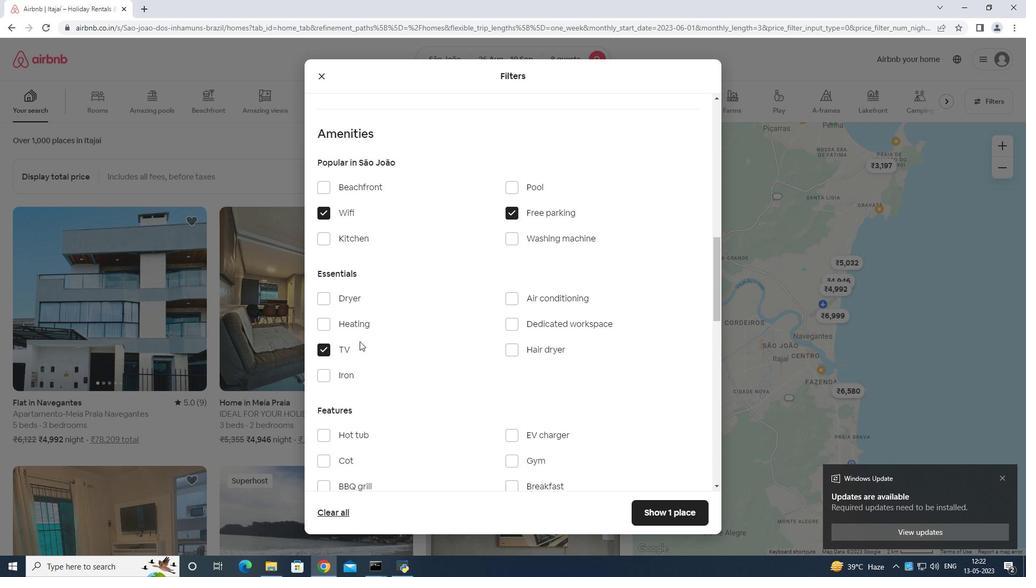 
Action: Mouse moved to (510, 355)
Screenshot: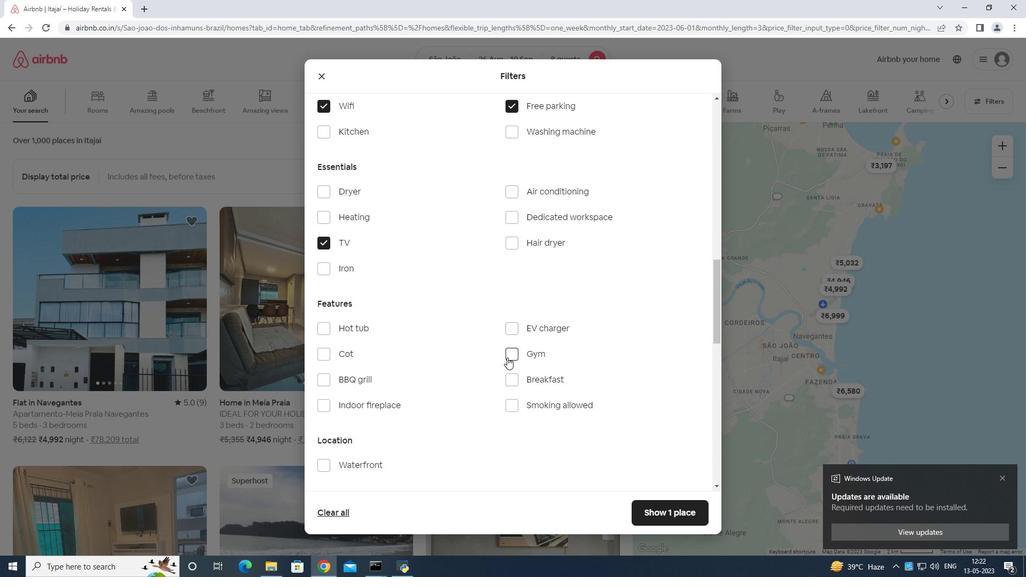 
Action: Mouse pressed left at (510, 355)
Screenshot: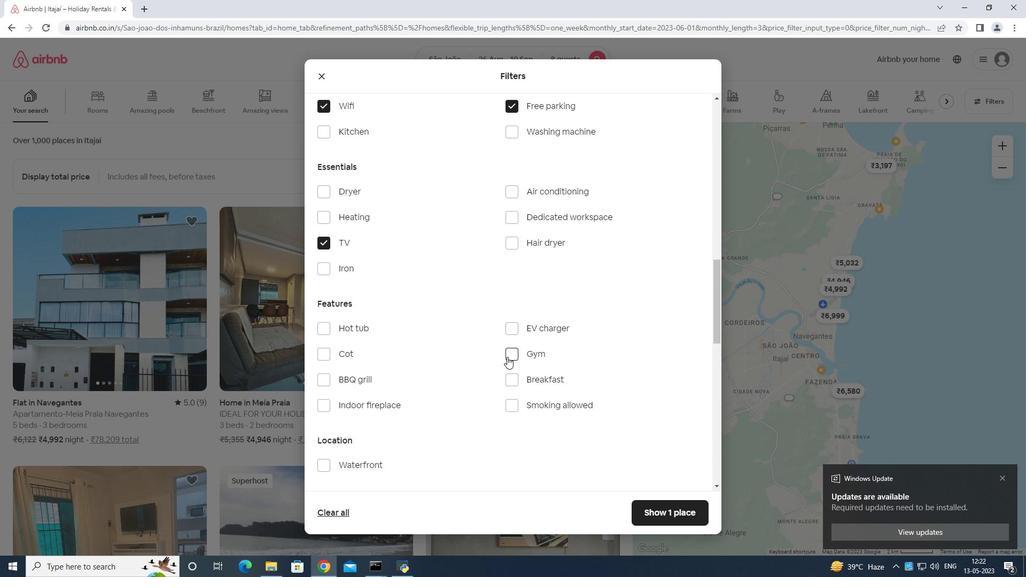
Action: Mouse moved to (508, 374)
Screenshot: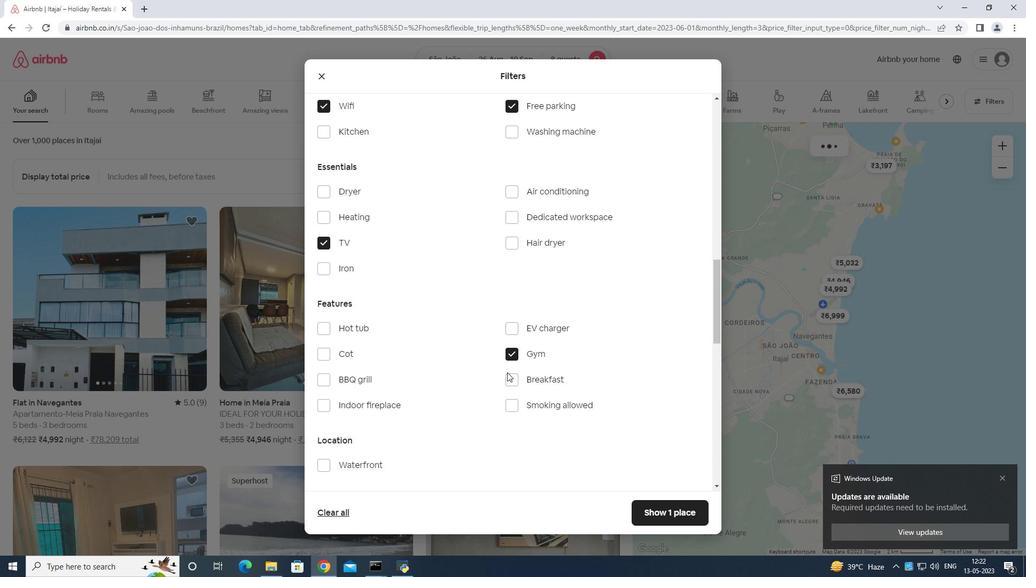 
Action: Mouse pressed left at (508, 374)
Screenshot: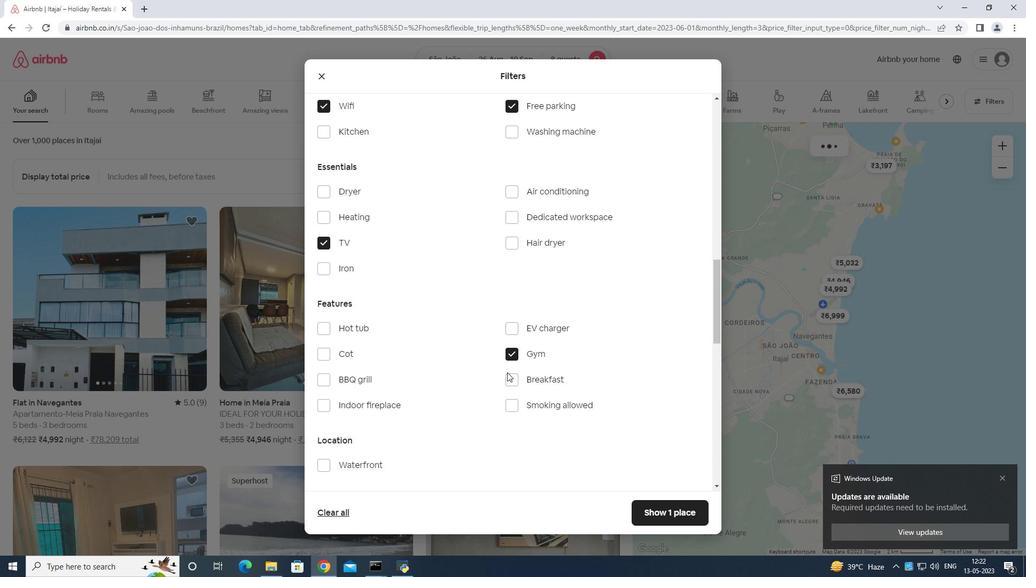 
Action: Mouse moved to (521, 367)
Screenshot: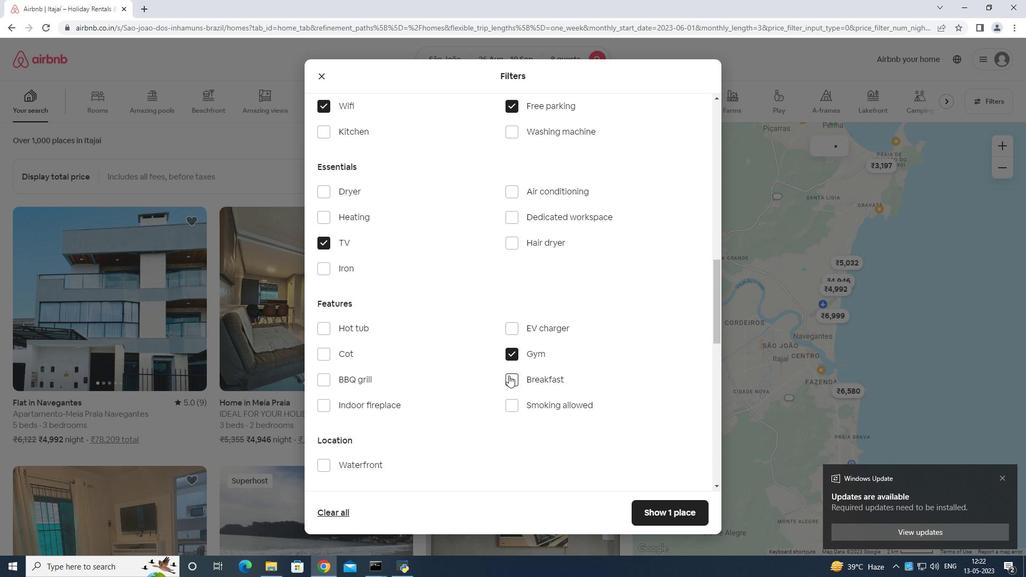 
Action: Mouse scrolled (521, 366) with delta (0, 0)
Screenshot: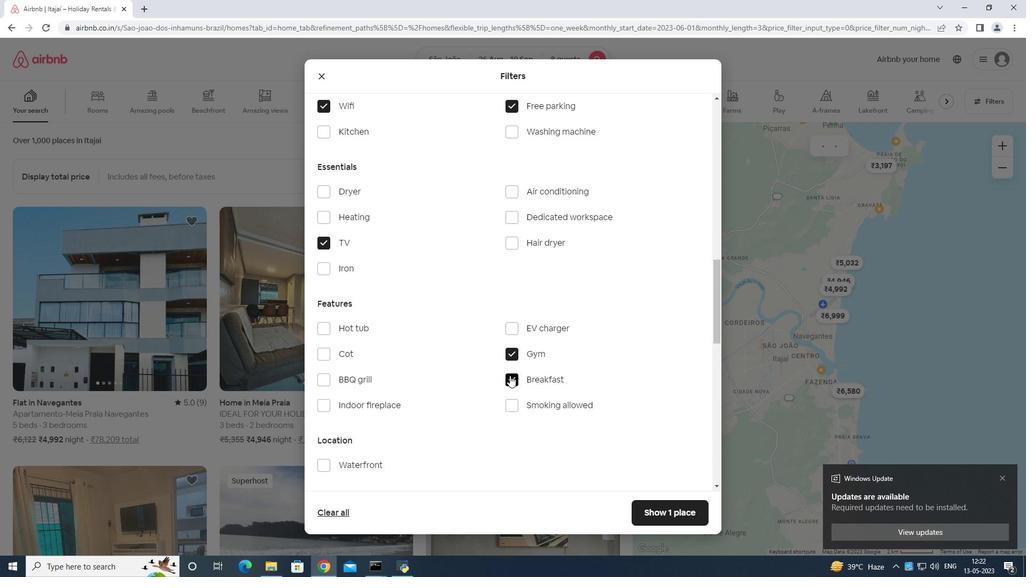 
Action: Mouse moved to (523, 367)
Screenshot: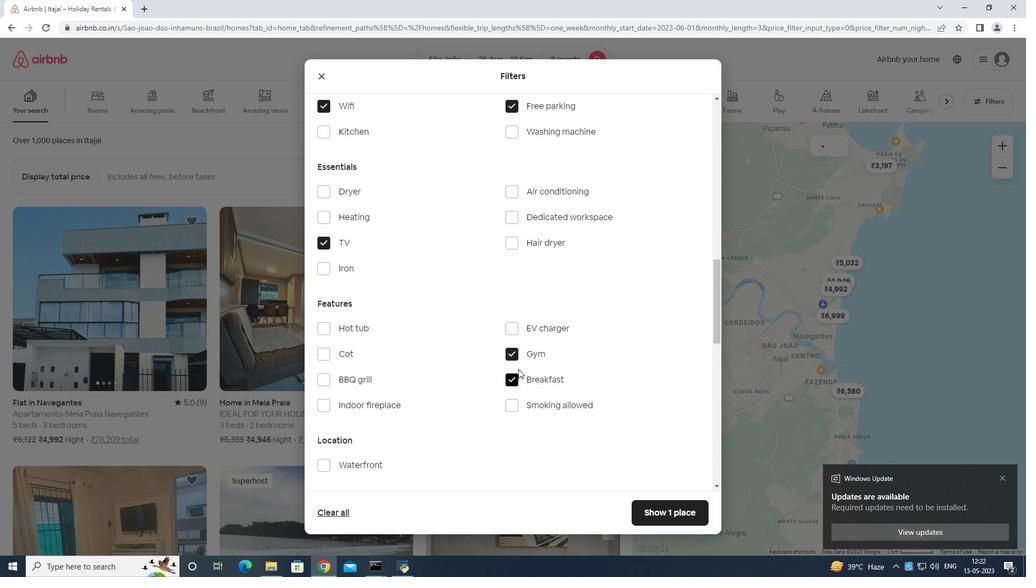 
Action: Mouse scrolled (523, 367) with delta (0, 0)
Screenshot: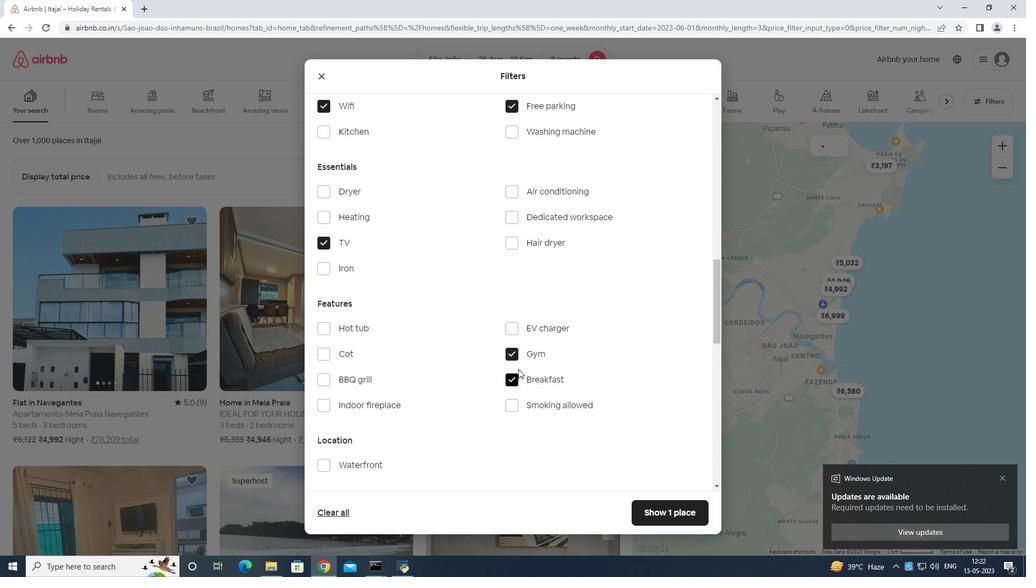 
Action: Mouse moved to (526, 367)
Screenshot: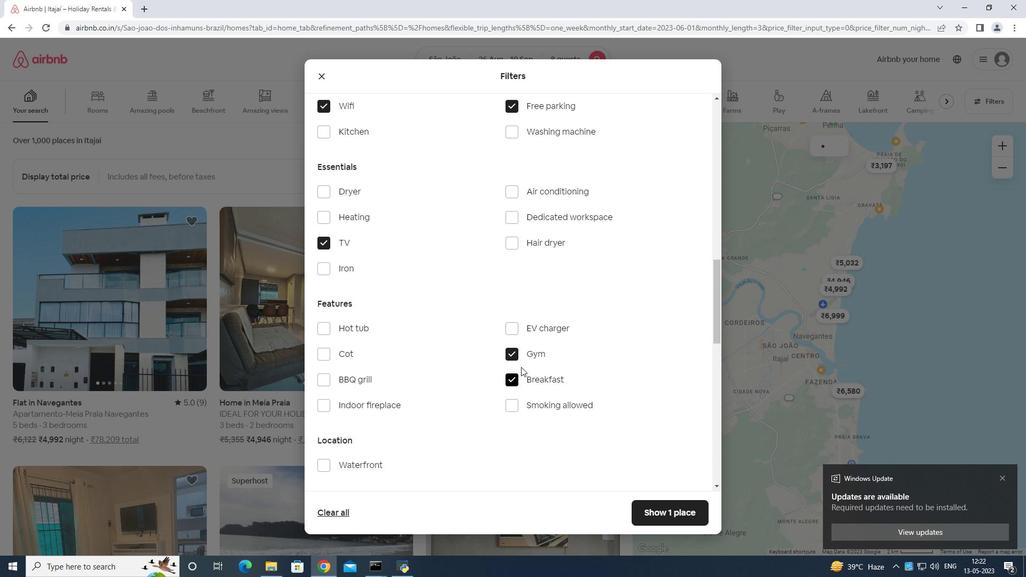 
Action: Mouse scrolled (526, 367) with delta (0, 0)
Screenshot: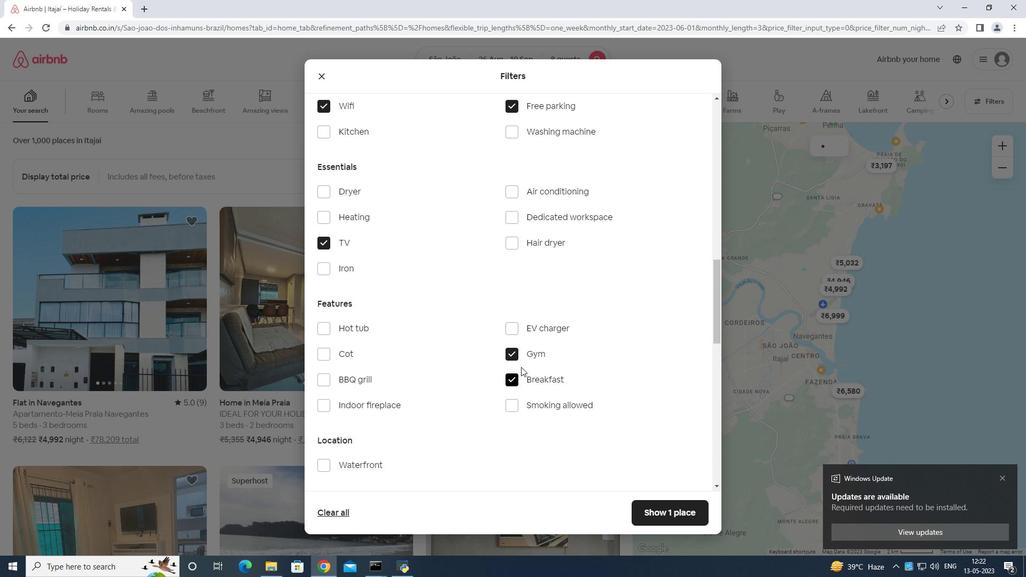 
Action: Mouse moved to (529, 367)
Screenshot: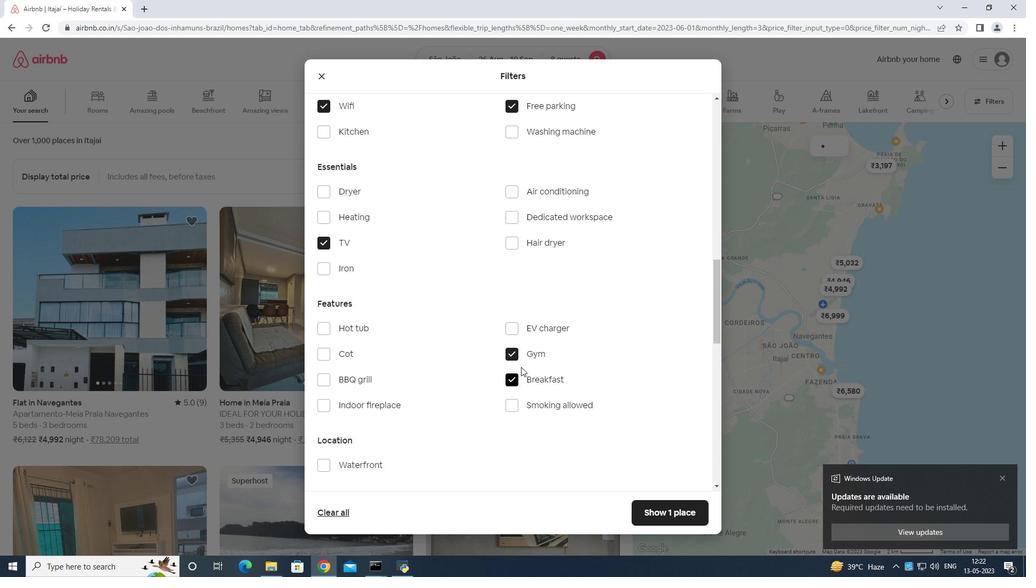 
Action: Mouse scrolled (529, 366) with delta (0, 0)
Screenshot: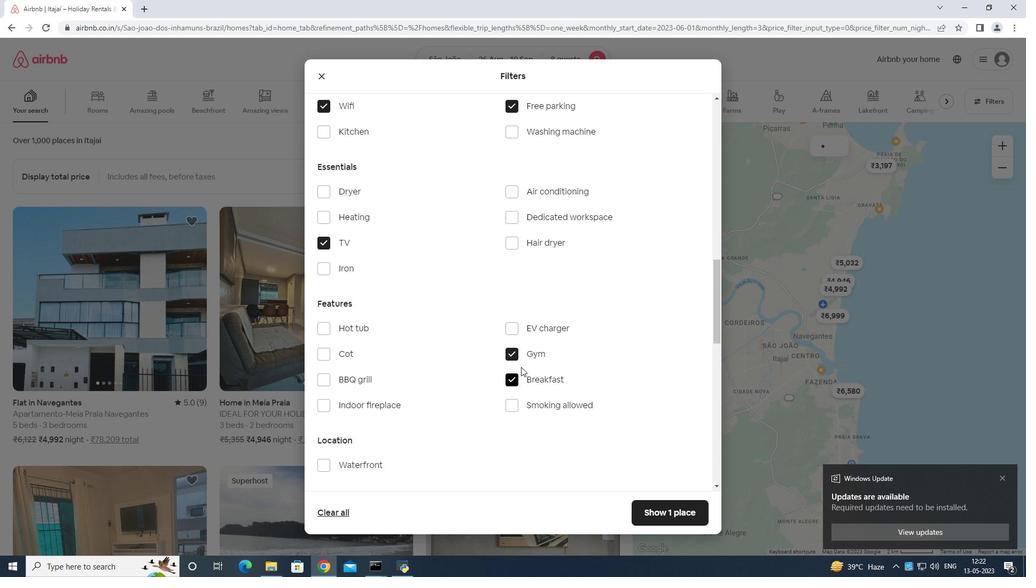 
Action: Mouse moved to (540, 356)
Screenshot: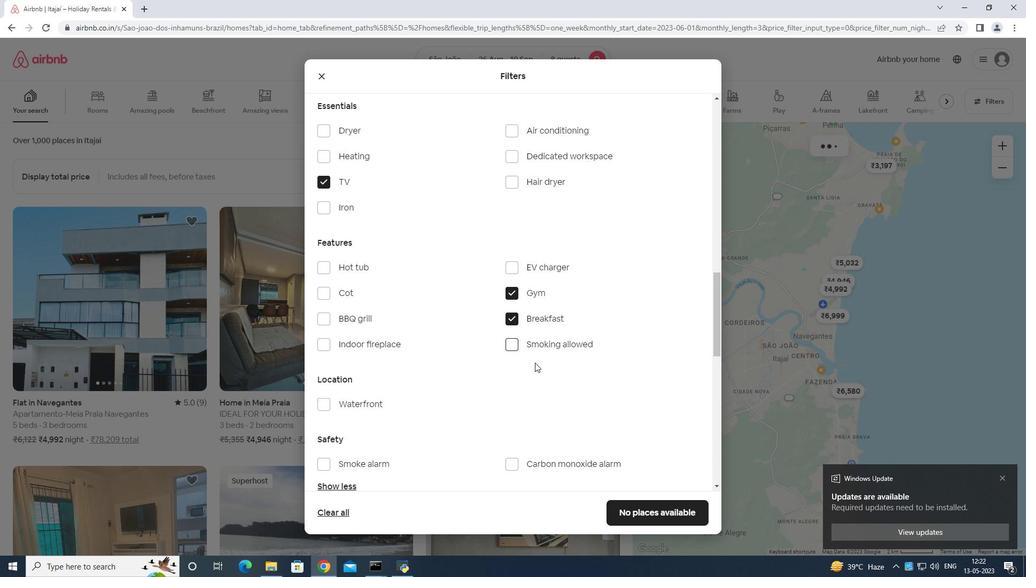 
Action: Mouse scrolled (540, 355) with delta (0, 0)
Screenshot: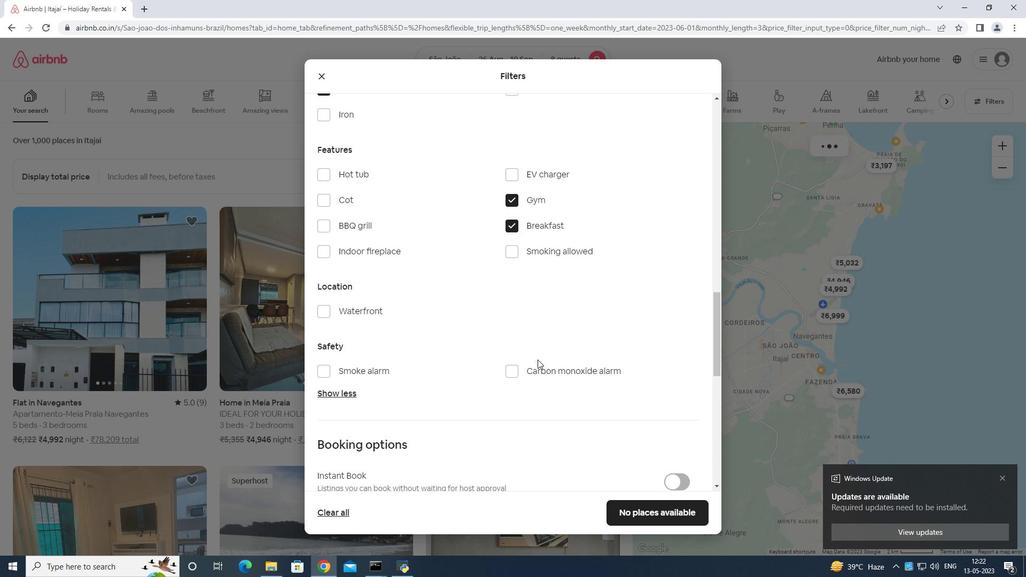 
Action: Mouse scrolled (540, 355) with delta (0, 0)
Screenshot: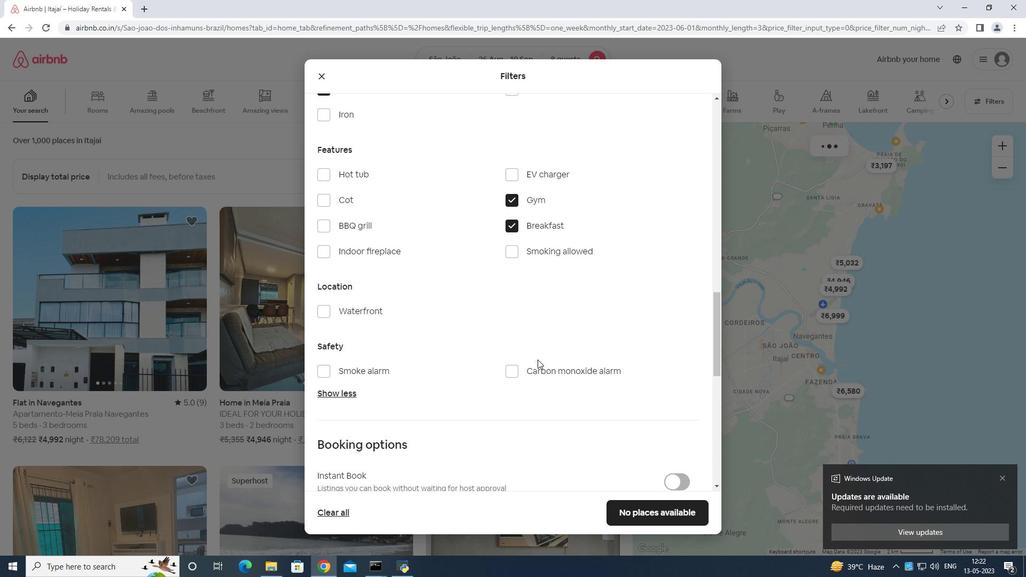 
Action: Mouse moved to (679, 350)
Screenshot: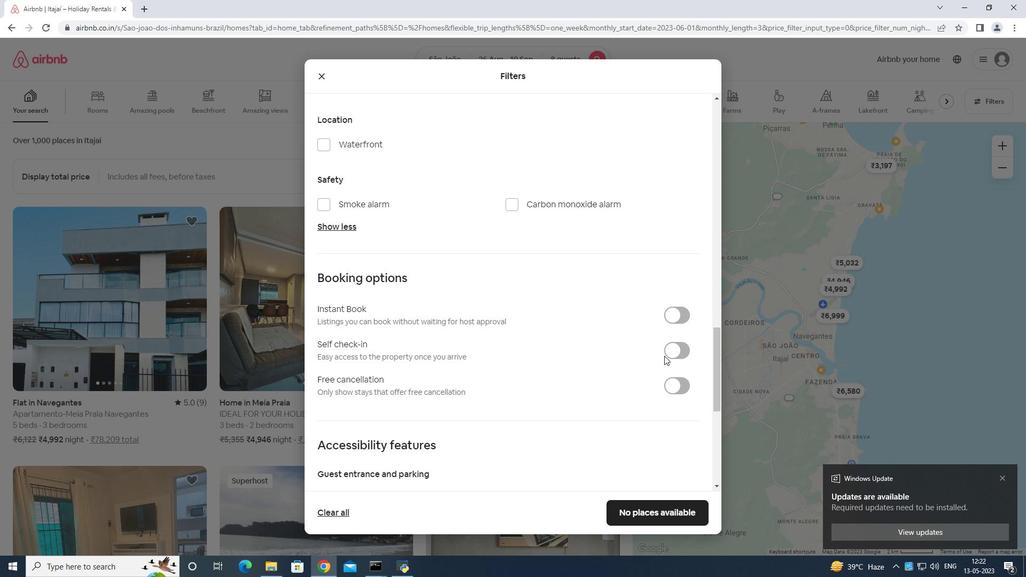 
Action: Mouse pressed left at (679, 350)
Screenshot: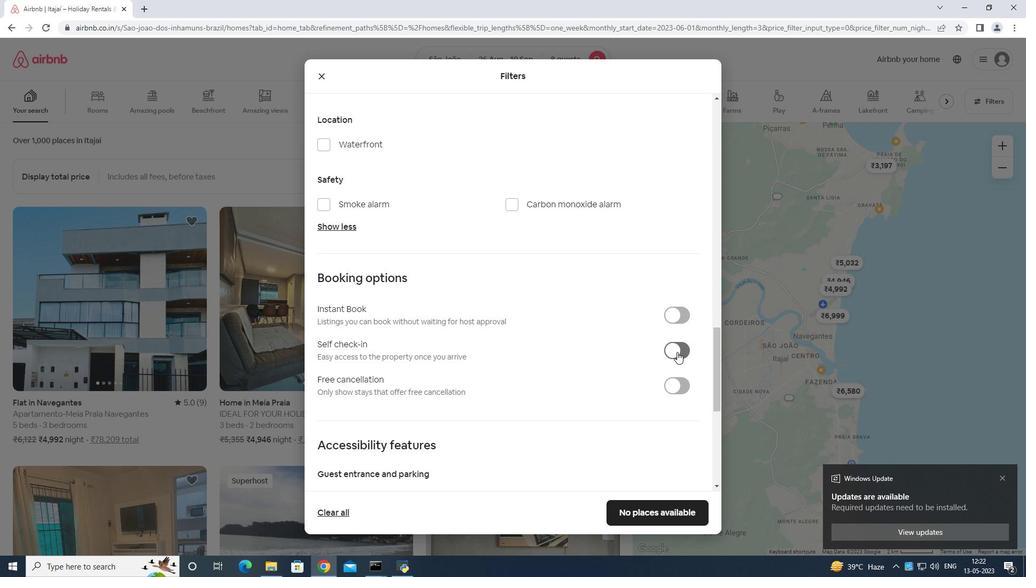 
Action: Mouse moved to (681, 343)
Screenshot: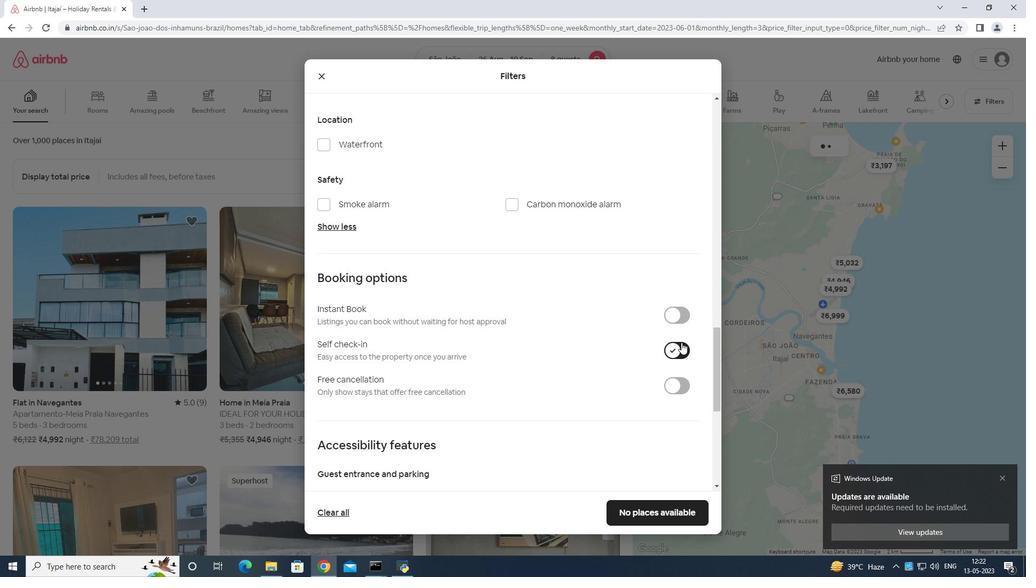 
Action: Mouse scrolled (681, 342) with delta (0, 0)
Screenshot: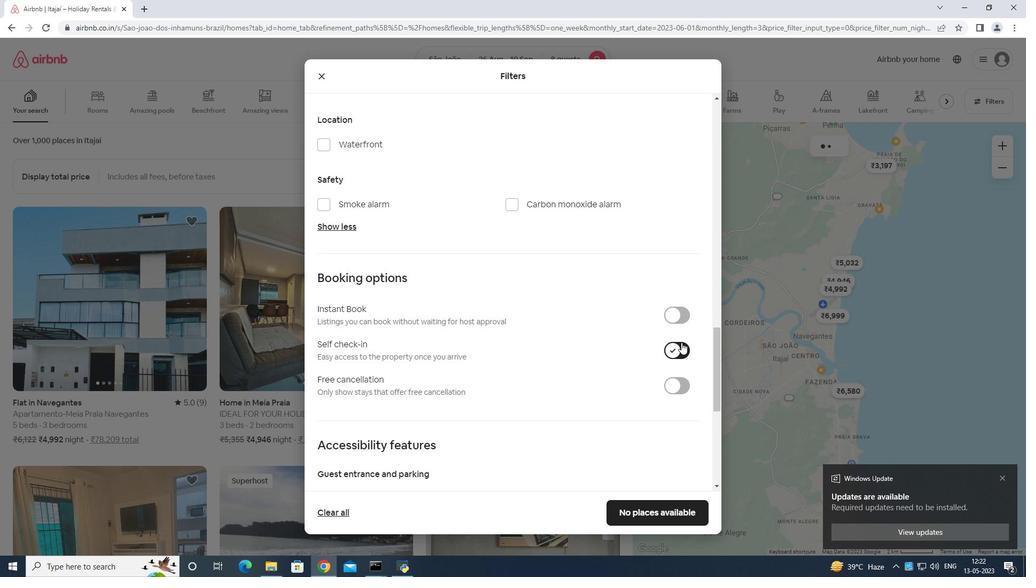 
Action: Mouse moved to (678, 352)
Screenshot: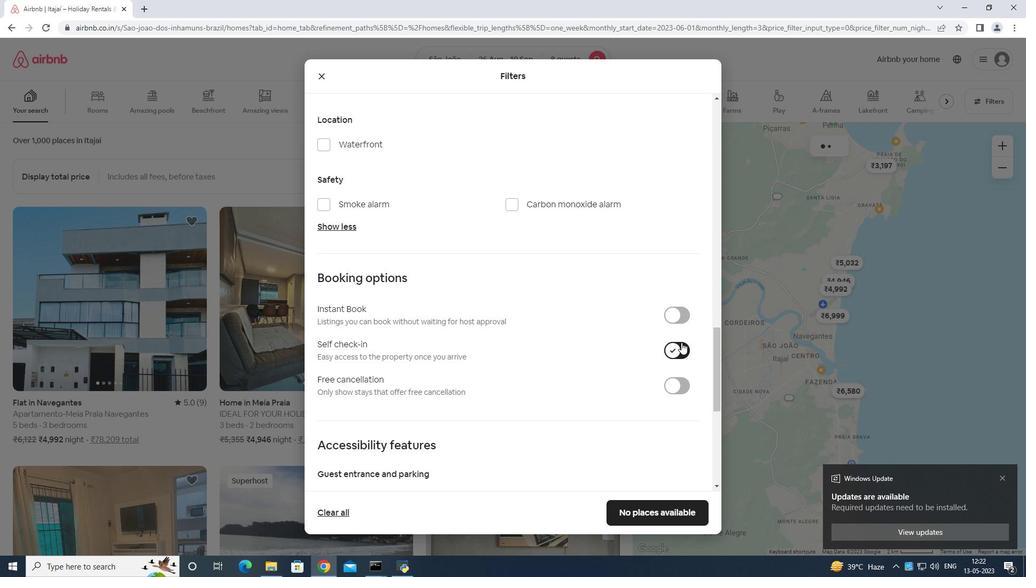 
Action: Mouse scrolled (678, 351) with delta (0, 0)
Screenshot: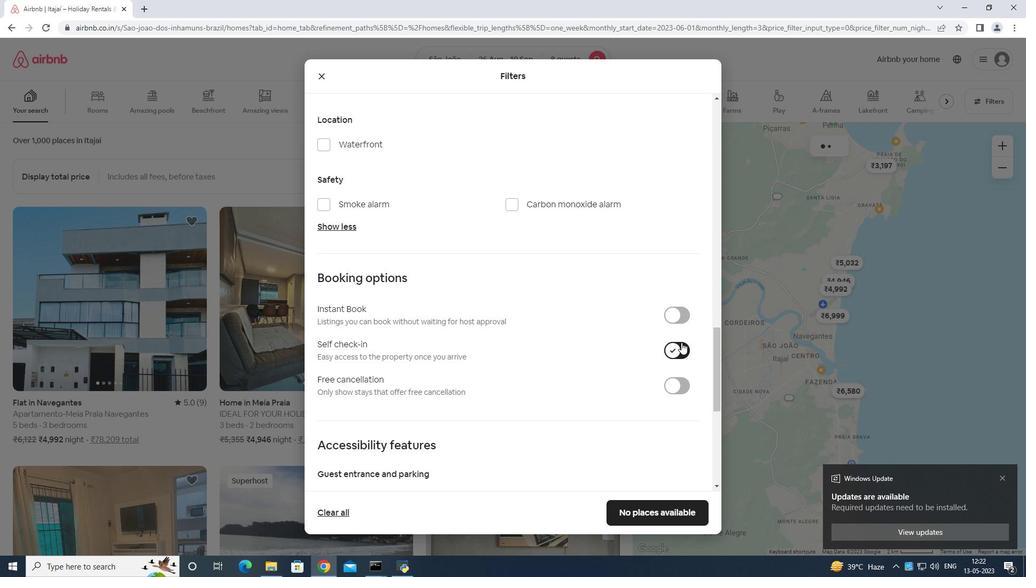 
Action: Mouse moved to (678, 353)
Screenshot: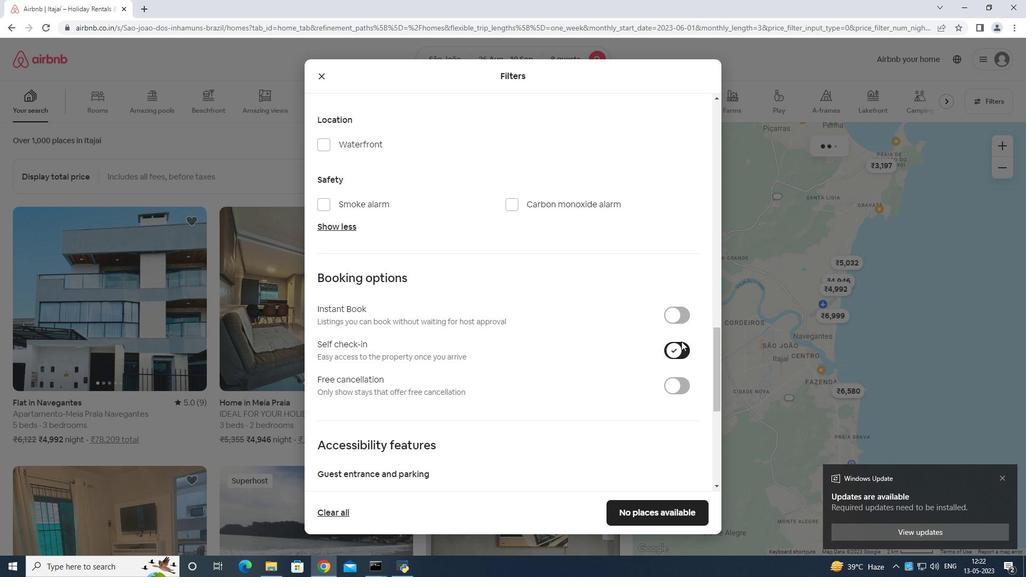 
Action: Mouse scrolled (678, 352) with delta (0, 0)
Screenshot: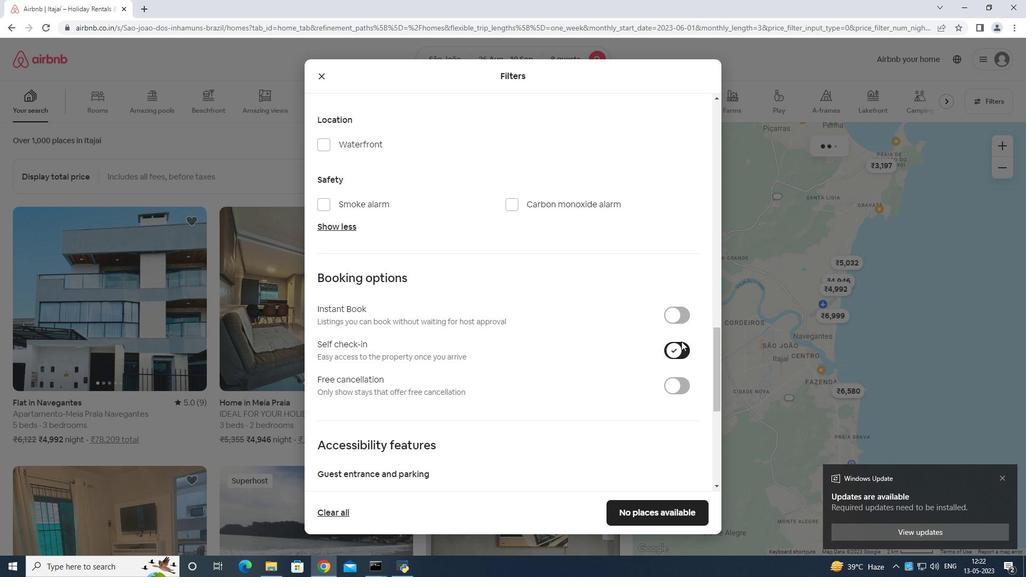 
Action: Mouse moved to (678, 354)
Screenshot: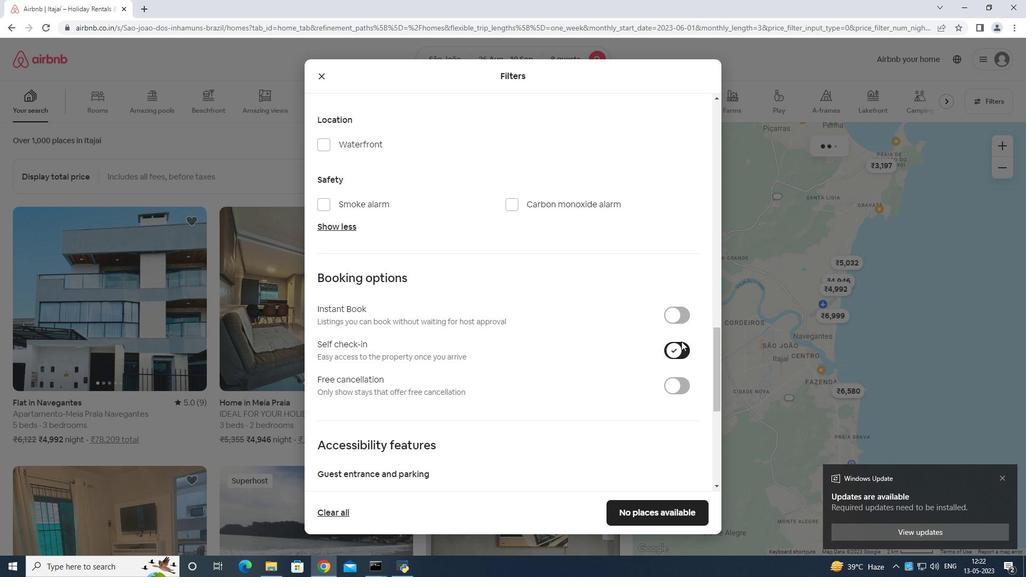 
Action: Mouse scrolled (678, 353) with delta (0, 0)
Screenshot: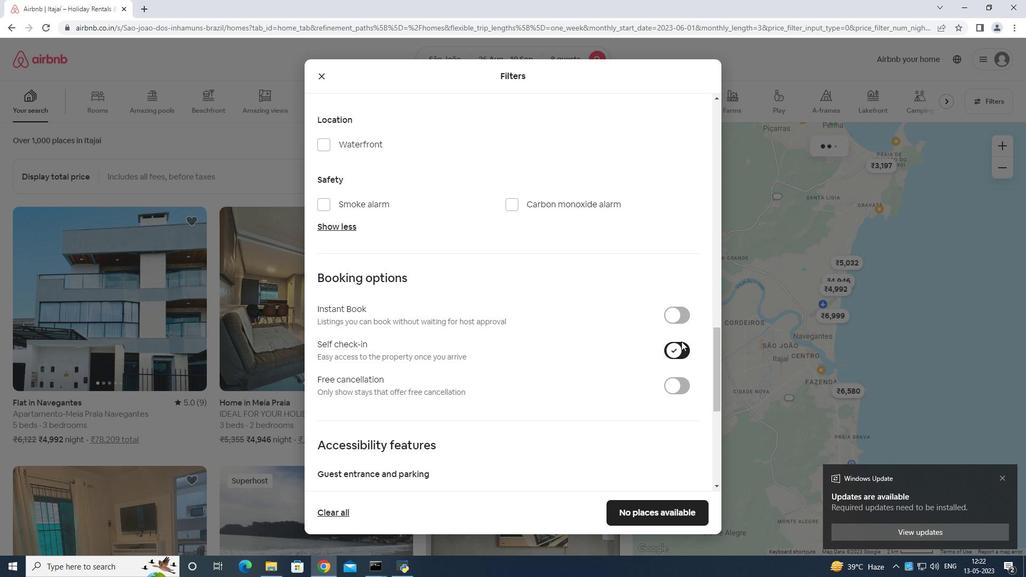 
Action: Mouse moved to (677, 355)
Screenshot: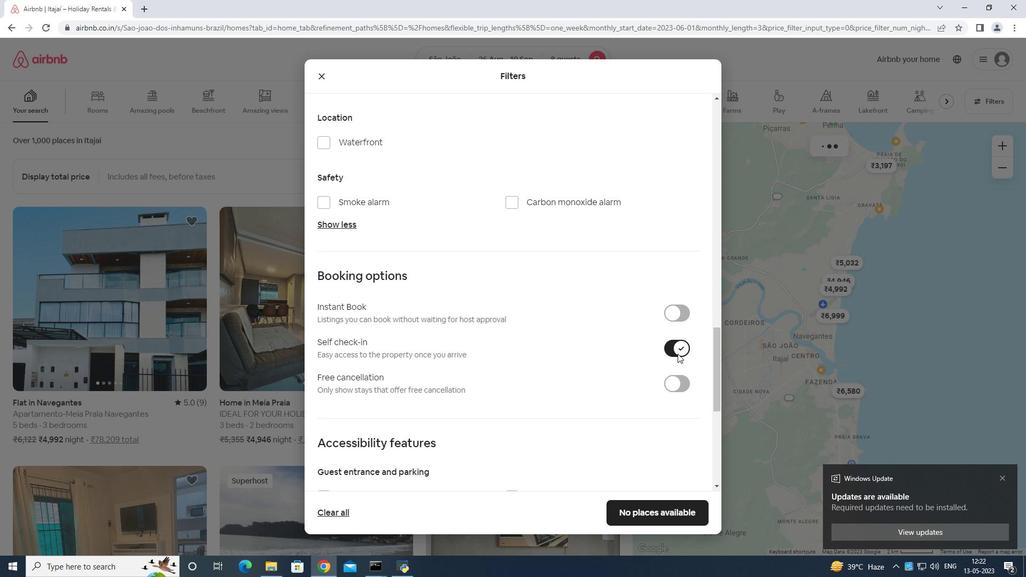 
Action: Mouse scrolled (677, 354) with delta (0, 0)
Screenshot: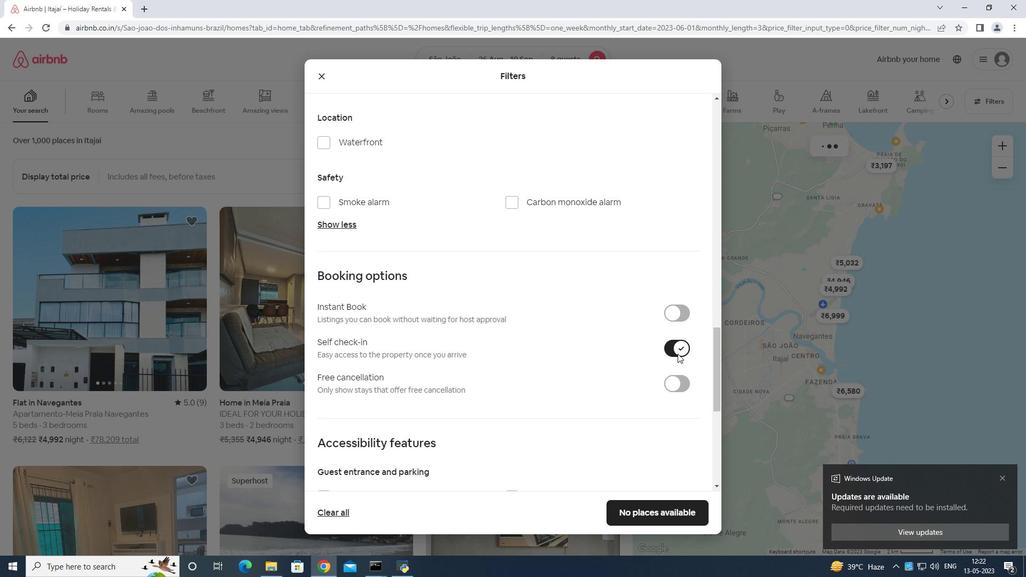 
Action: Mouse moved to (675, 359)
Screenshot: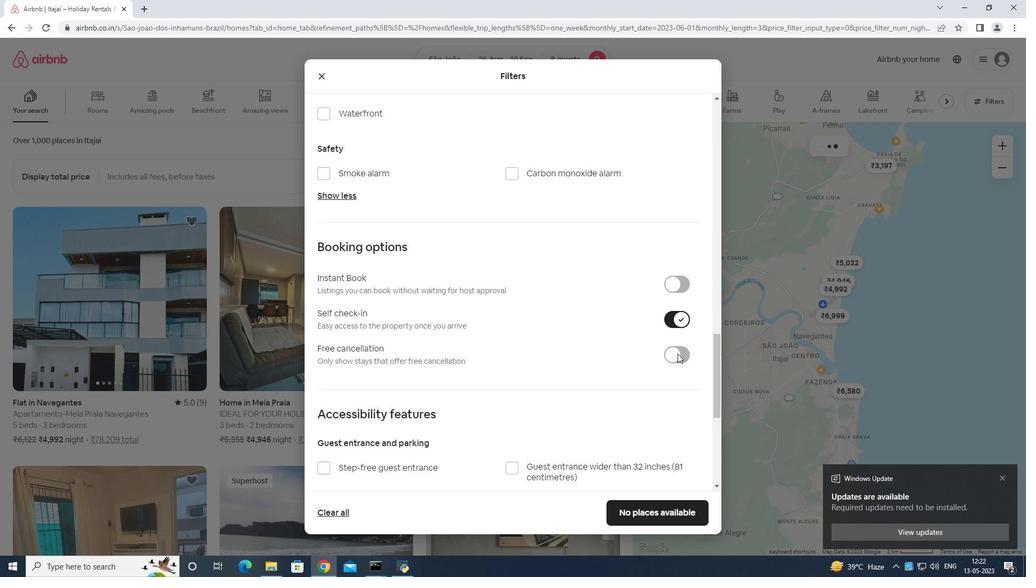 
Action: Mouse scrolled (675, 358) with delta (0, 0)
Screenshot: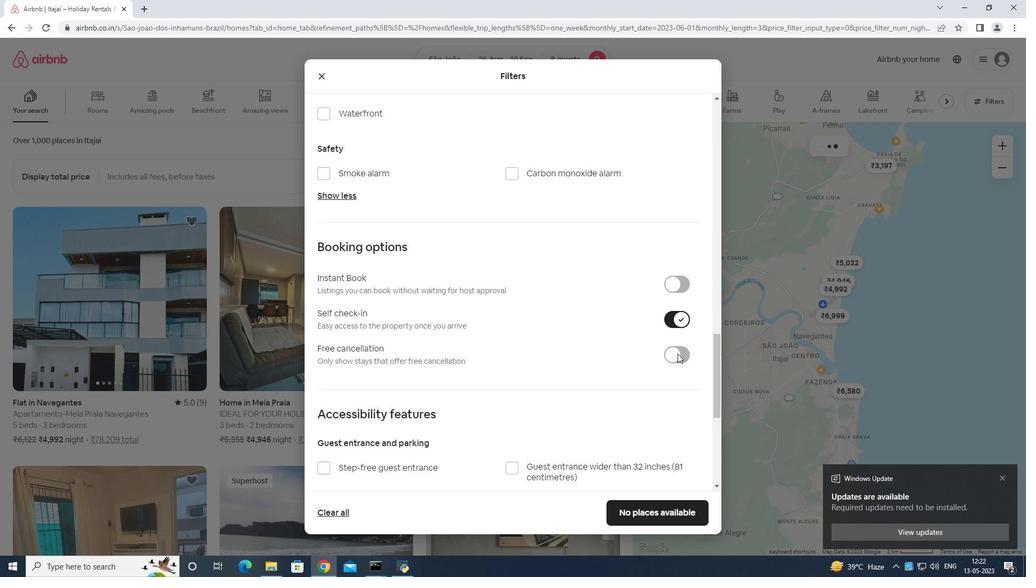
Action: Mouse moved to (674, 361)
Screenshot: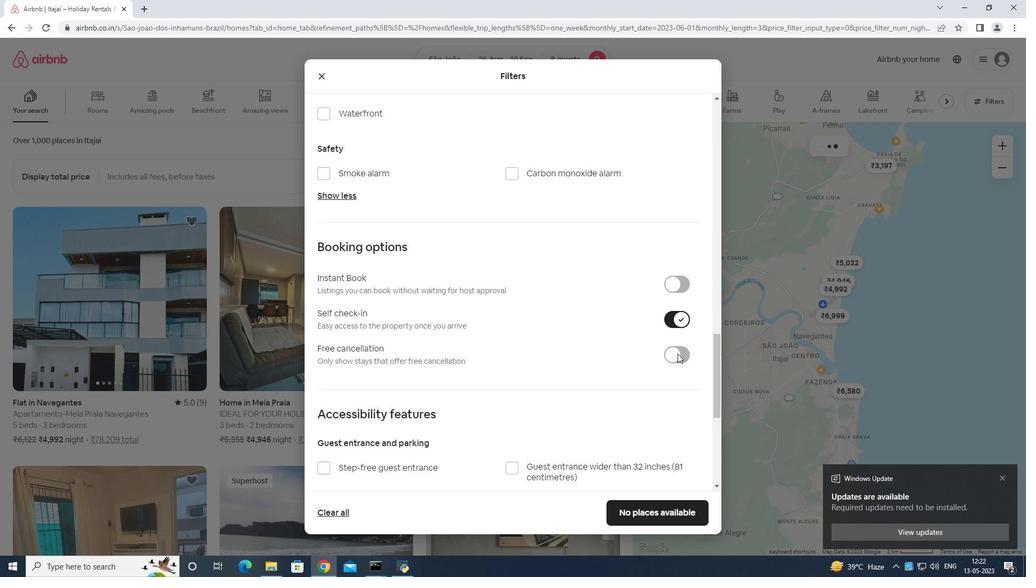 
Action: Mouse scrolled (674, 360) with delta (0, 0)
Screenshot: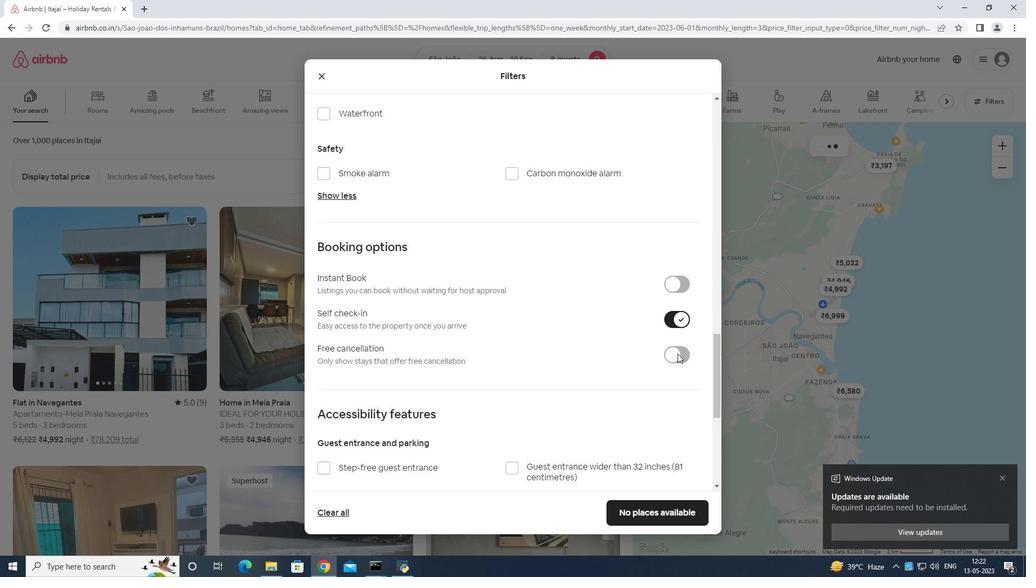 
Action: Mouse moved to (673, 365)
Screenshot: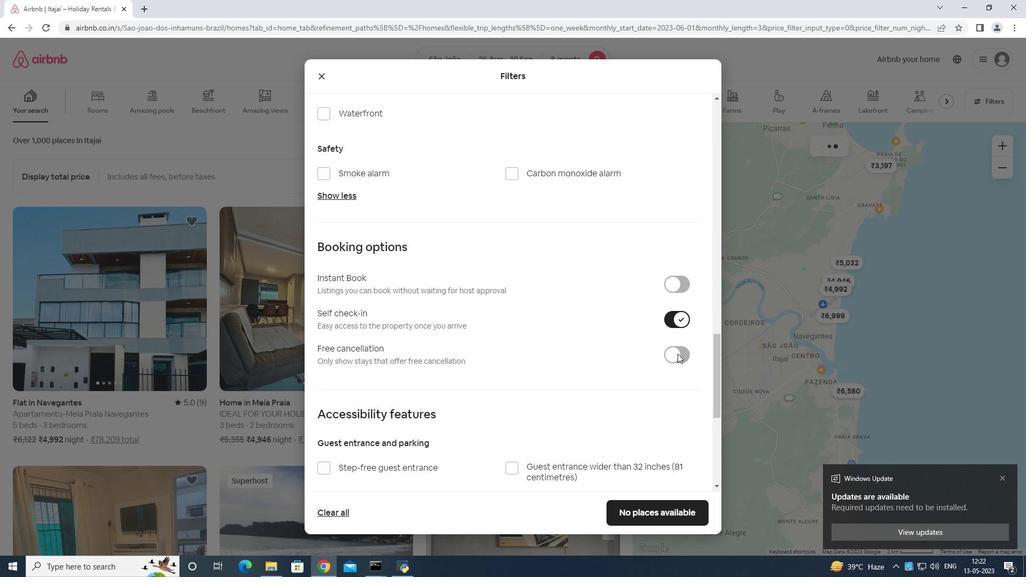 
Action: Mouse scrolled (673, 364) with delta (0, 0)
Screenshot: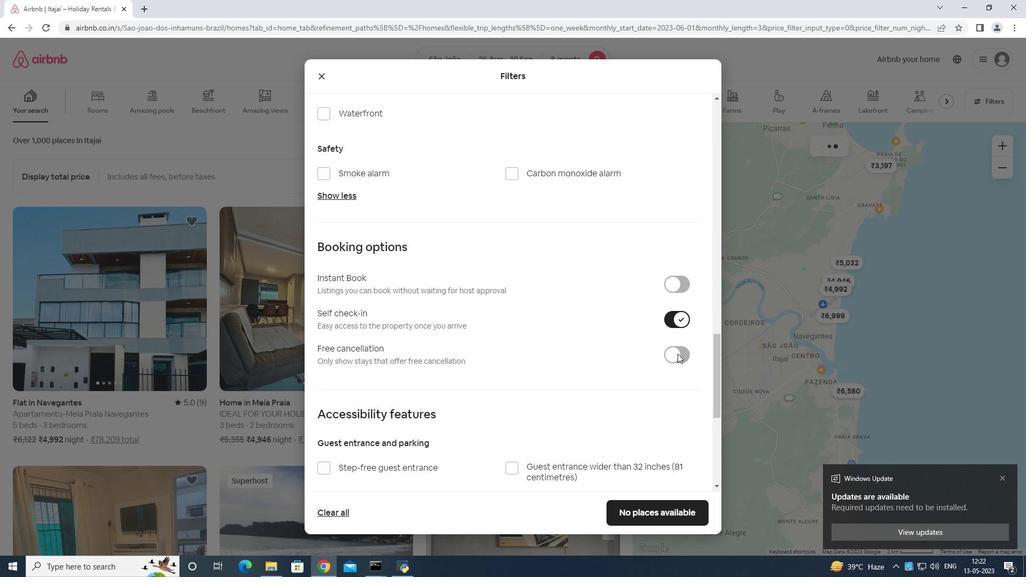 
Action: Mouse moved to (672, 363)
Screenshot: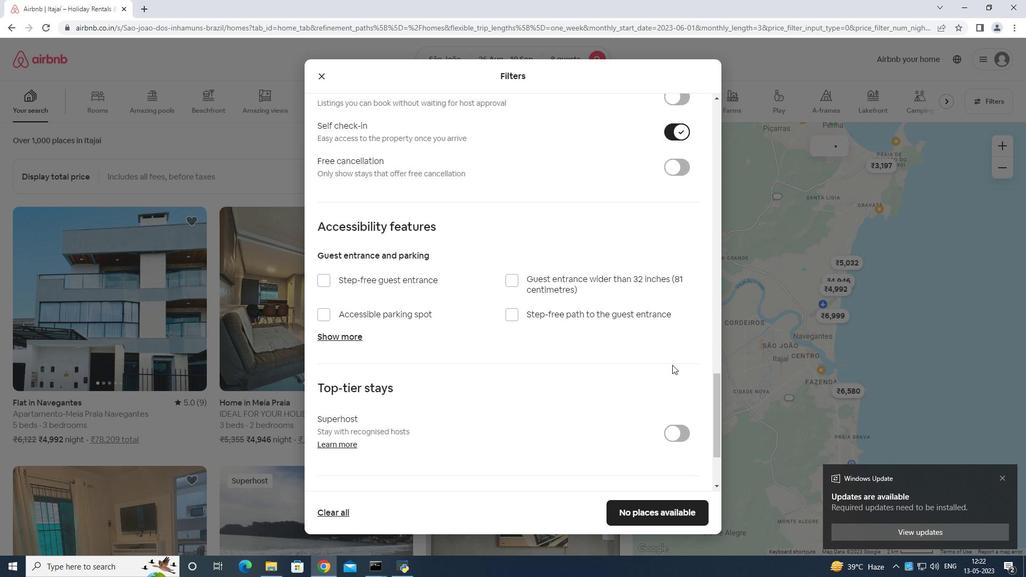 
Action: Mouse scrolled (672, 362) with delta (0, 0)
Screenshot: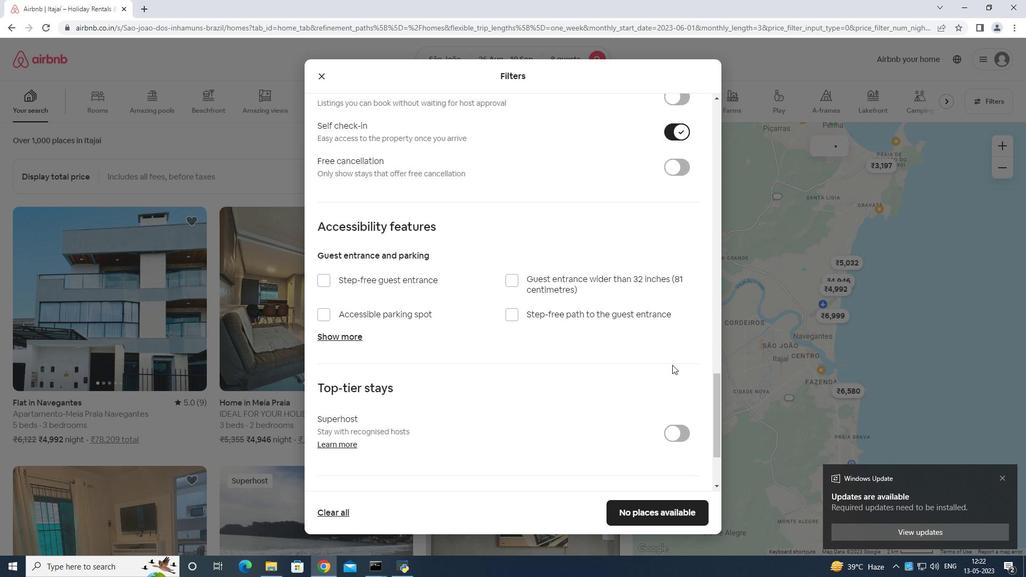 
Action: Mouse moved to (670, 364)
Screenshot: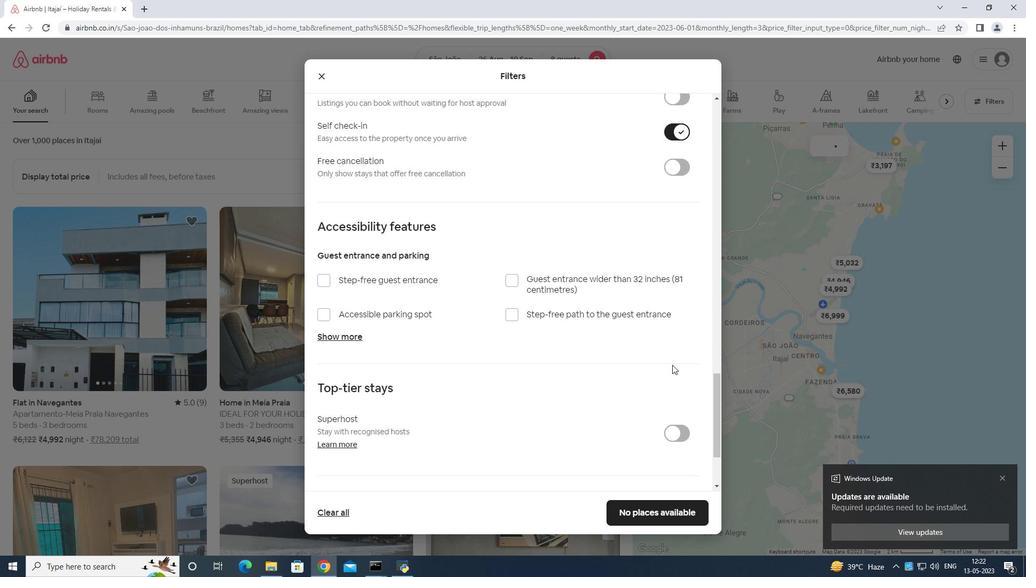 
Action: Mouse scrolled (670, 363) with delta (0, 0)
Screenshot: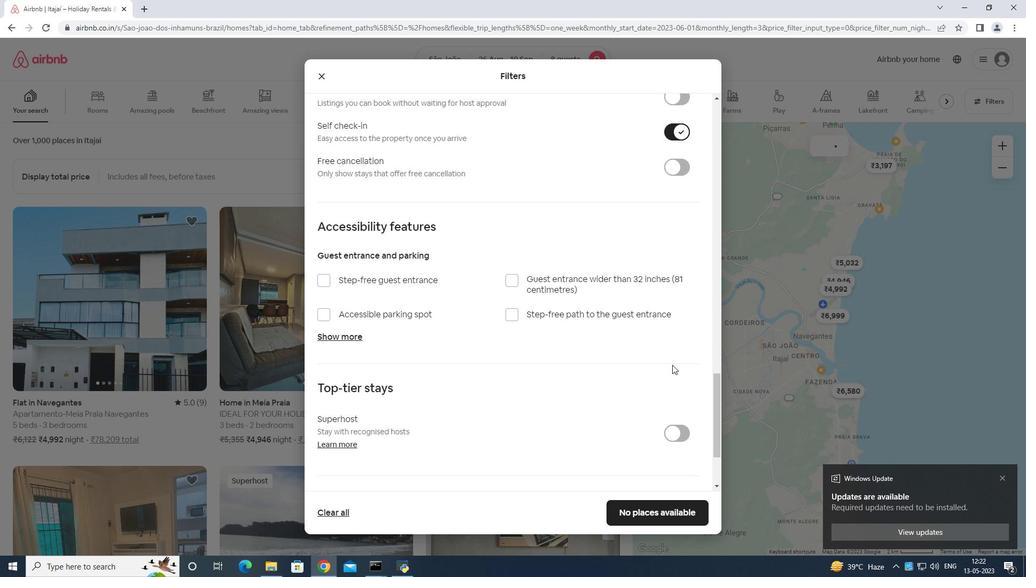 
Action: Mouse moved to (666, 368)
Screenshot: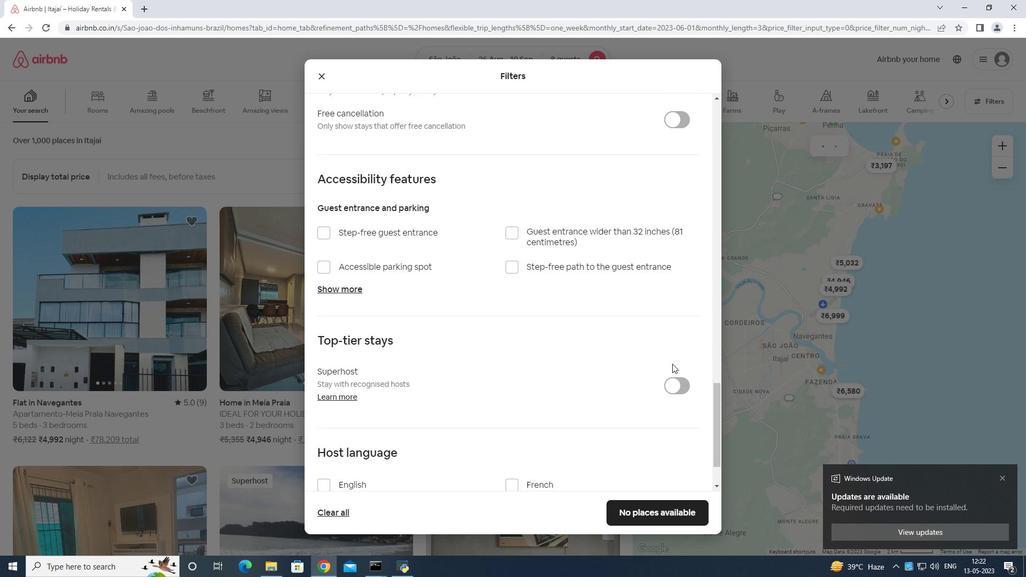 
Action: Mouse scrolled (666, 367) with delta (0, 0)
Screenshot: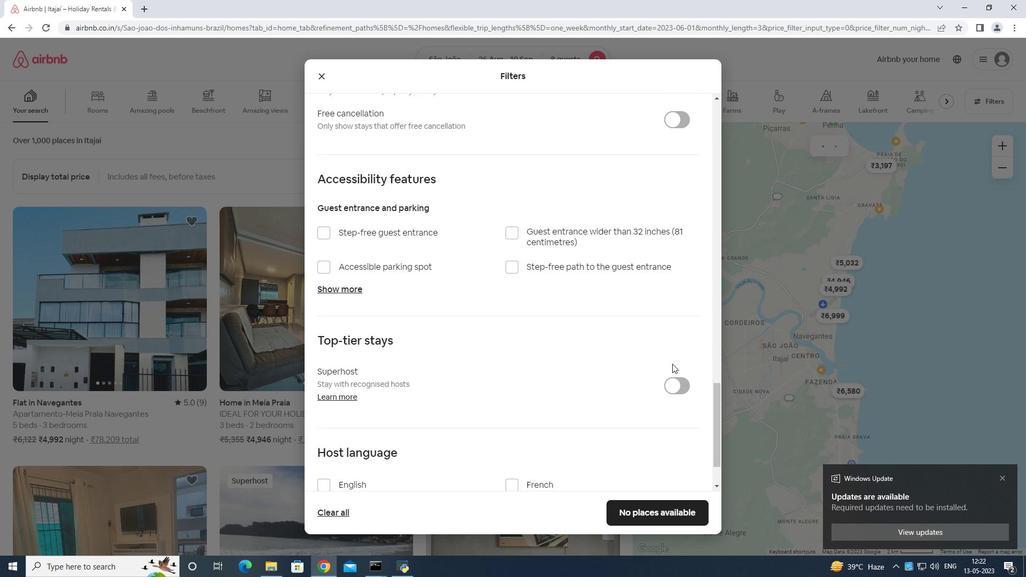 
Action: Mouse moved to (666, 370)
Screenshot: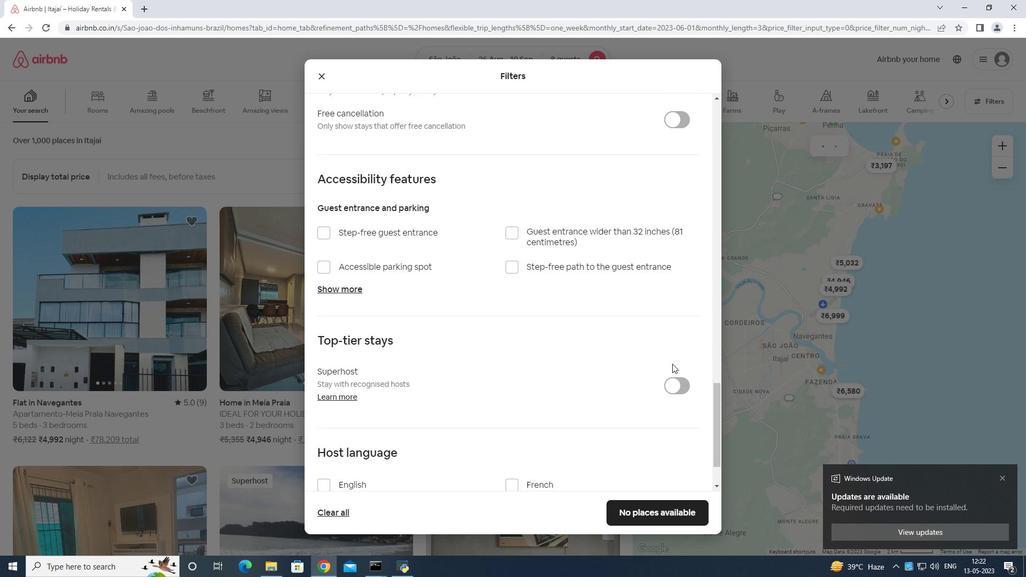 
Action: Mouse scrolled (666, 369) with delta (0, 0)
Screenshot: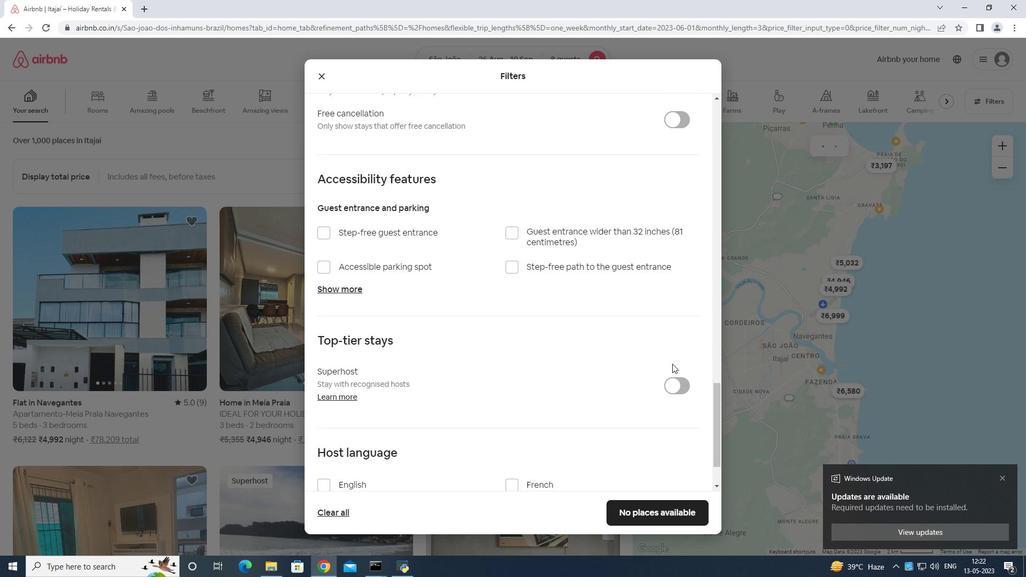 
Action: Mouse moved to (654, 376)
Screenshot: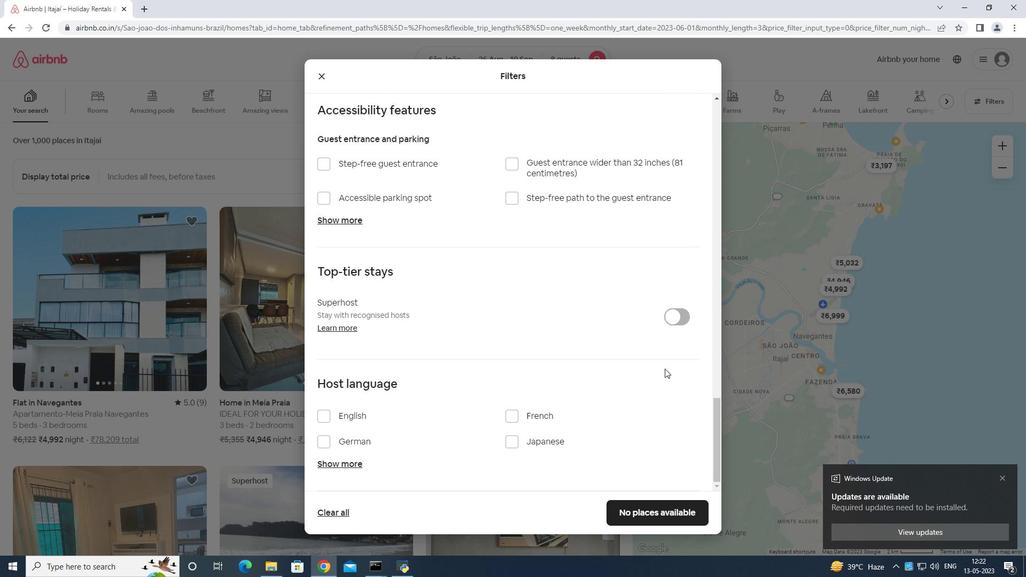 
Action: Mouse scrolled (654, 375) with delta (0, 0)
Screenshot: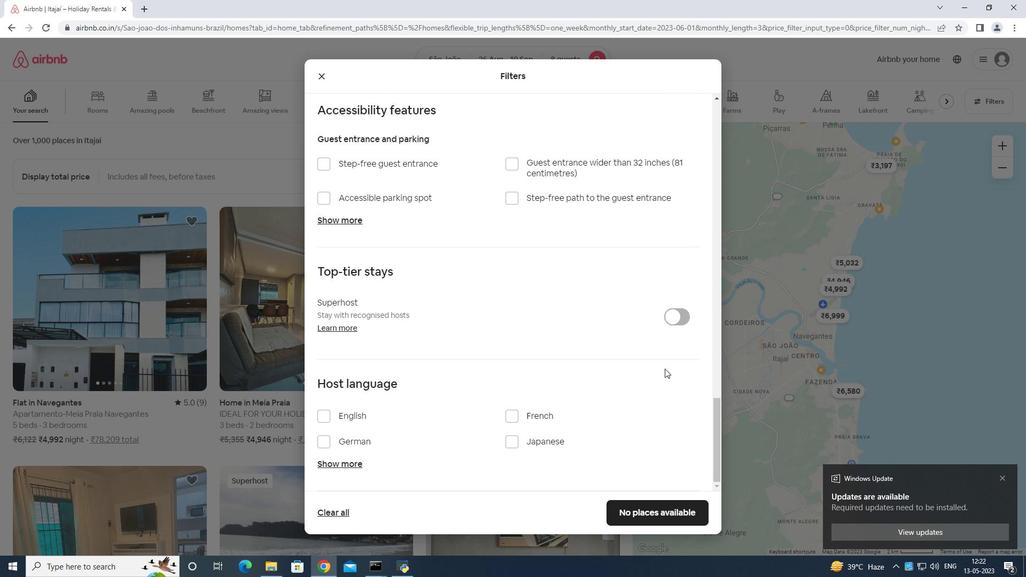 
Action: Mouse moved to (606, 405)
Screenshot: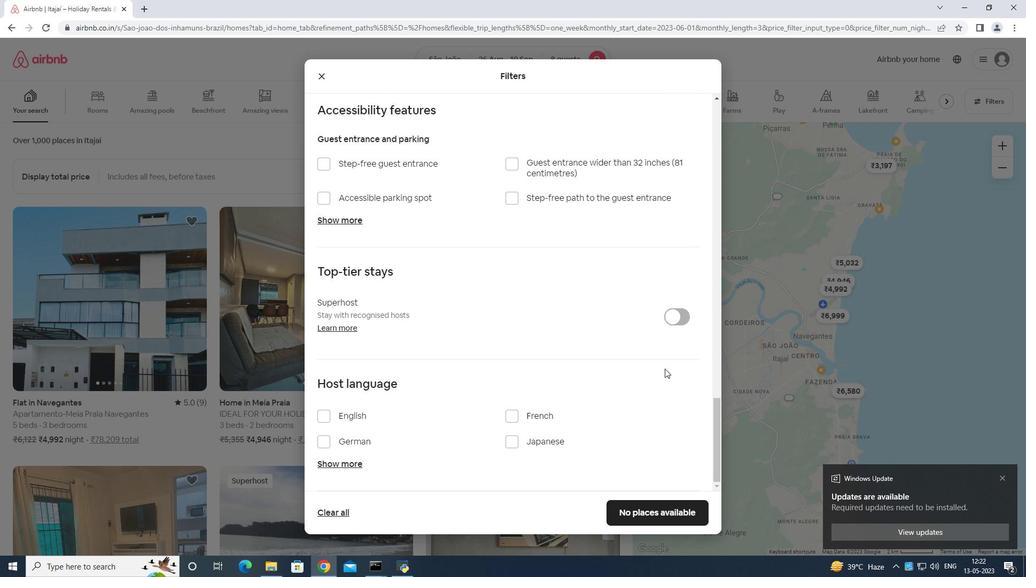 
Action: Mouse scrolled (606, 404) with delta (0, 0)
Screenshot: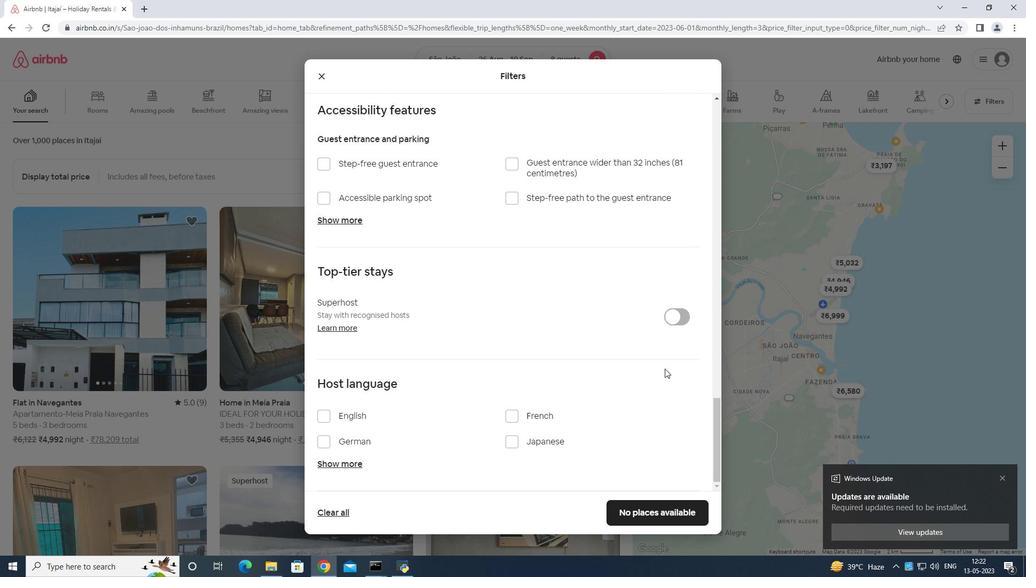 
Action: Mouse moved to (322, 413)
Screenshot: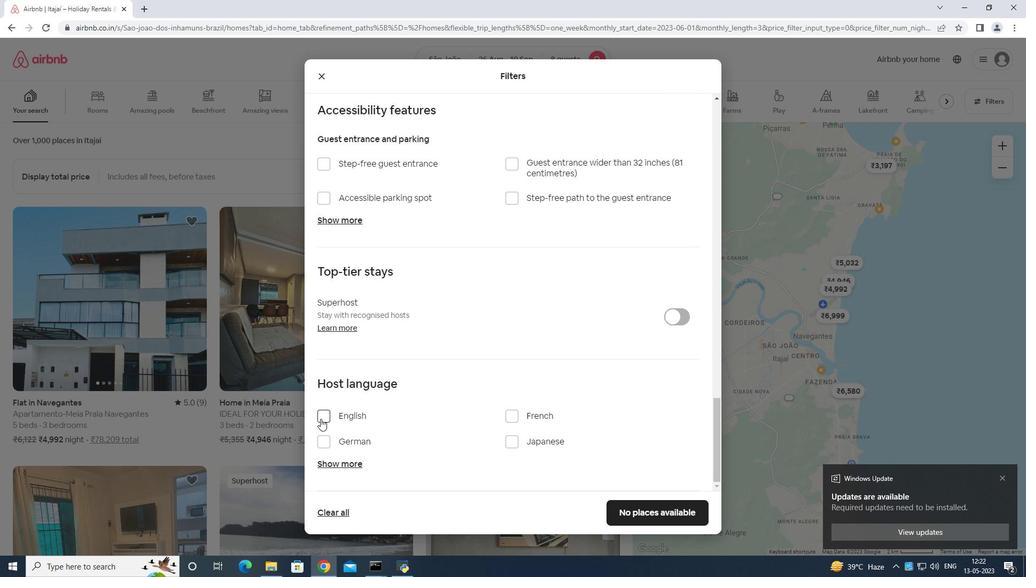 
Action: Mouse pressed left at (322, 413)
Screenshot: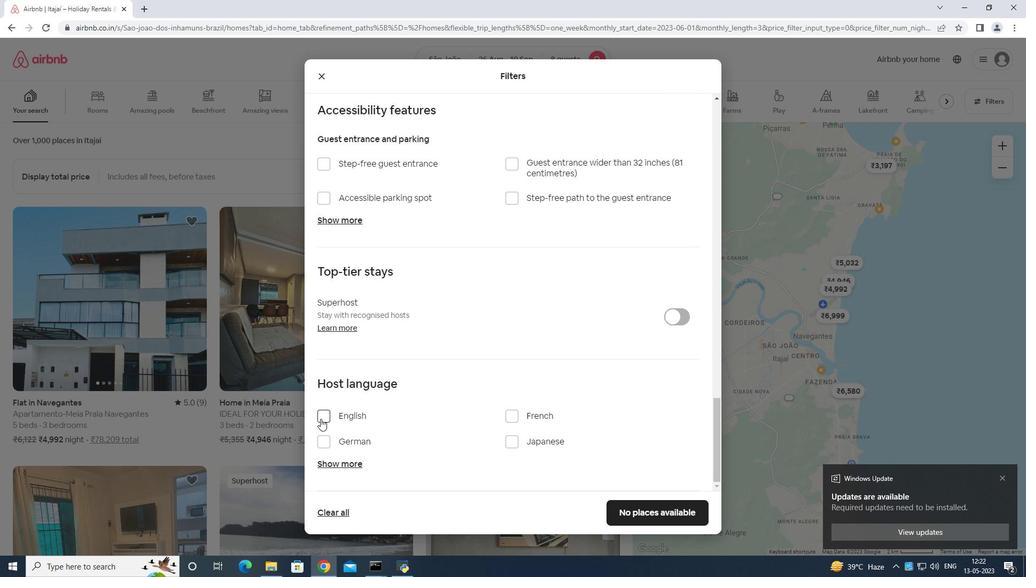
Action: Mouse moved to (642, 510)
Screenshot: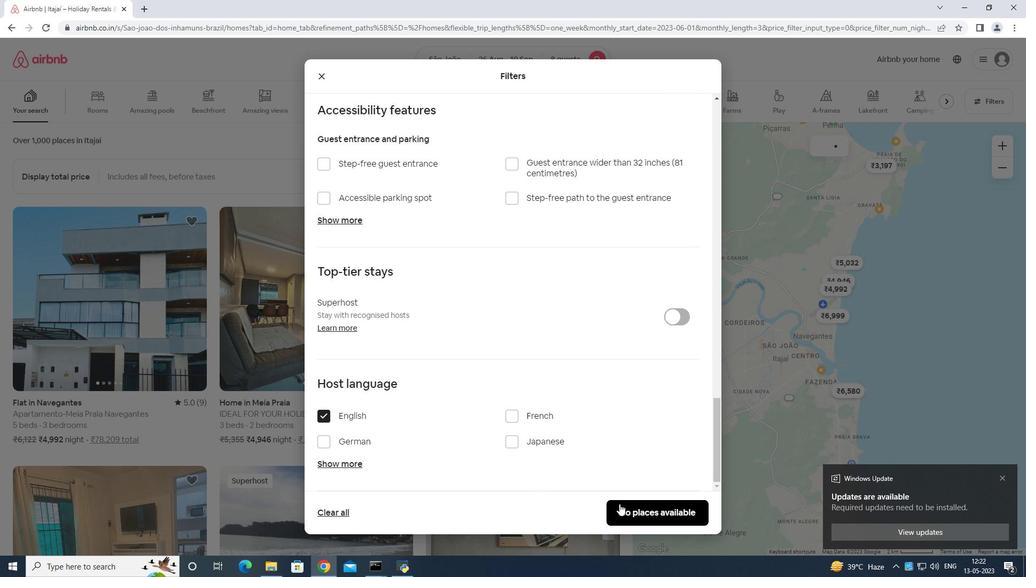 
Action: Mouse pressed left at (642, 510)
Screenshot: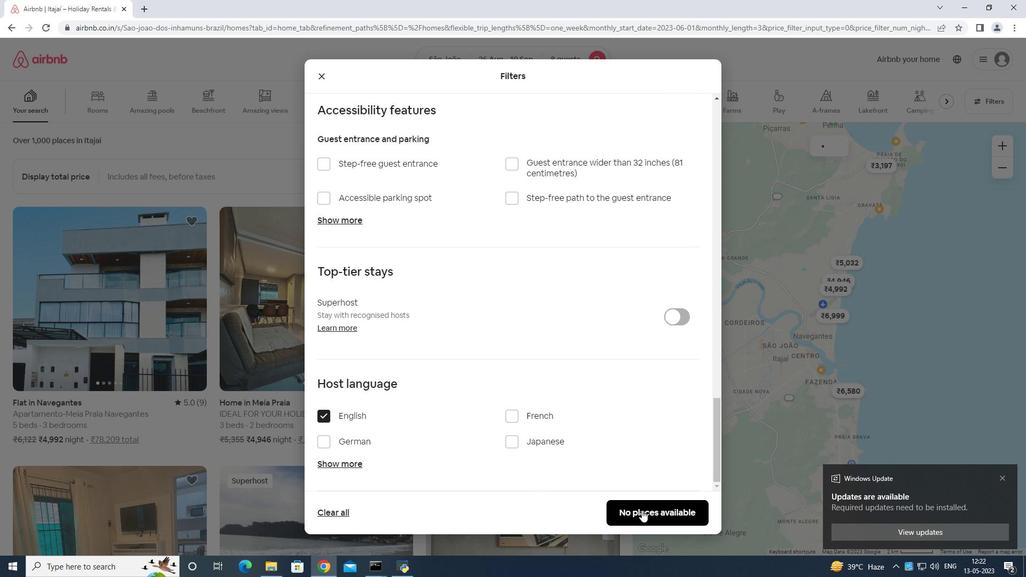 
Action: Mouse moved to (644, 509)
Screenshot: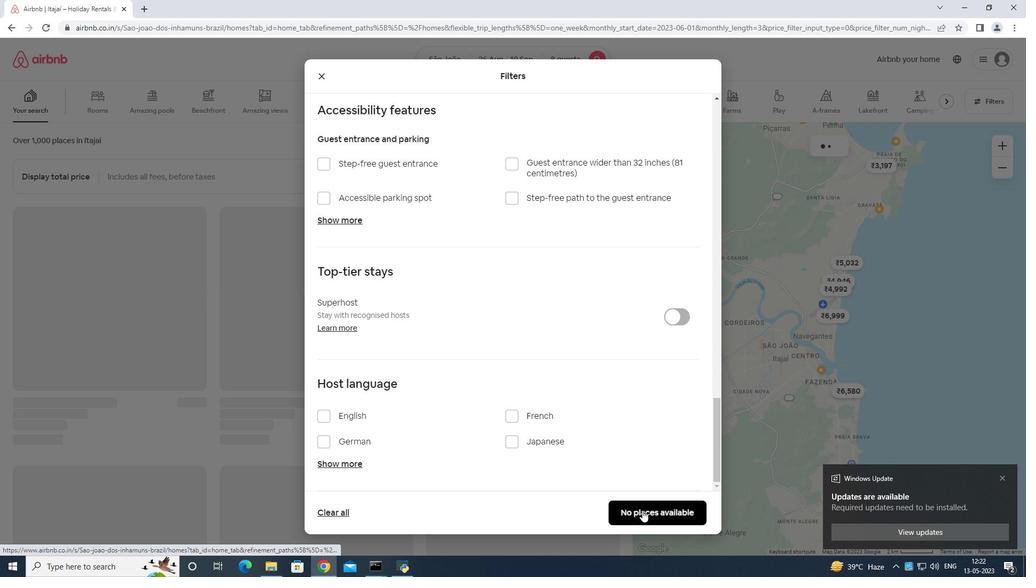 
